 Task: Search one way flight ticket for 4 adults, 2 children, 2 infants in seat and 1 infant on lap in economy from Jamestown: Jamestown Regional Airport to Greensboro: Piedmont Triad International Airport on 5-1-2023. Choice of flights is American. Number of bags: 1 carry on bag. Price is upto 45000. Outbound departure time preference is 13:30.
Action: Mouse moved to (255, 293)
Screenshot: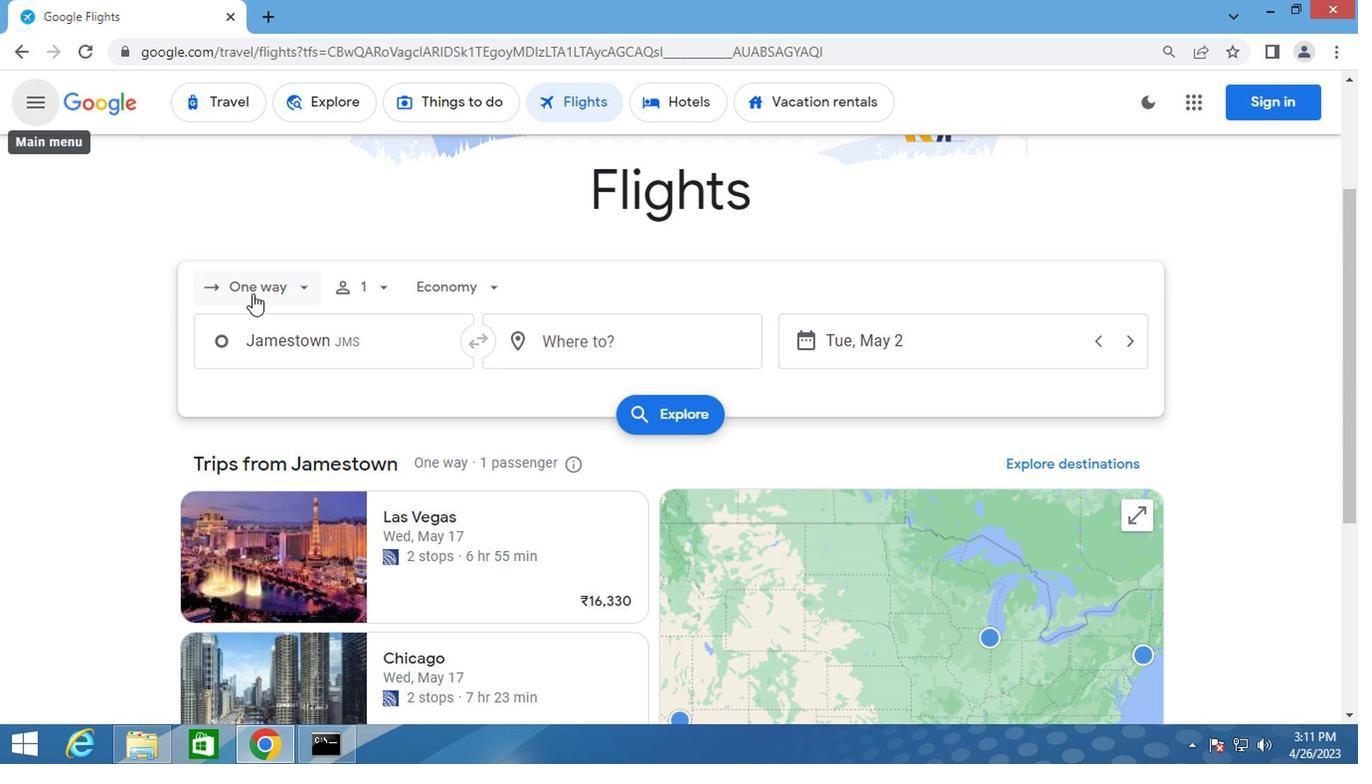 
Action: Mouse pressed left at (255, 293)
Screenshot: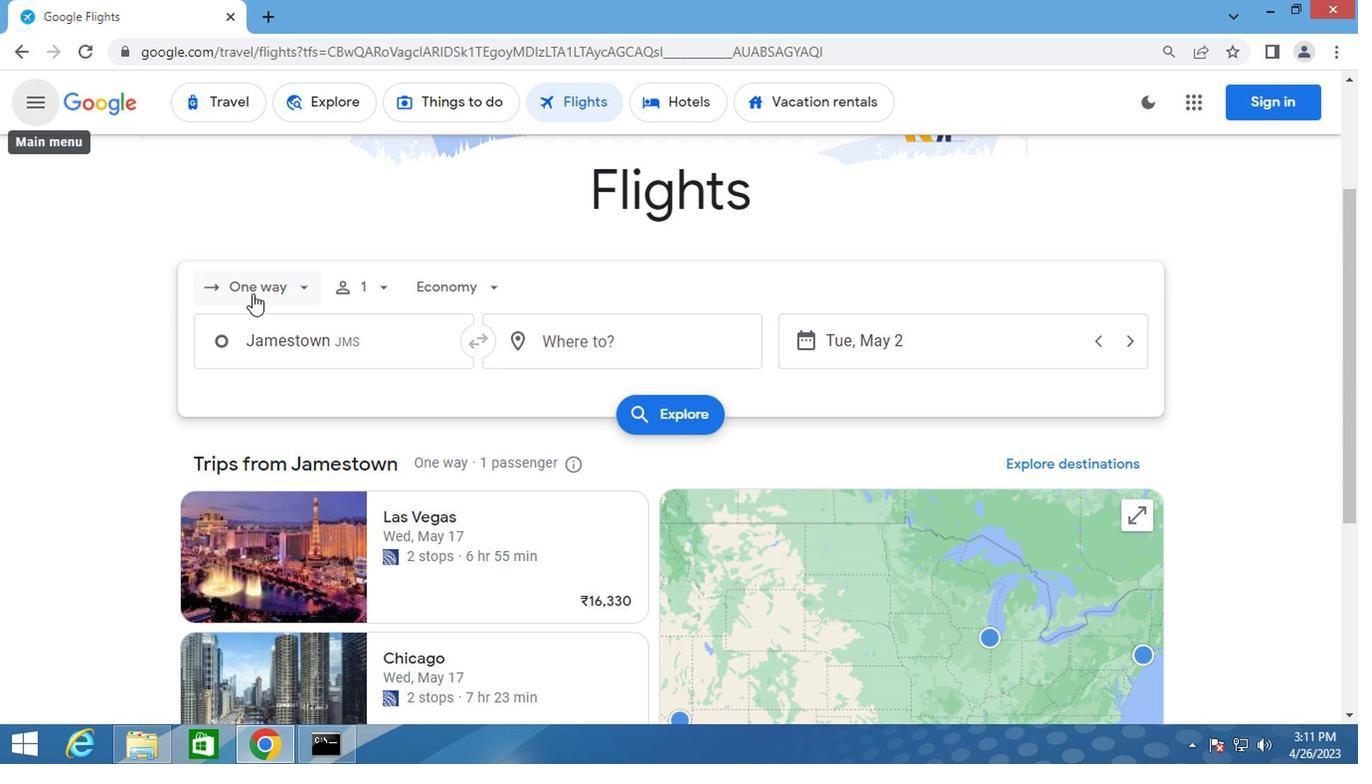 
Action: Mouse moved to (272, 388)
Screenshot: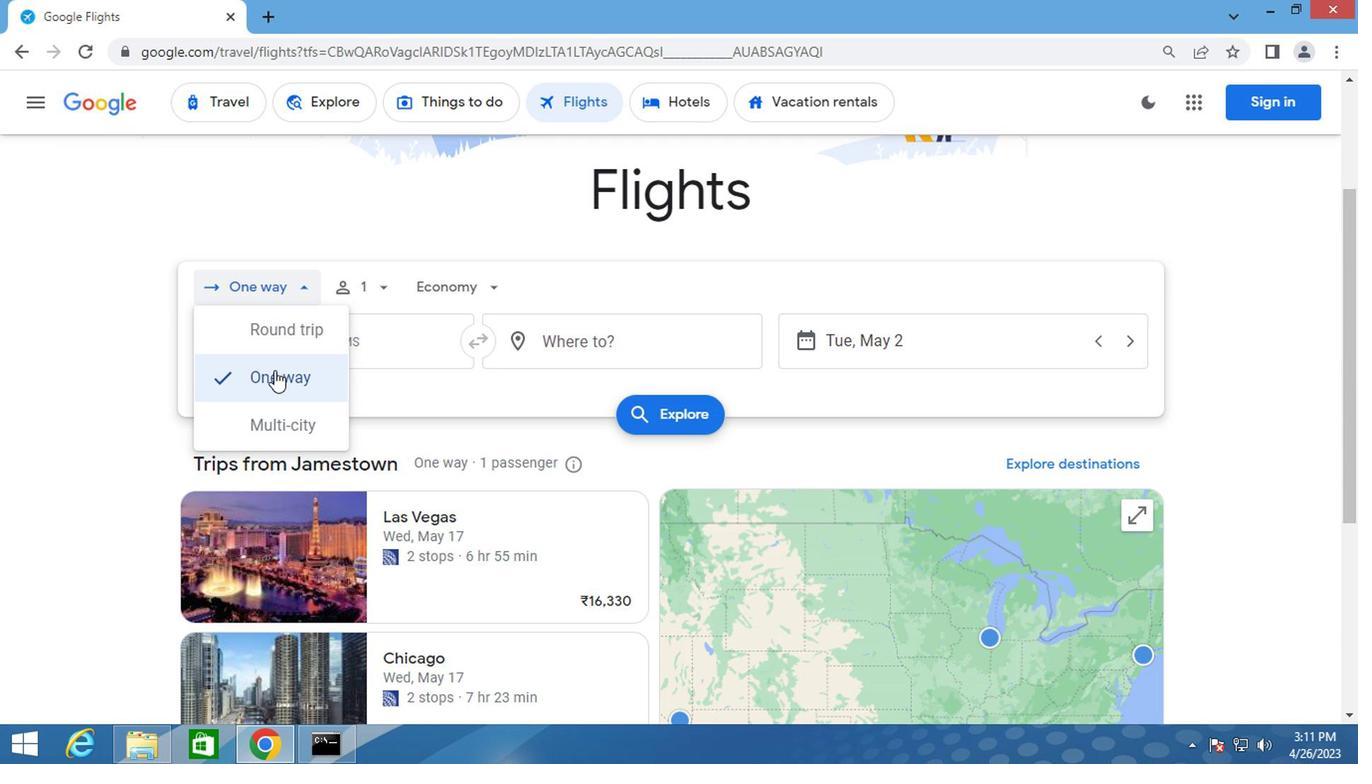 
Action: Mouse pressed left at (272, 388)
Screenshot: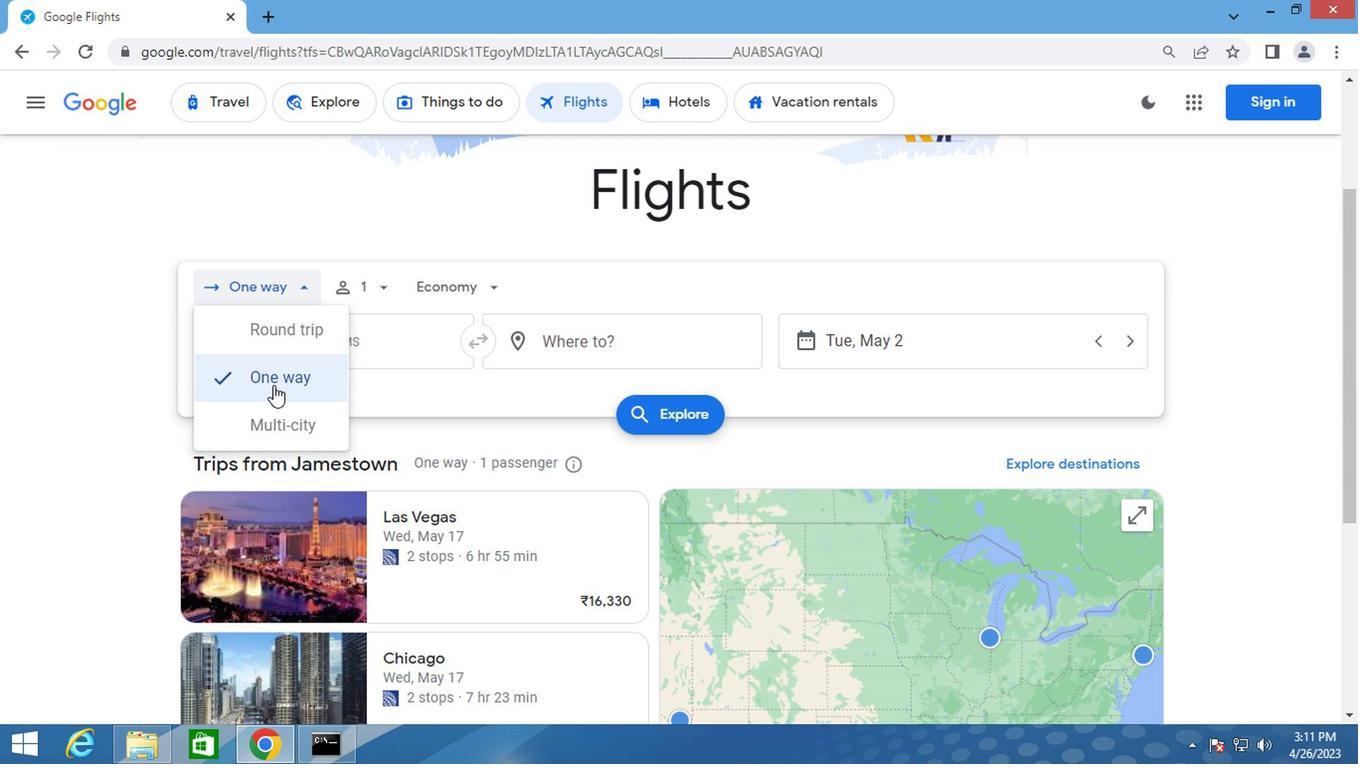 
Action: Mouse moved to (399, 297)
Screenshot: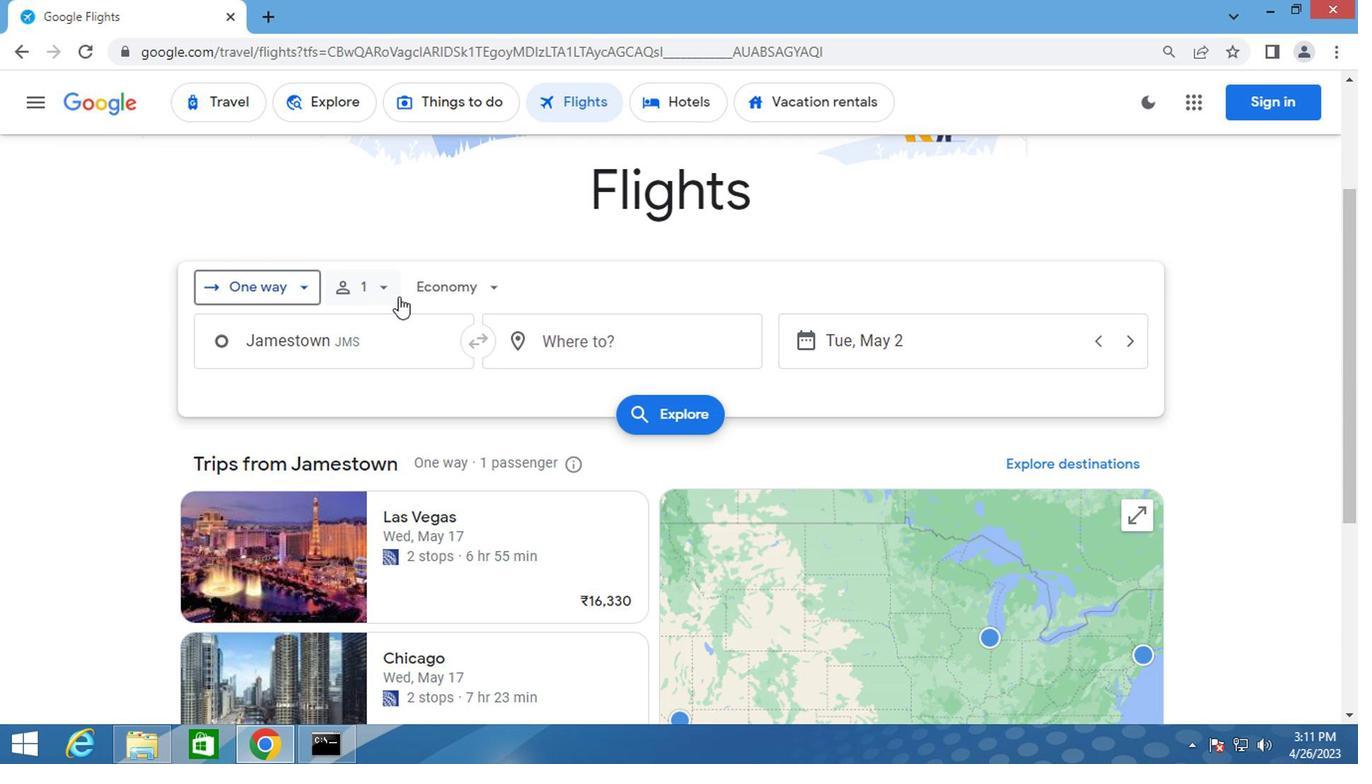 
Action: Mouse pressed left at (399, 297)
Screenshot: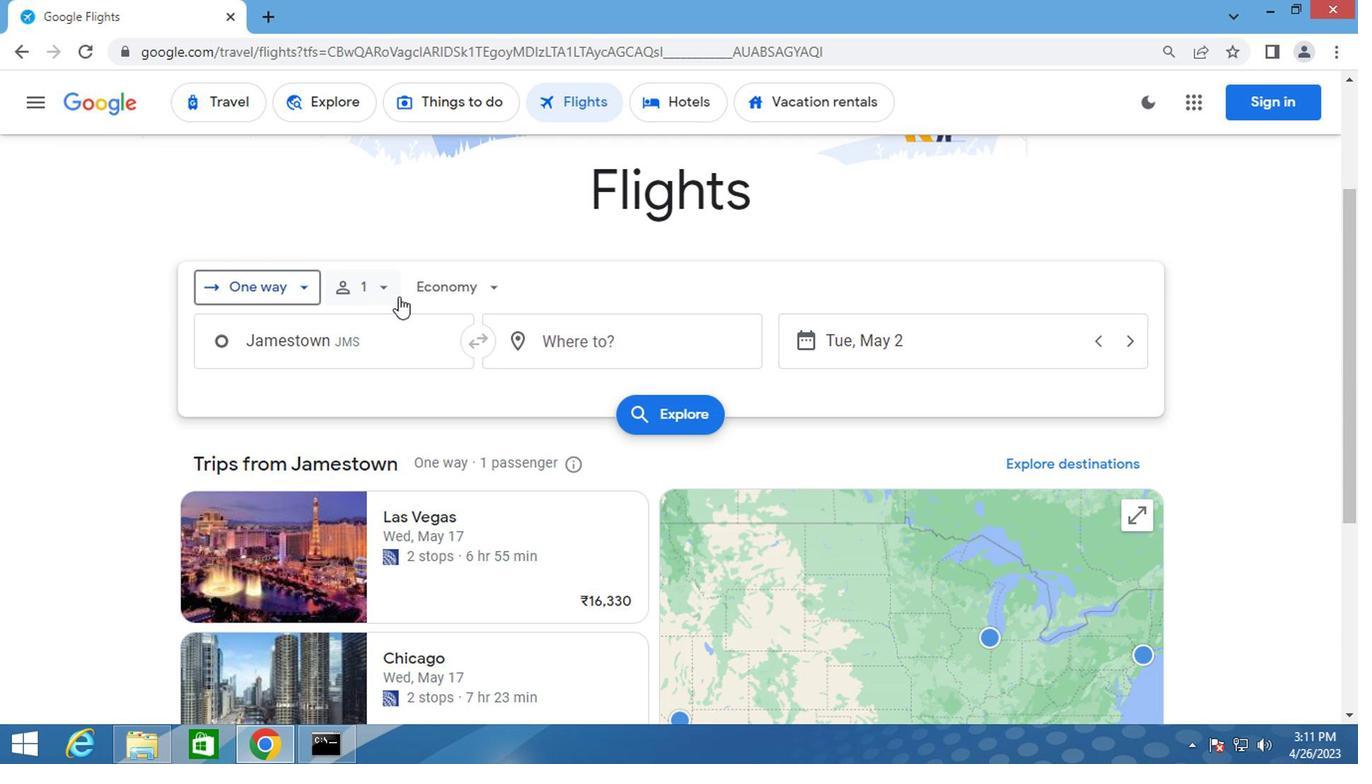 
Action: Mouse moved to (370, 292)
Screenshot: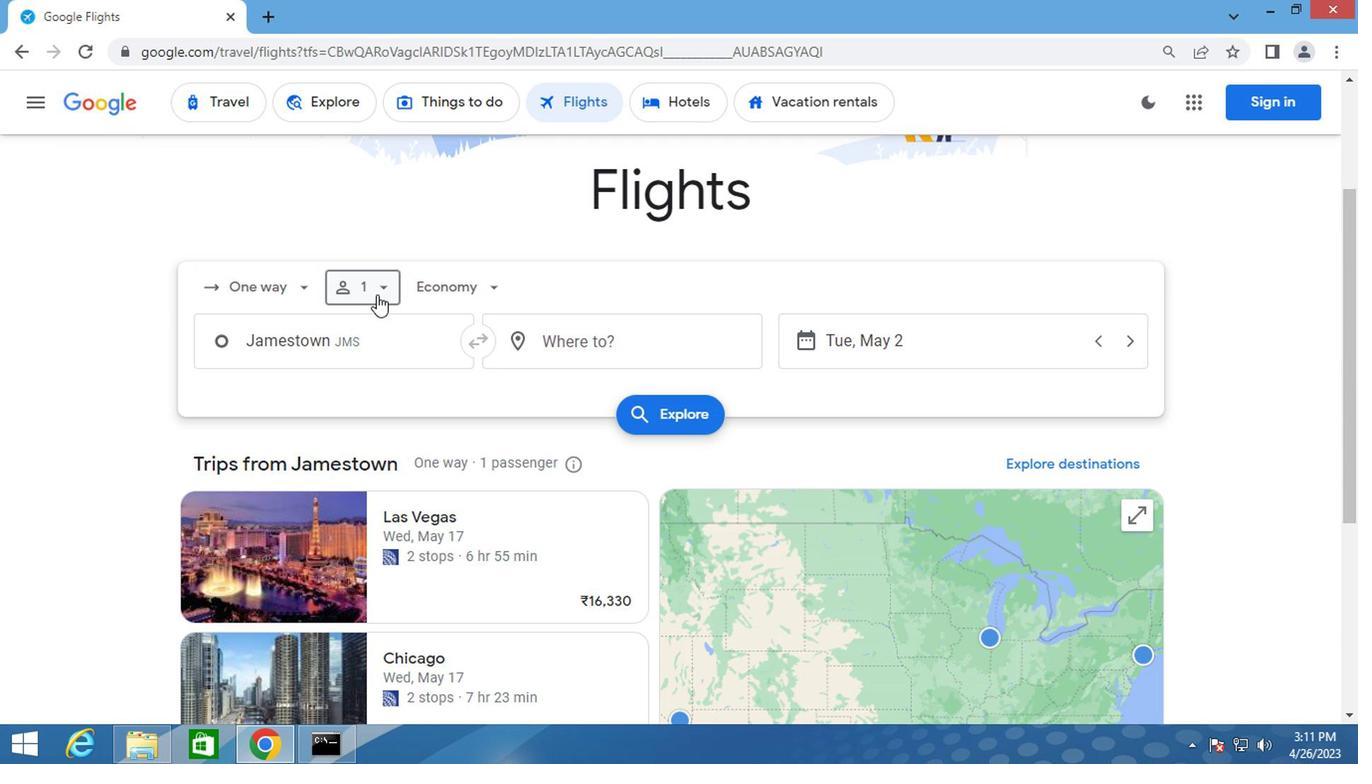 
Action: Mouse pressed left at (370, 292)
Screenshot: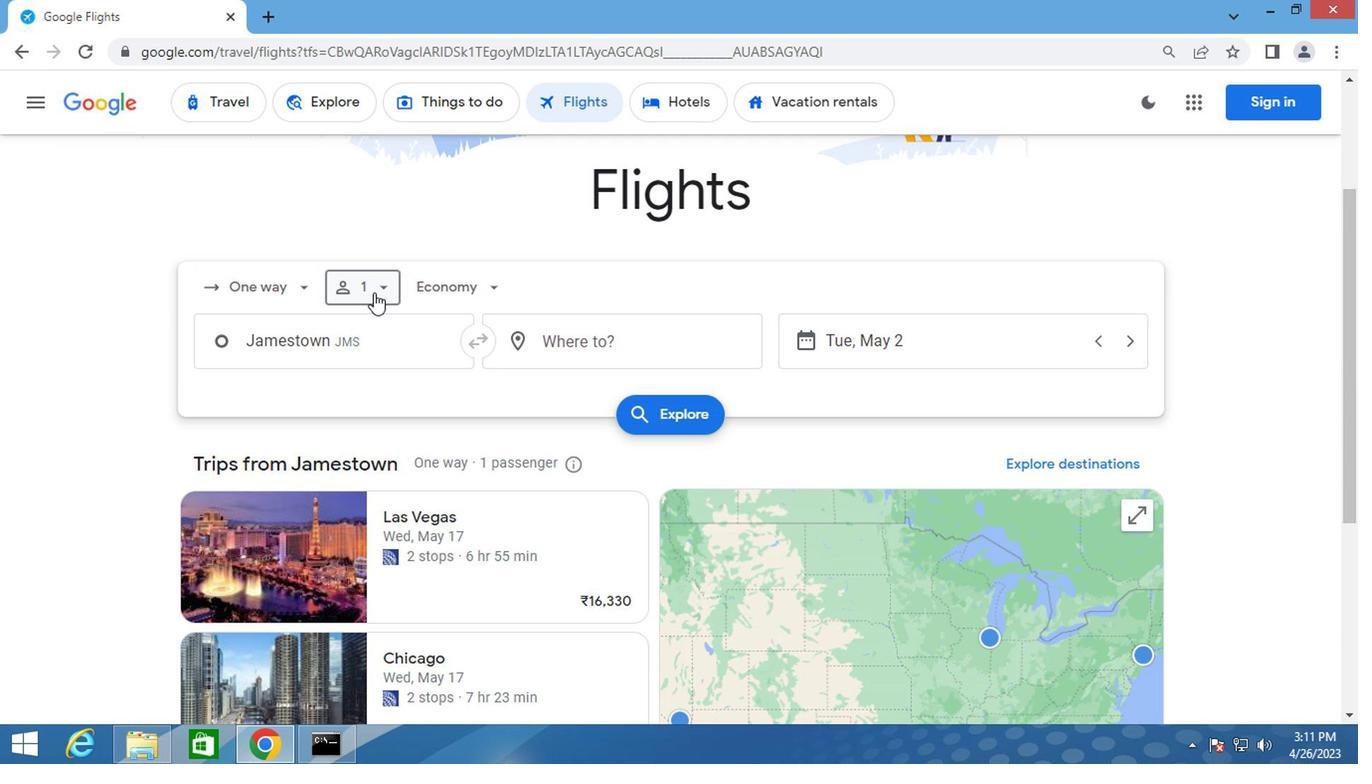 
Action: Mouse moved to (537, 339)
Screenshot: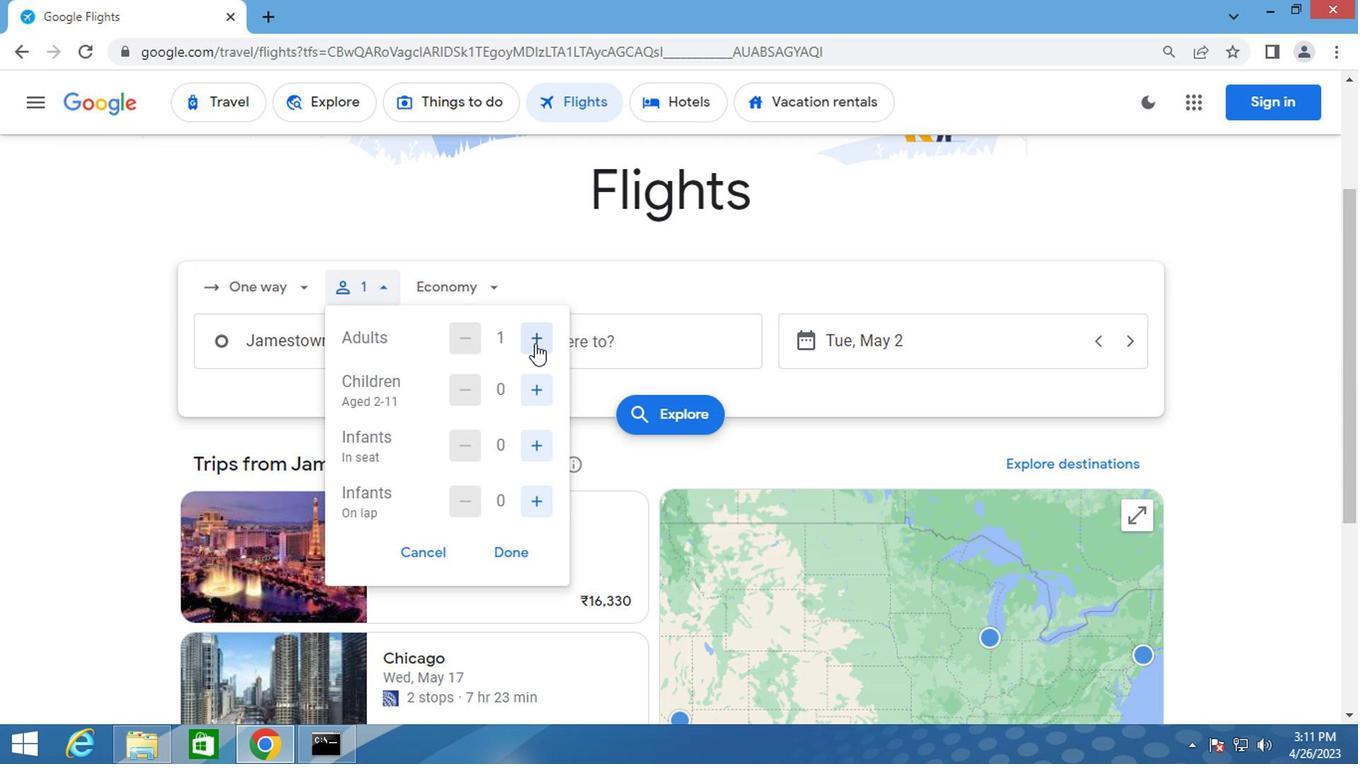 
Action: Mouse pressed left at (537, 339)
Screenshot: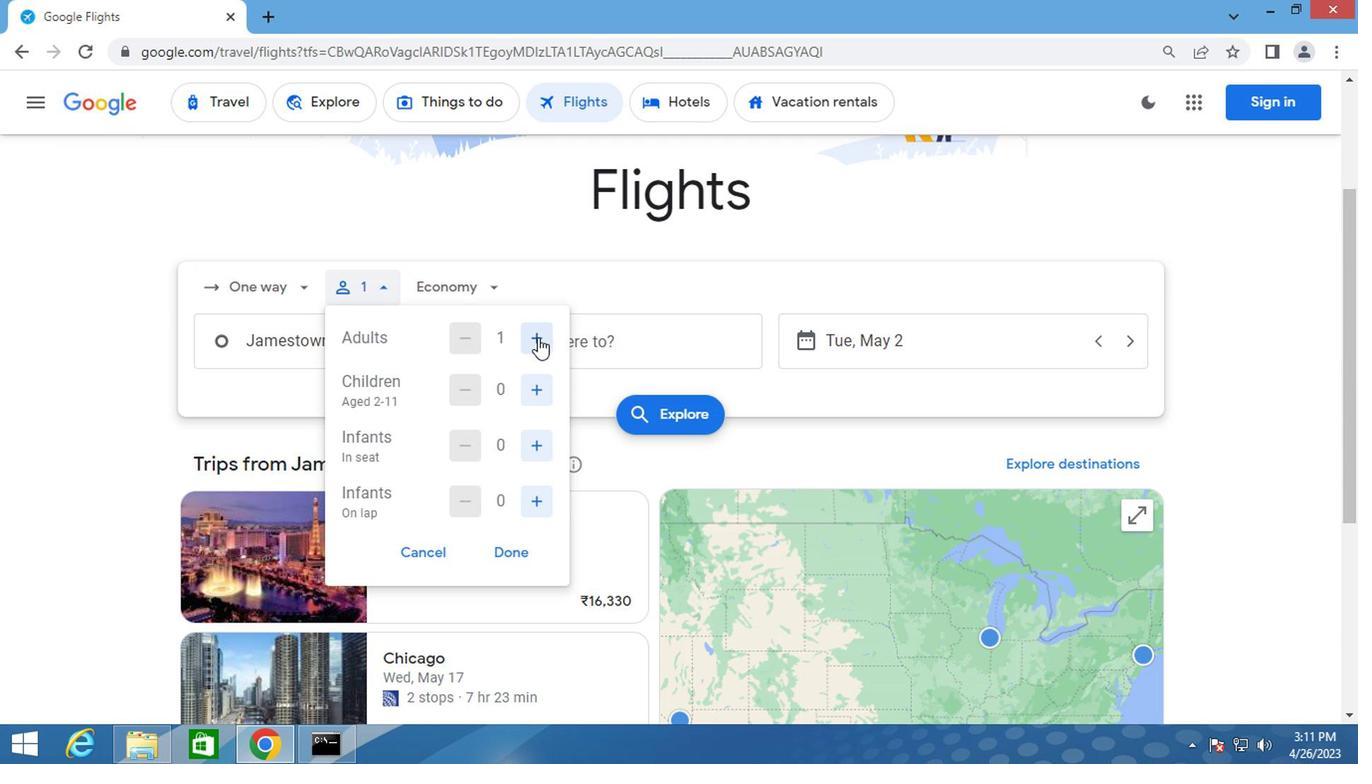 
Action: Mouse moved to (539, 339)
Screenshot: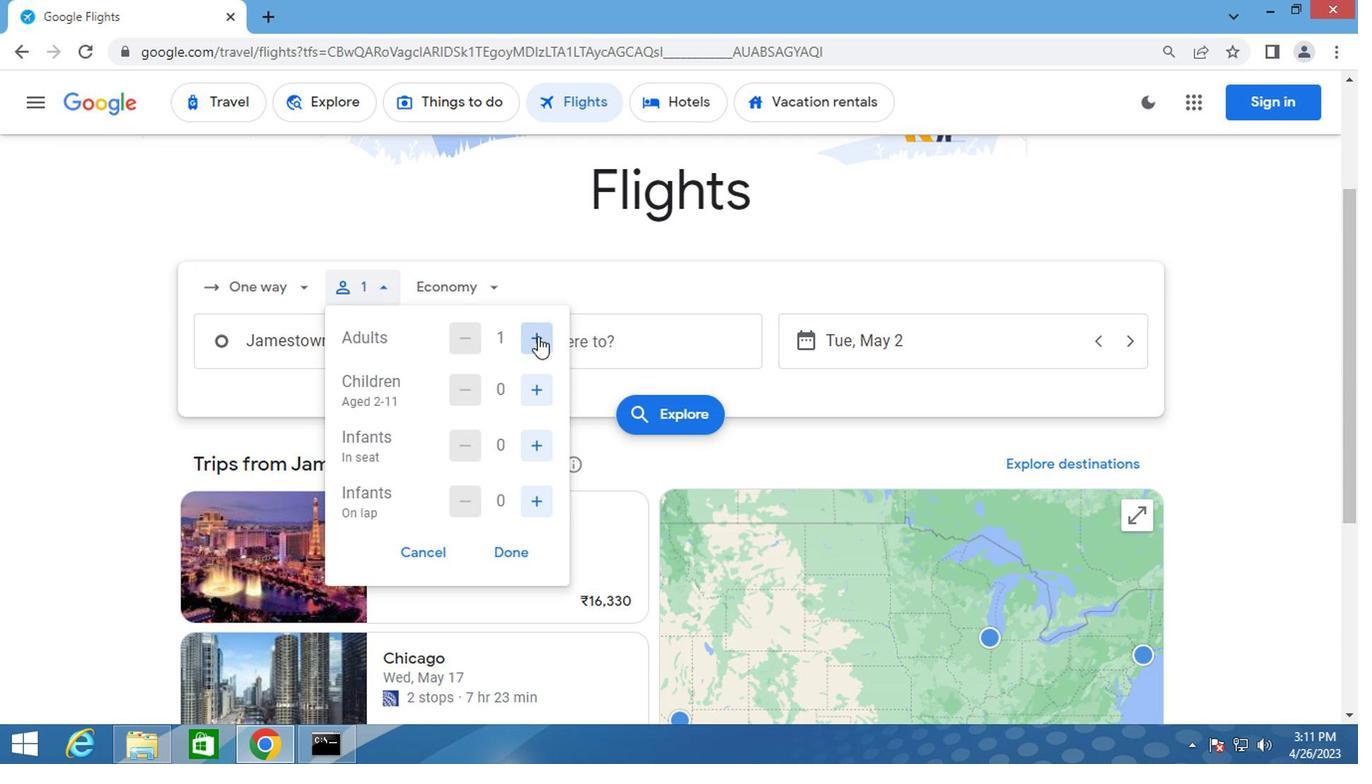 
Action: Mouse pressed left at (539, 339)
Screenshot: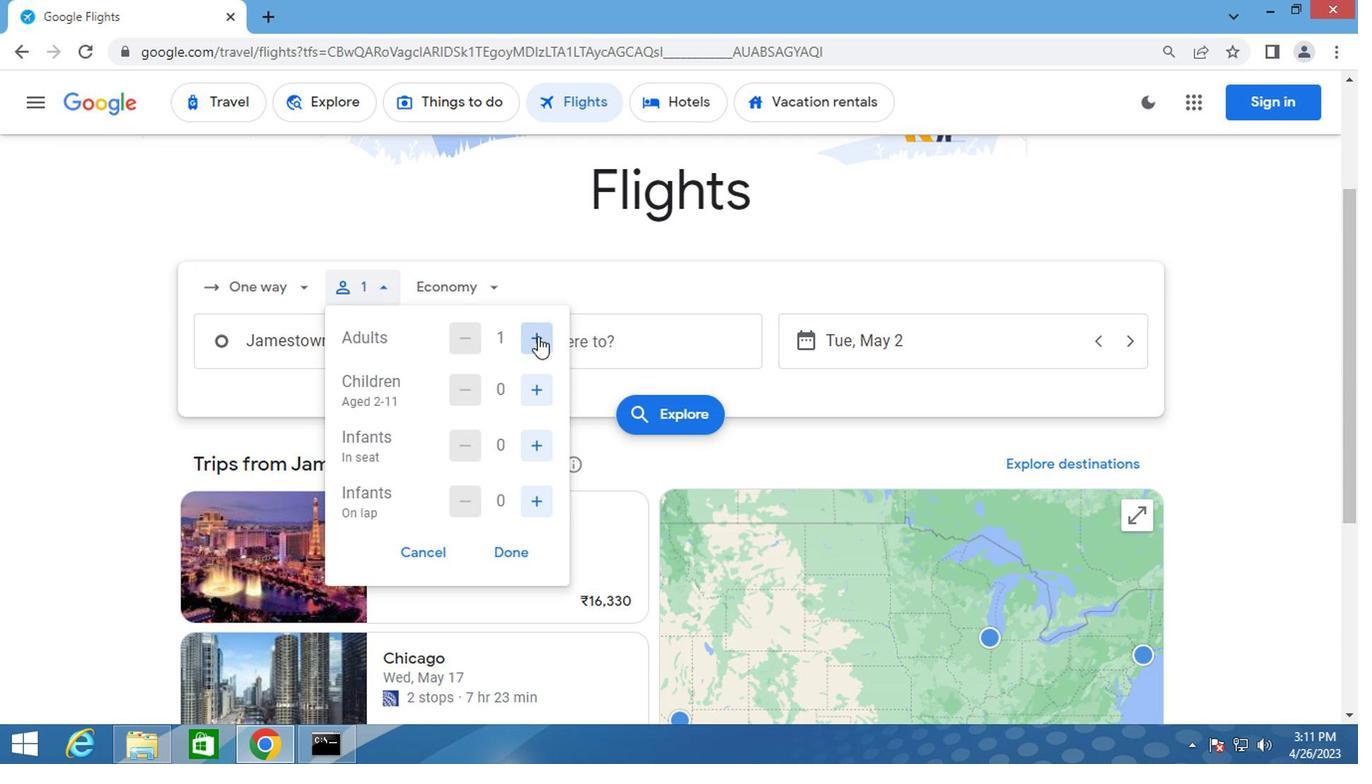 
Action: Mouse moved to (542, 339)
Screenshot: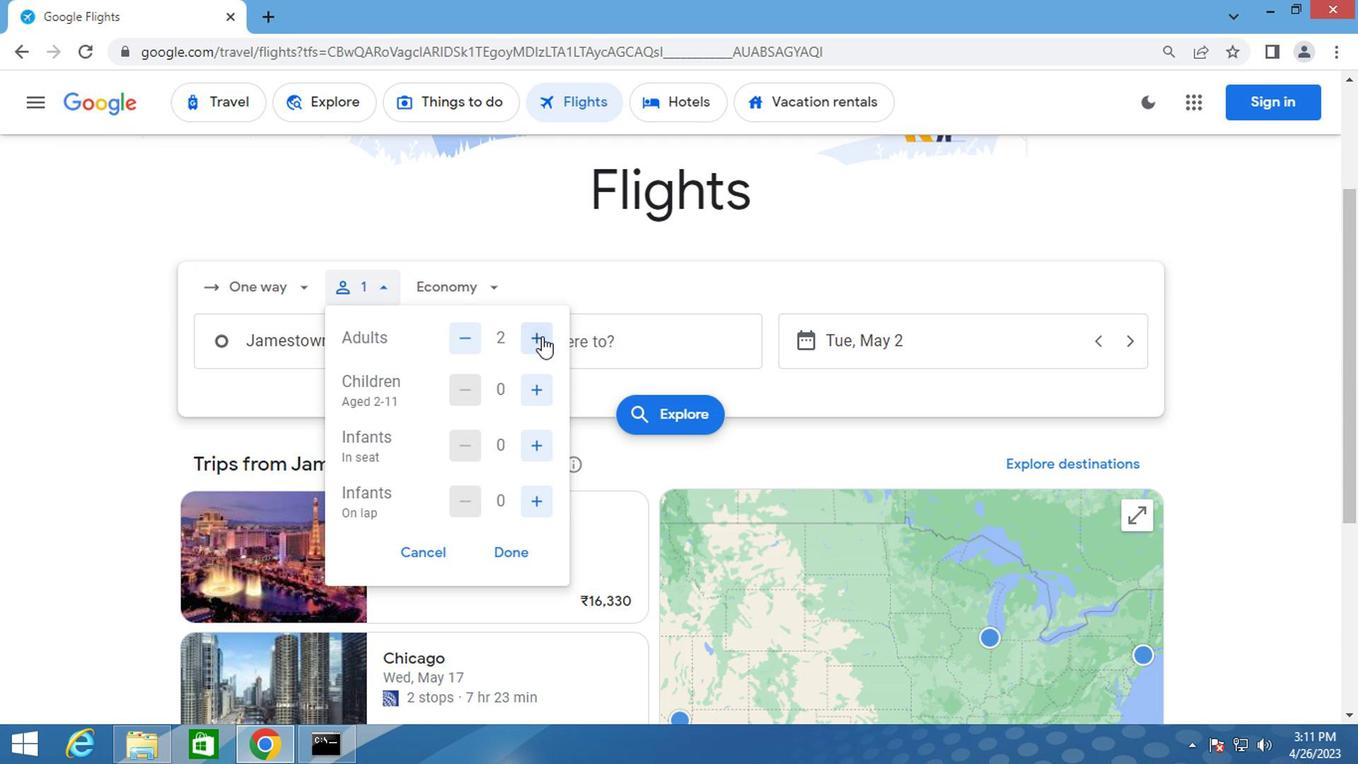 
Action: Mouse pressed left at (542, 339)
Screenshot: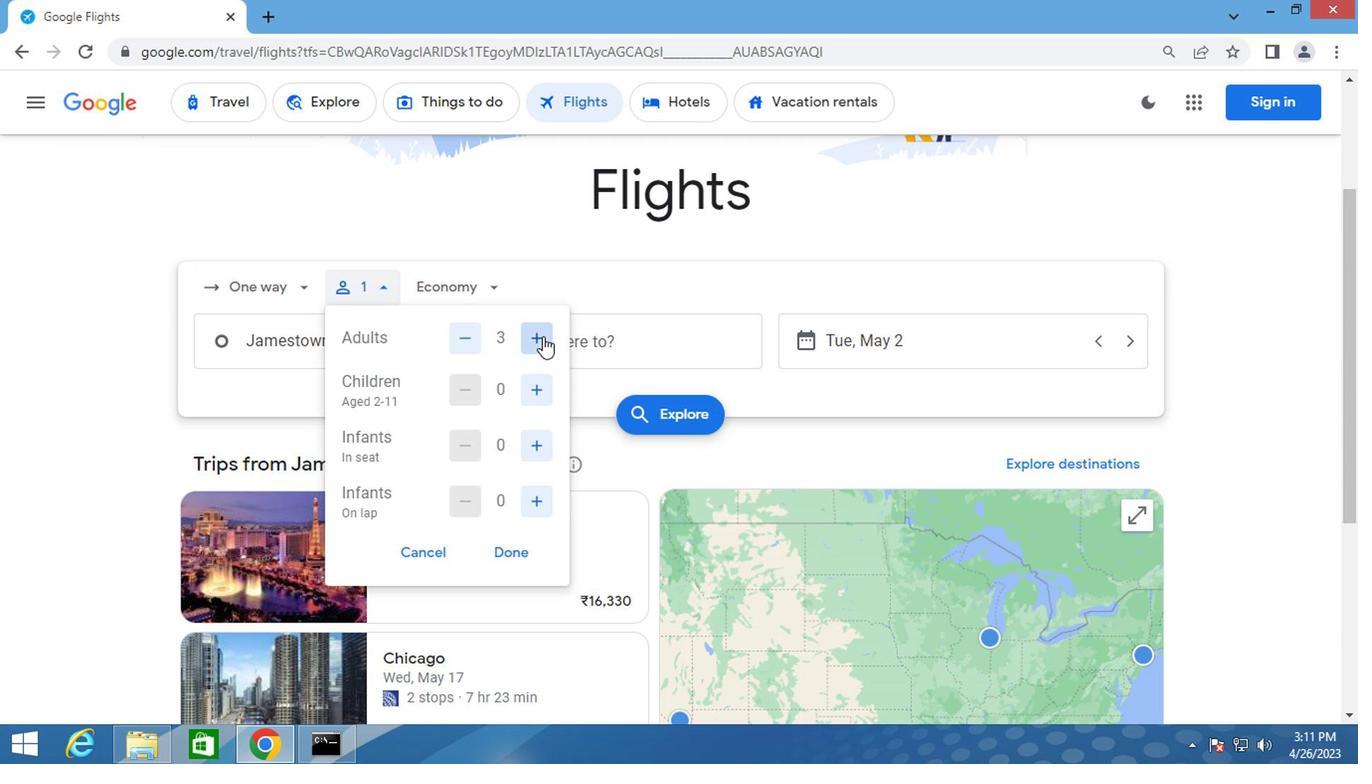 
Action: Mouse moved to (535, 381)
Screenshot: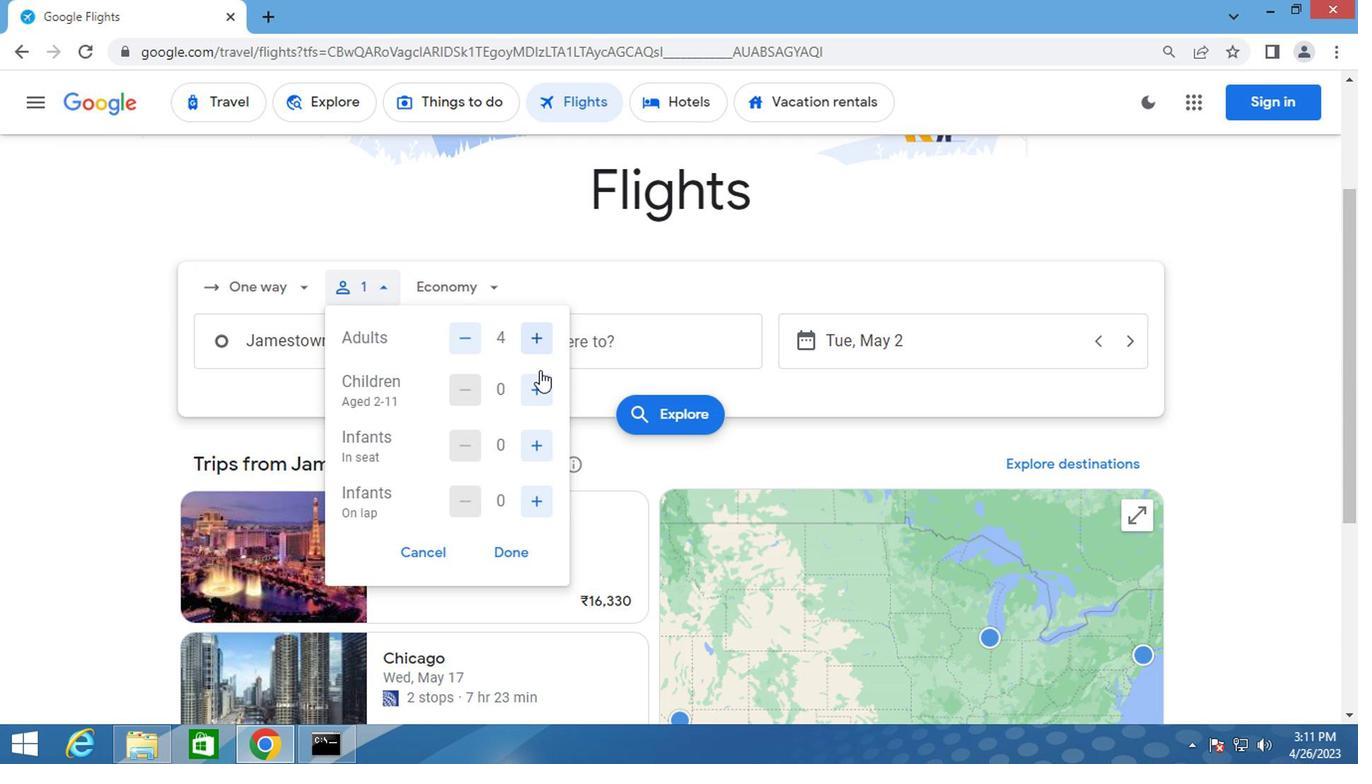
Action: Mouse pressed left at (535, 381)
Screenshot: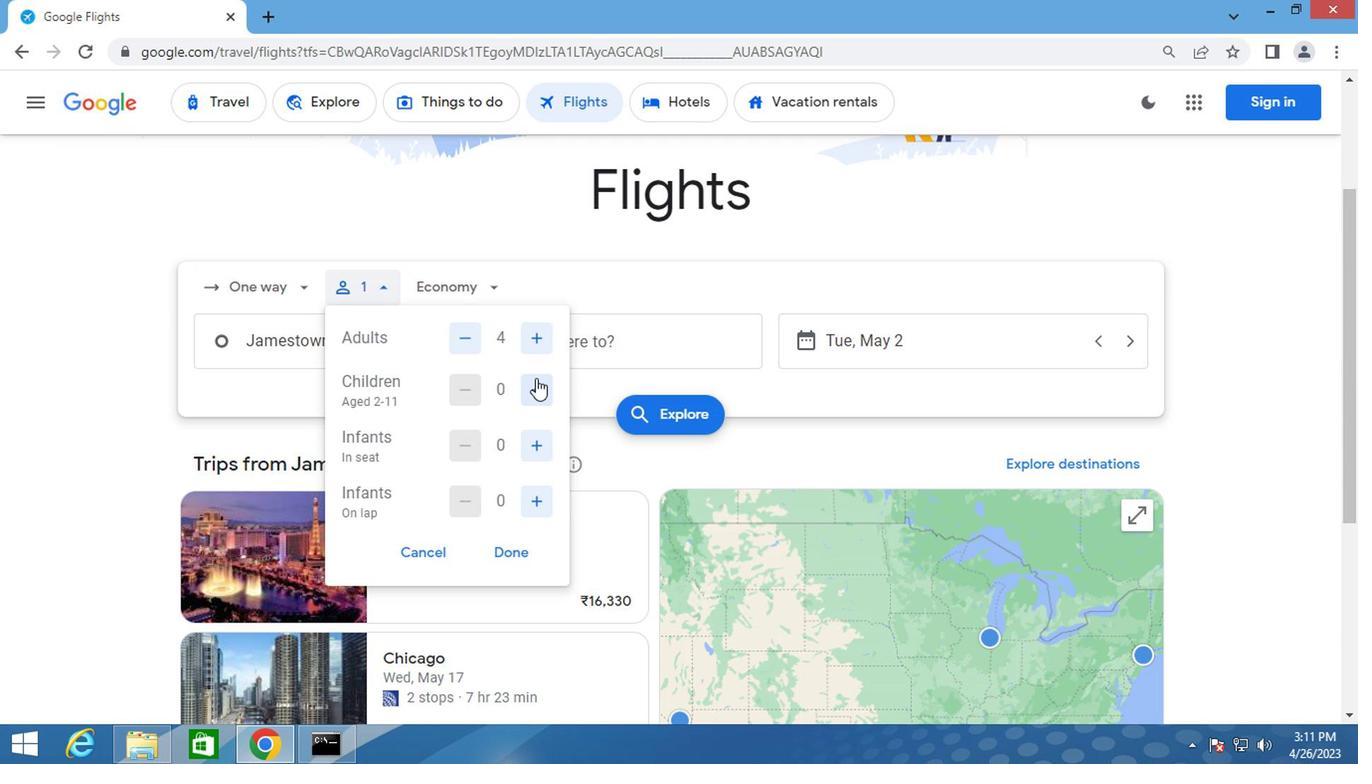 
Action: Mouse pressed left at (535, 381)
Screenshot: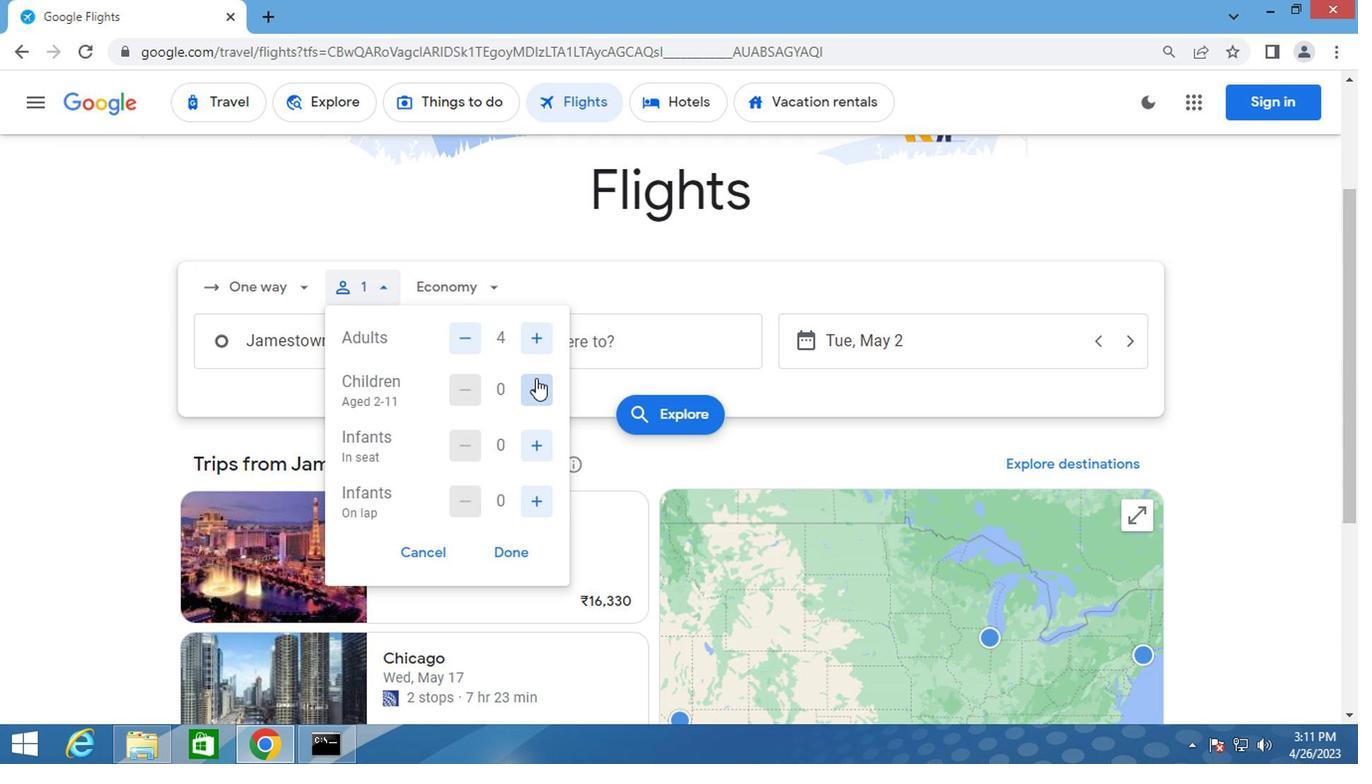 
Action: Mouse moved to (533, 433)
Screenshot: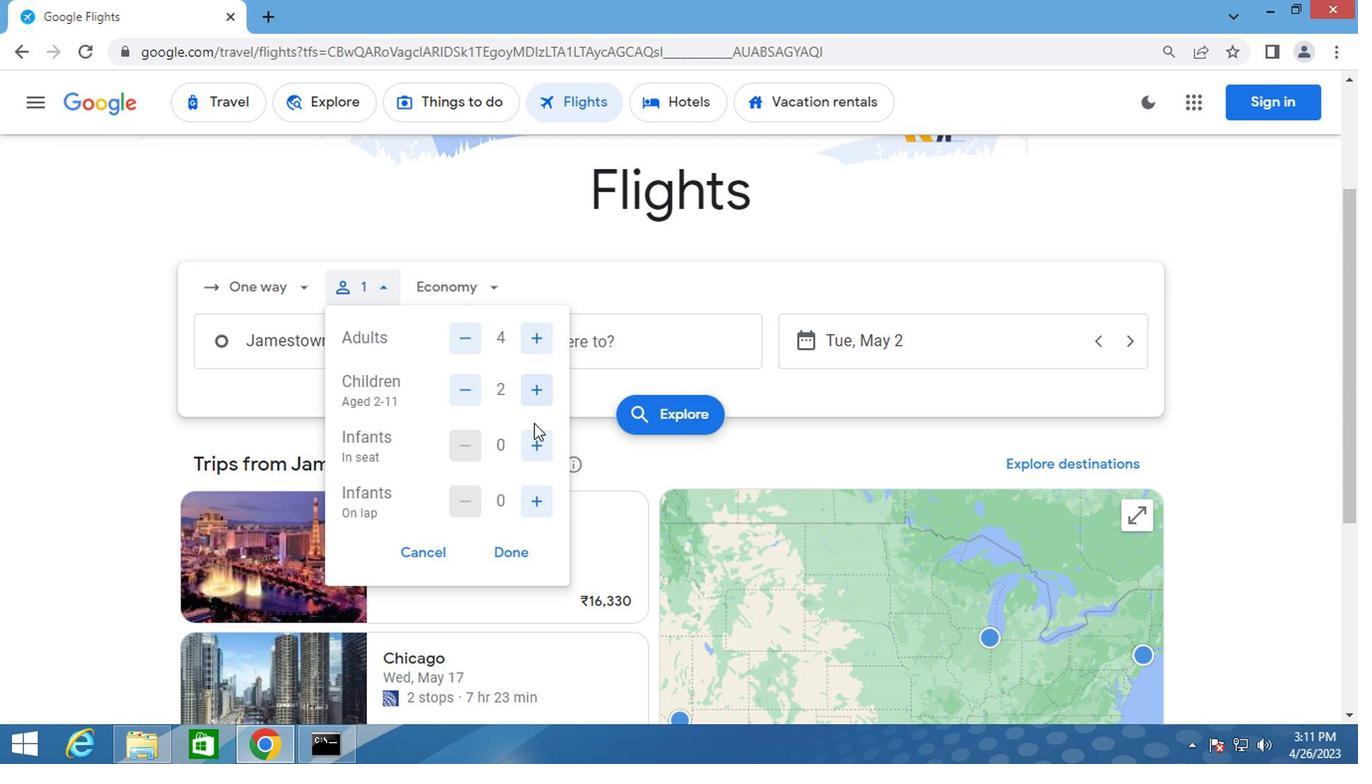 
Action: Mouse pressed left at (533, 433)
Screenshot: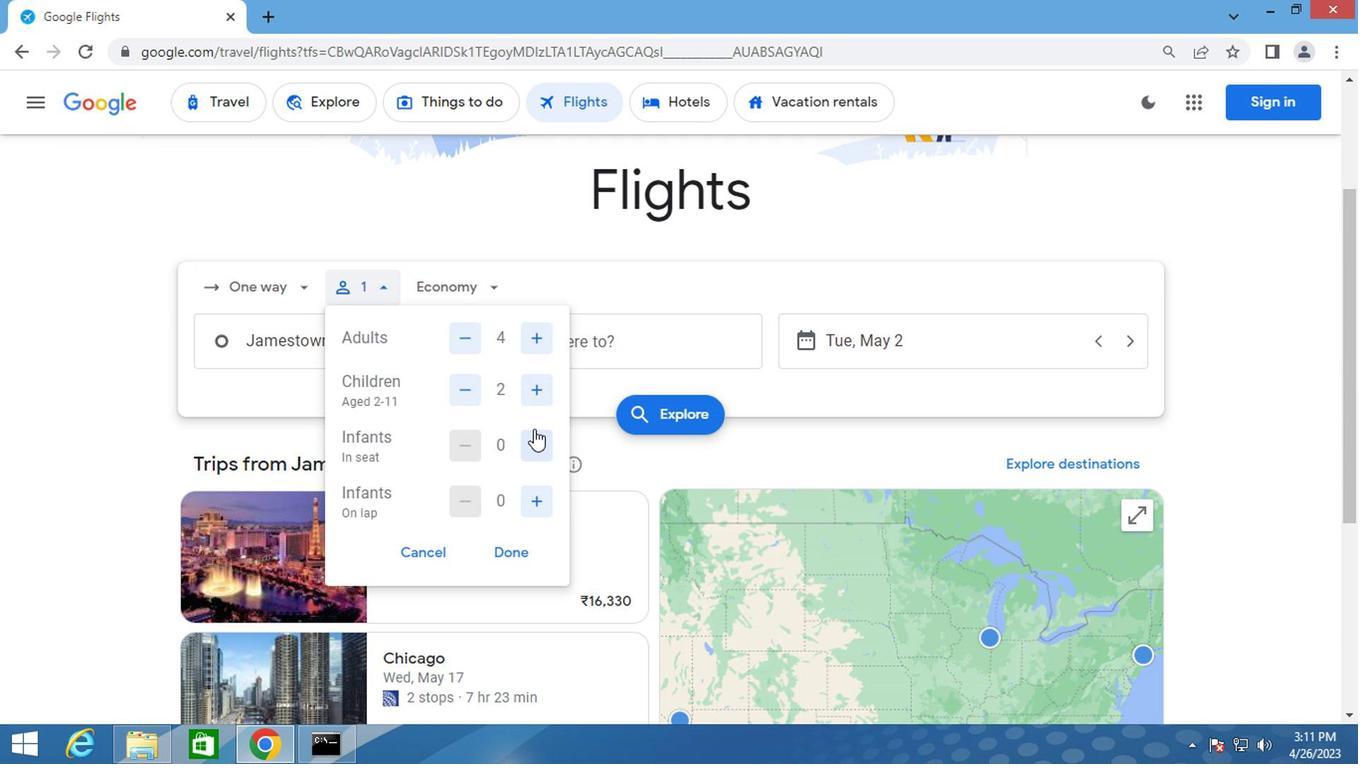 
Action: Mouse pressed left at (533, 433)
Screenshot: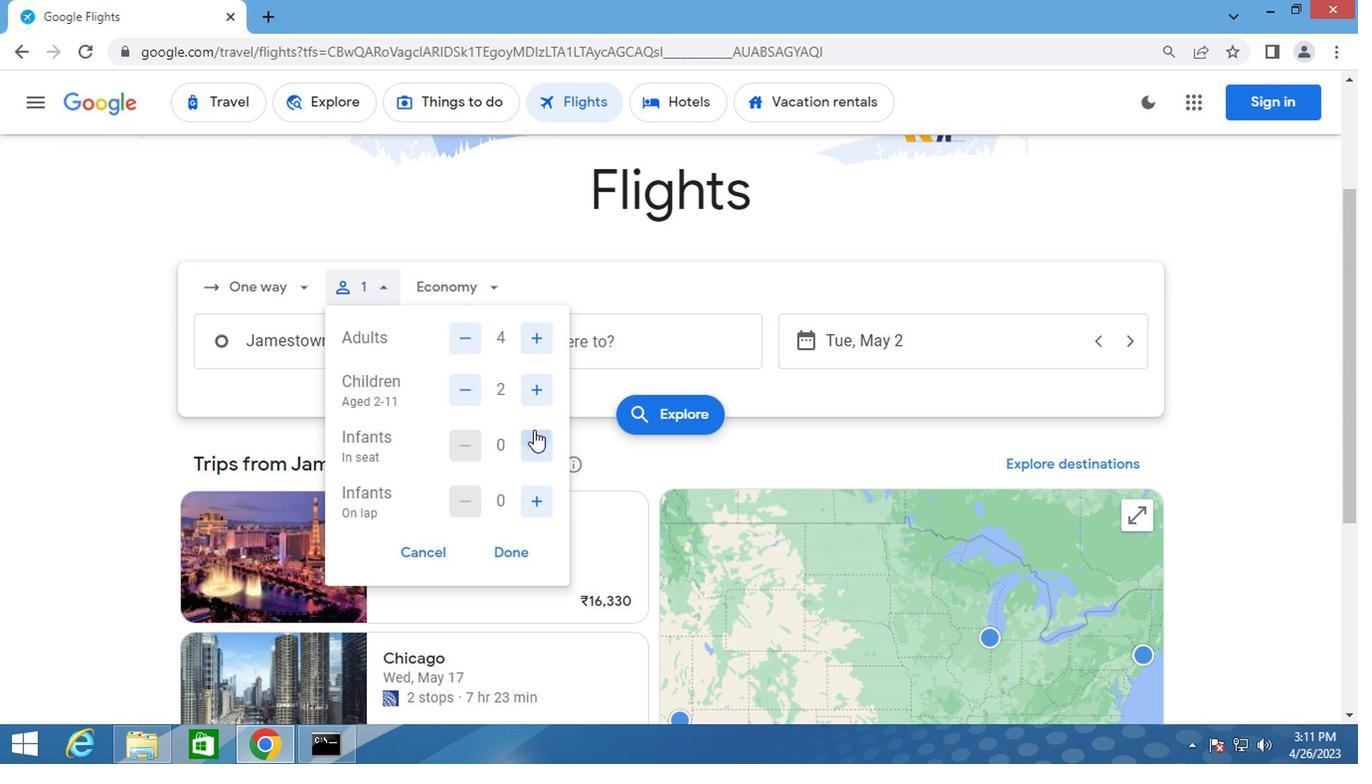 
Action: Mouse moved to (537, 497)
Screenshot: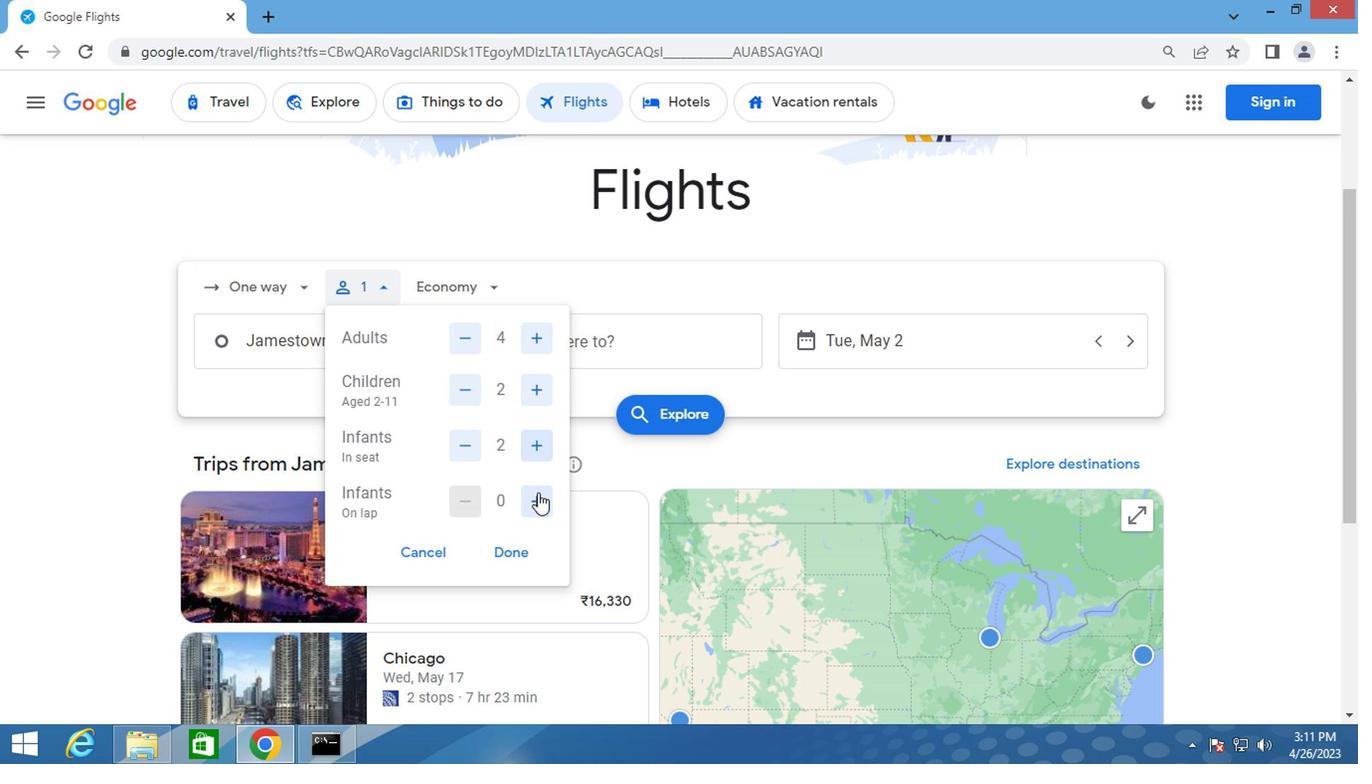 
Action: Mouse pressed left at (537, 497)
Screenshot: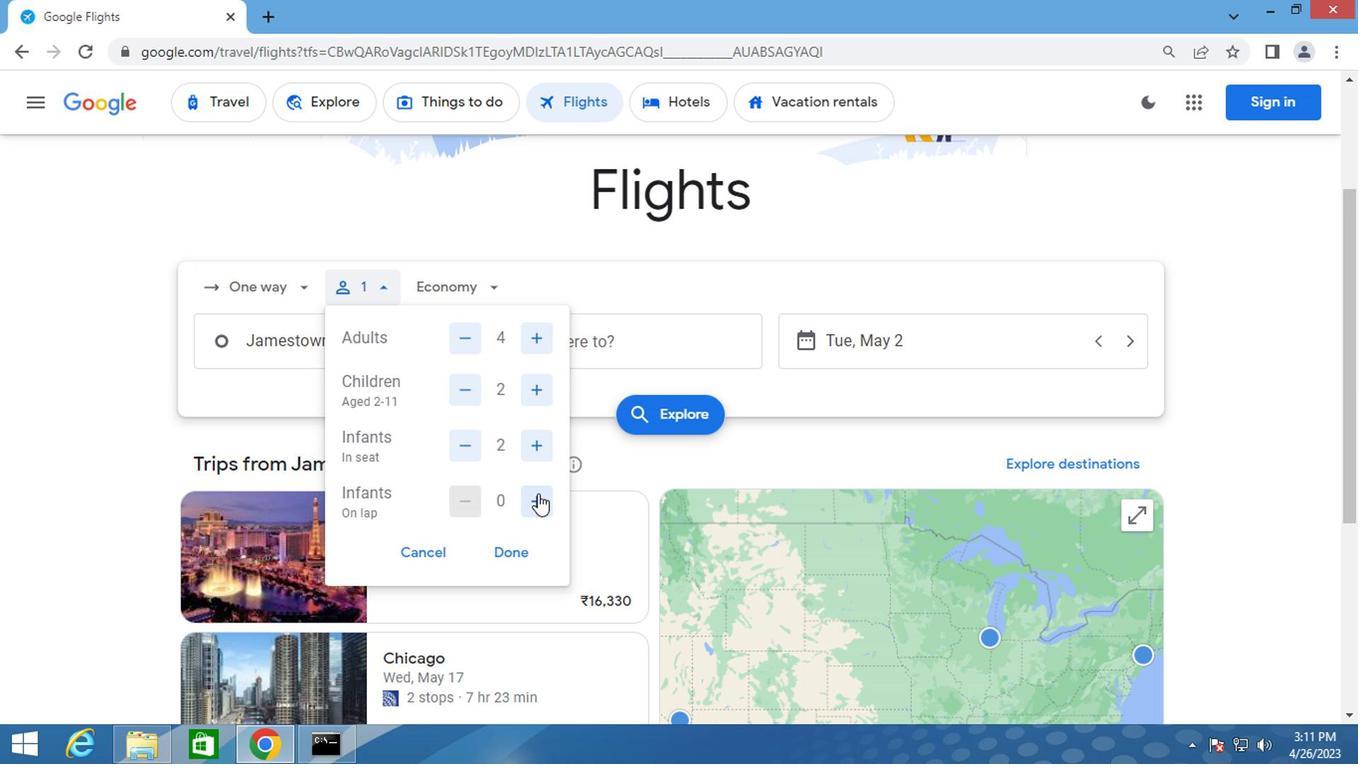 
Action: Mouse moved to (437, 293)
Screenshot: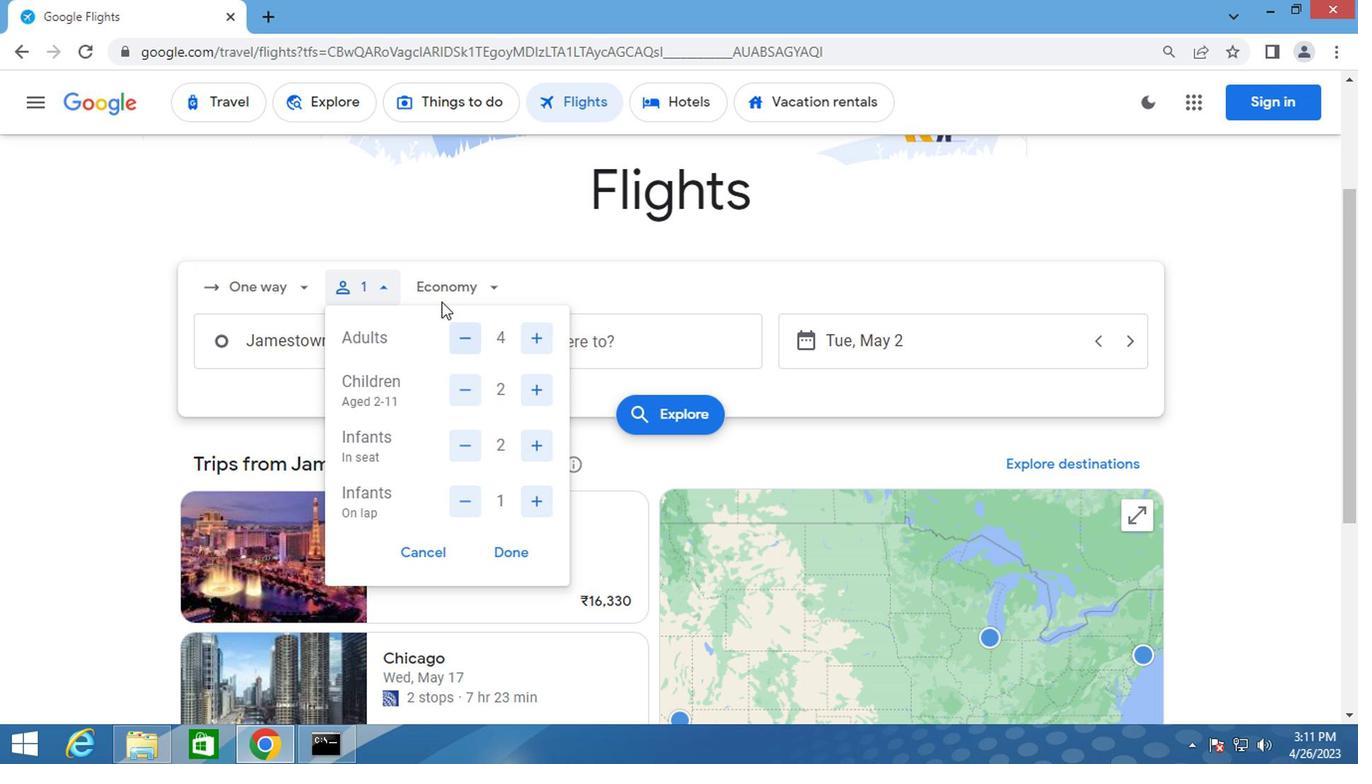 
Action: Mouse pressed left at (437, 293)
Screenshot: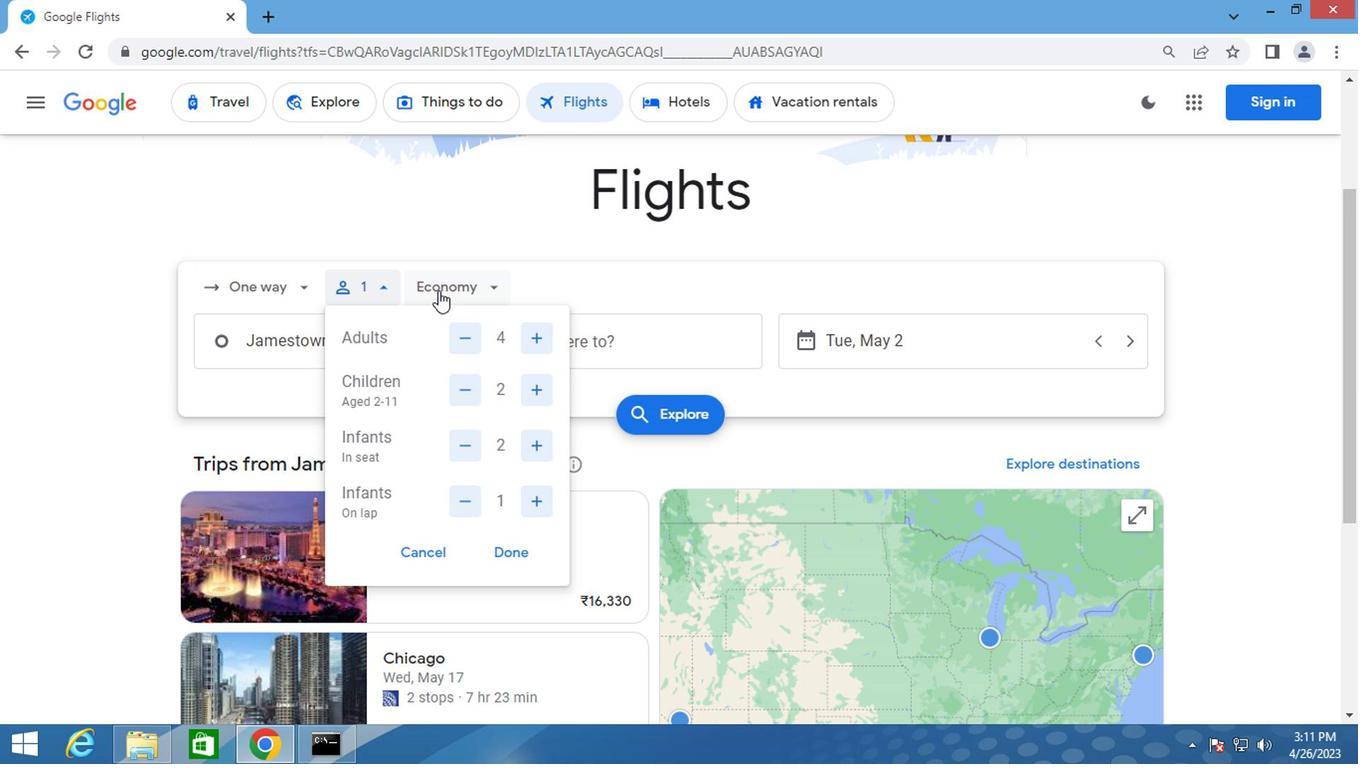 
Action: Mouse moved to (471, 331)
Screenshot: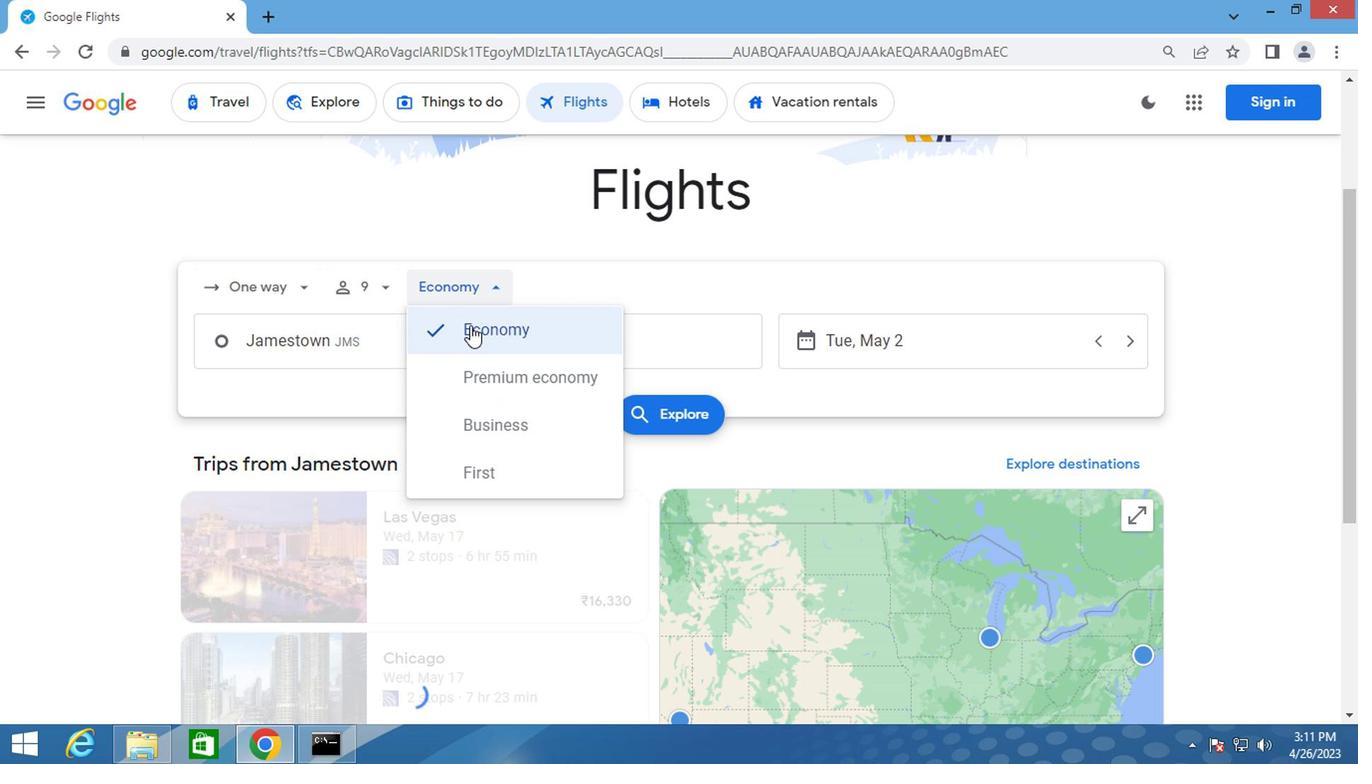 
Action: Mouse pressed left at (471, 331)
Screenshot: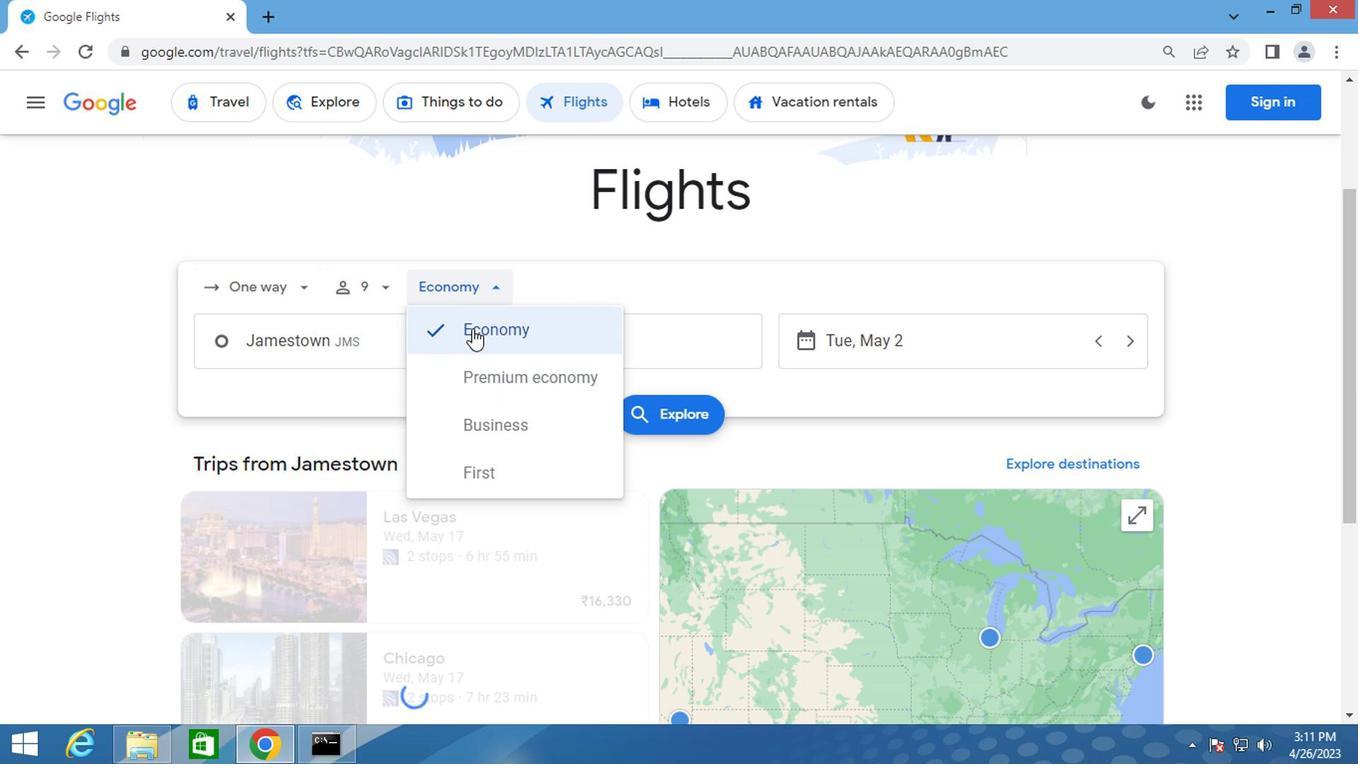 
Action: Mouse moved to (344, 345)
Screenshot: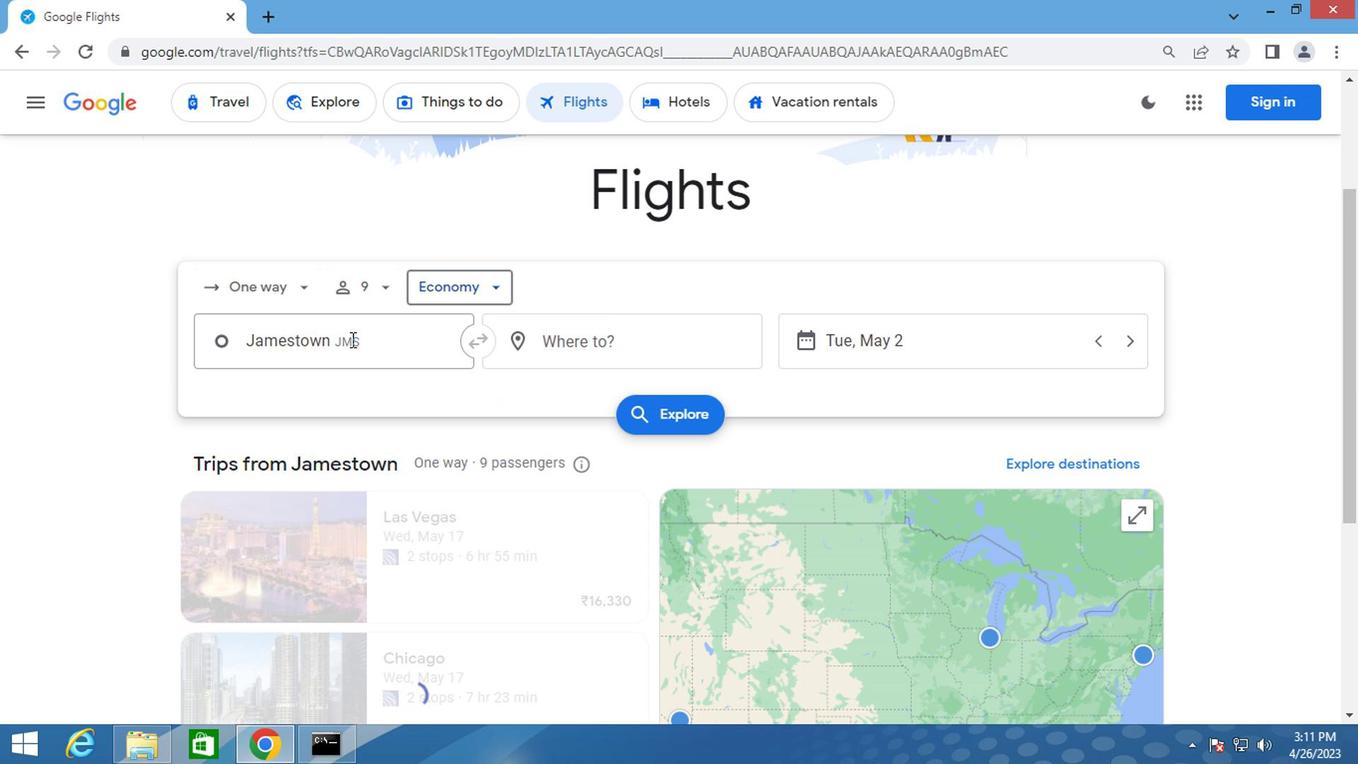 
Action: Mouse pressed left at (344, 345)
Screenshot: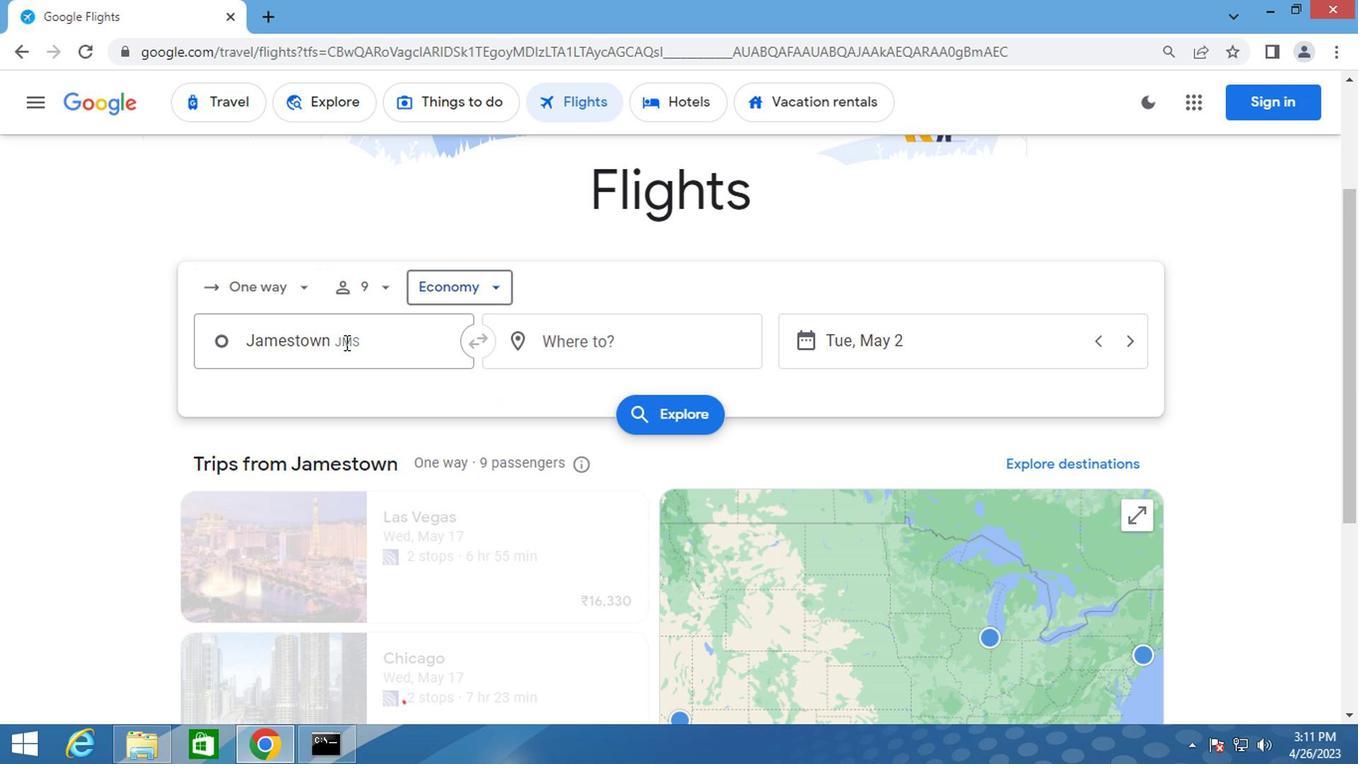 
Action: Key pressed jamestown
Screenshot: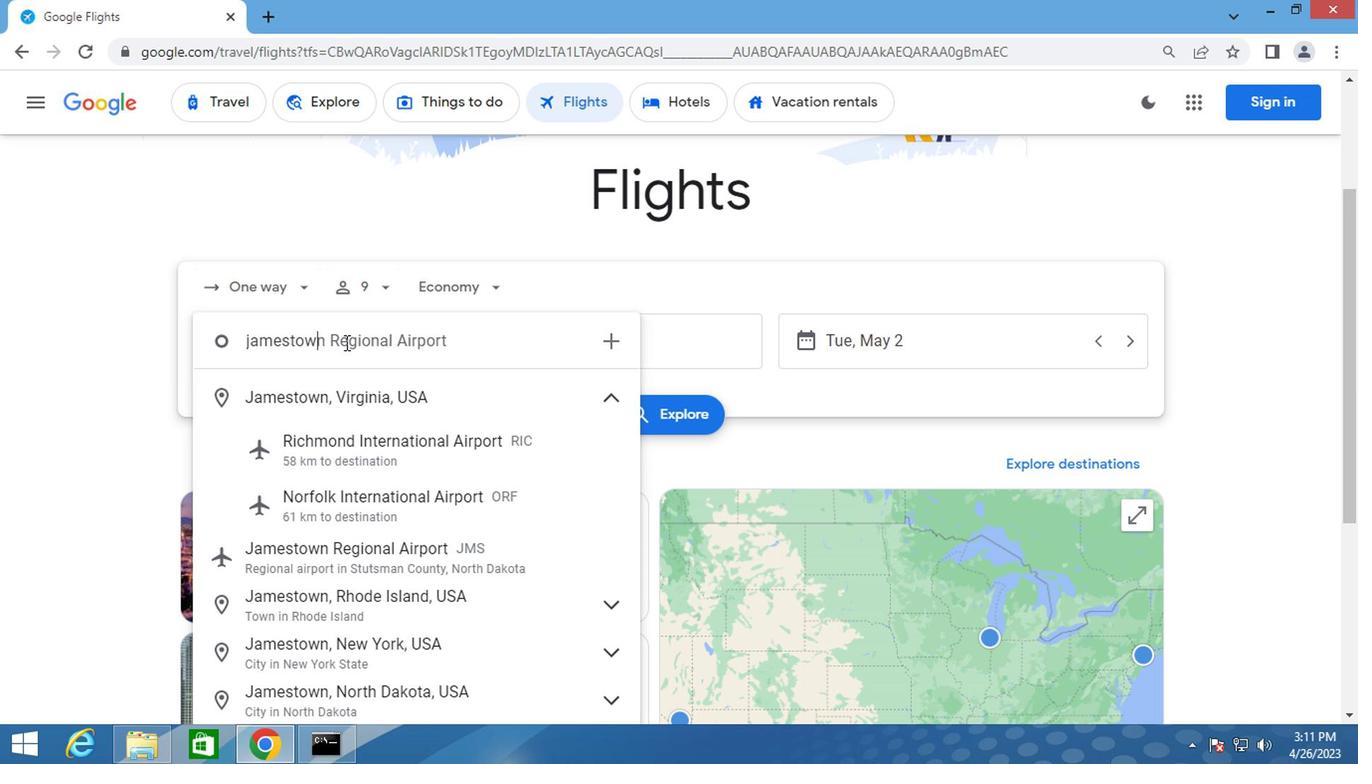 
Action: Mouse moved to (311, 550)
Screenshot: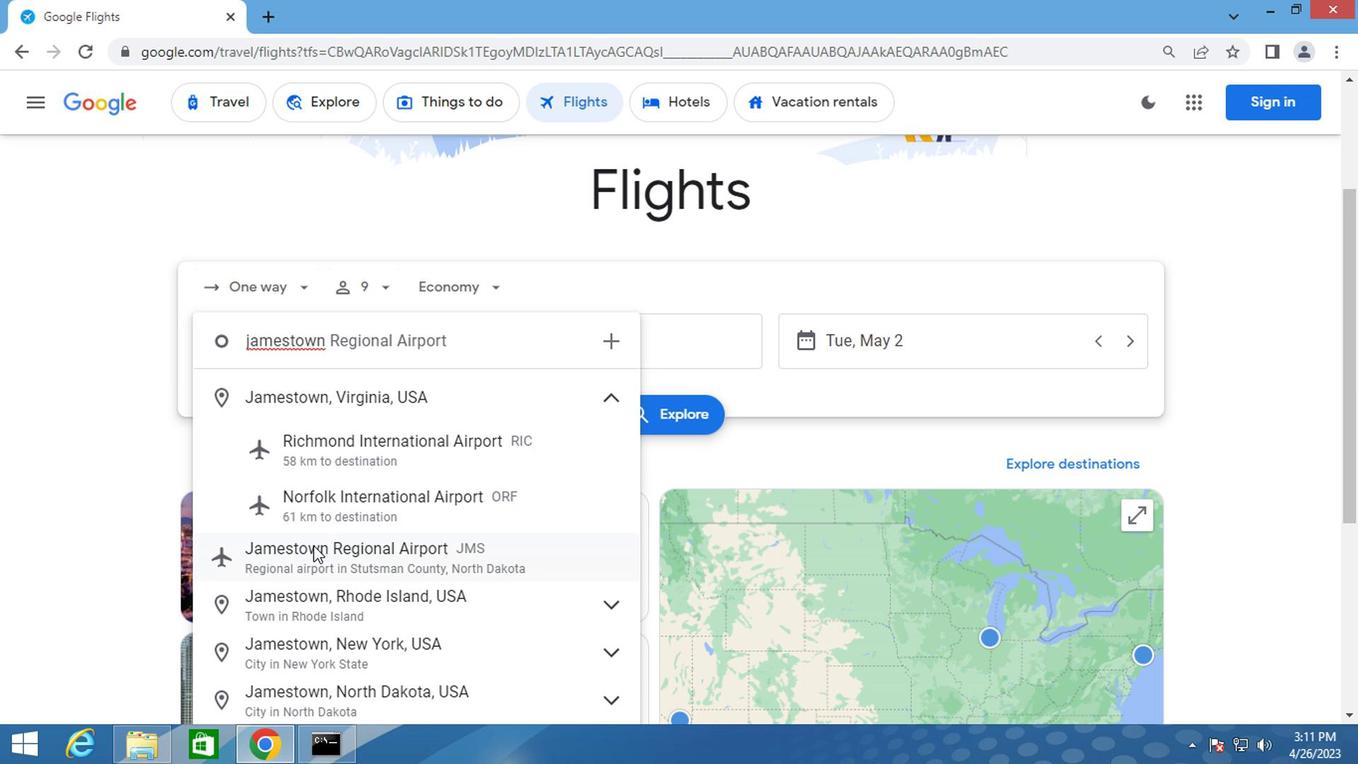 
Action: Mouse pressed left at (311, 550)
Screenshot: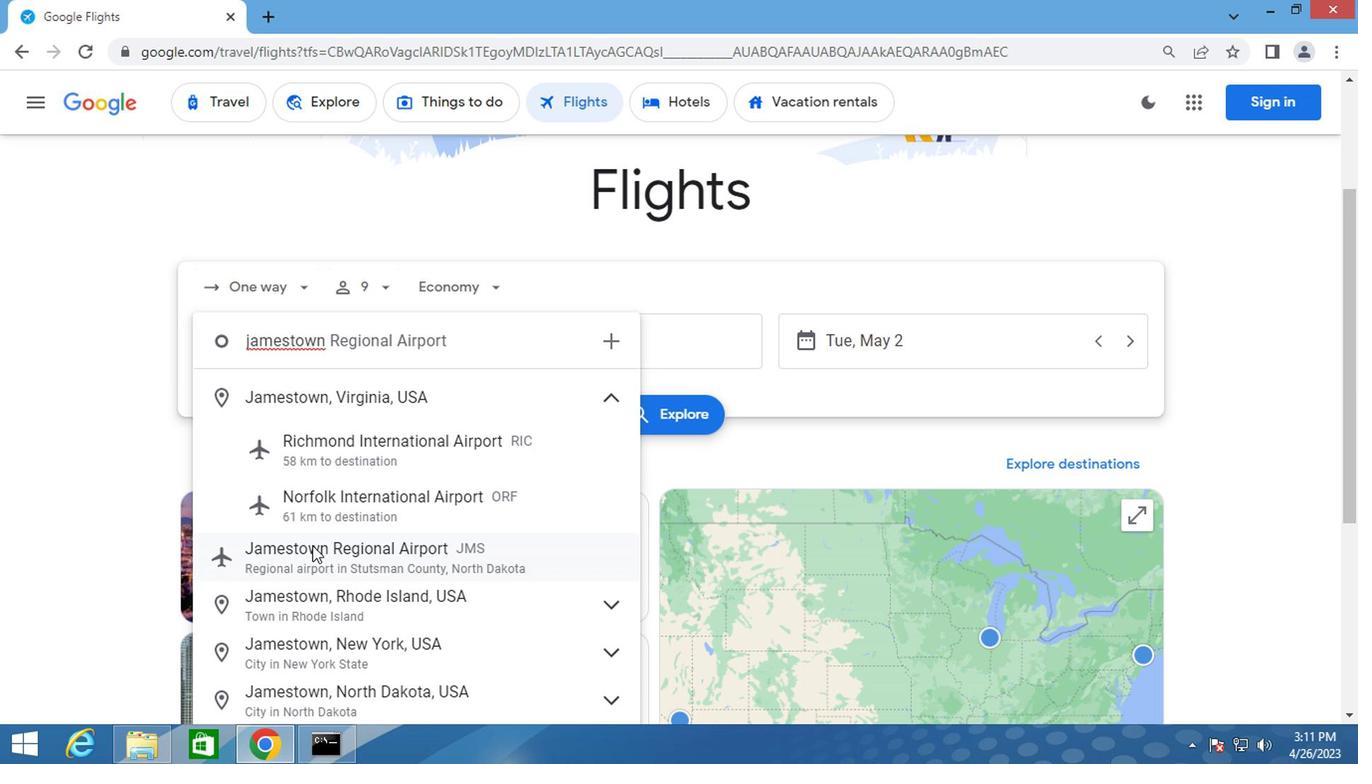 
Action: Mouse moved to (568, 337)
Screenshot: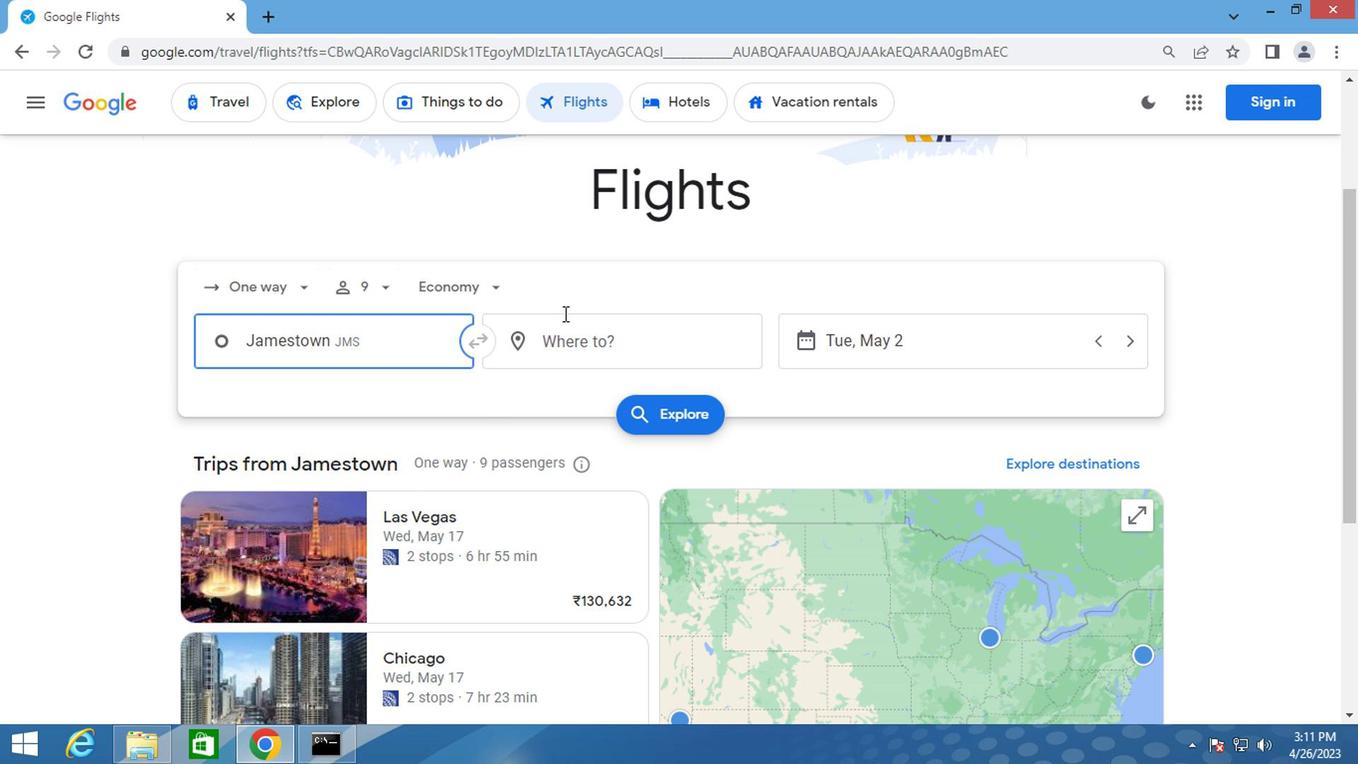 
Action: Mouse pressed left at (568, 337)
Screenshot: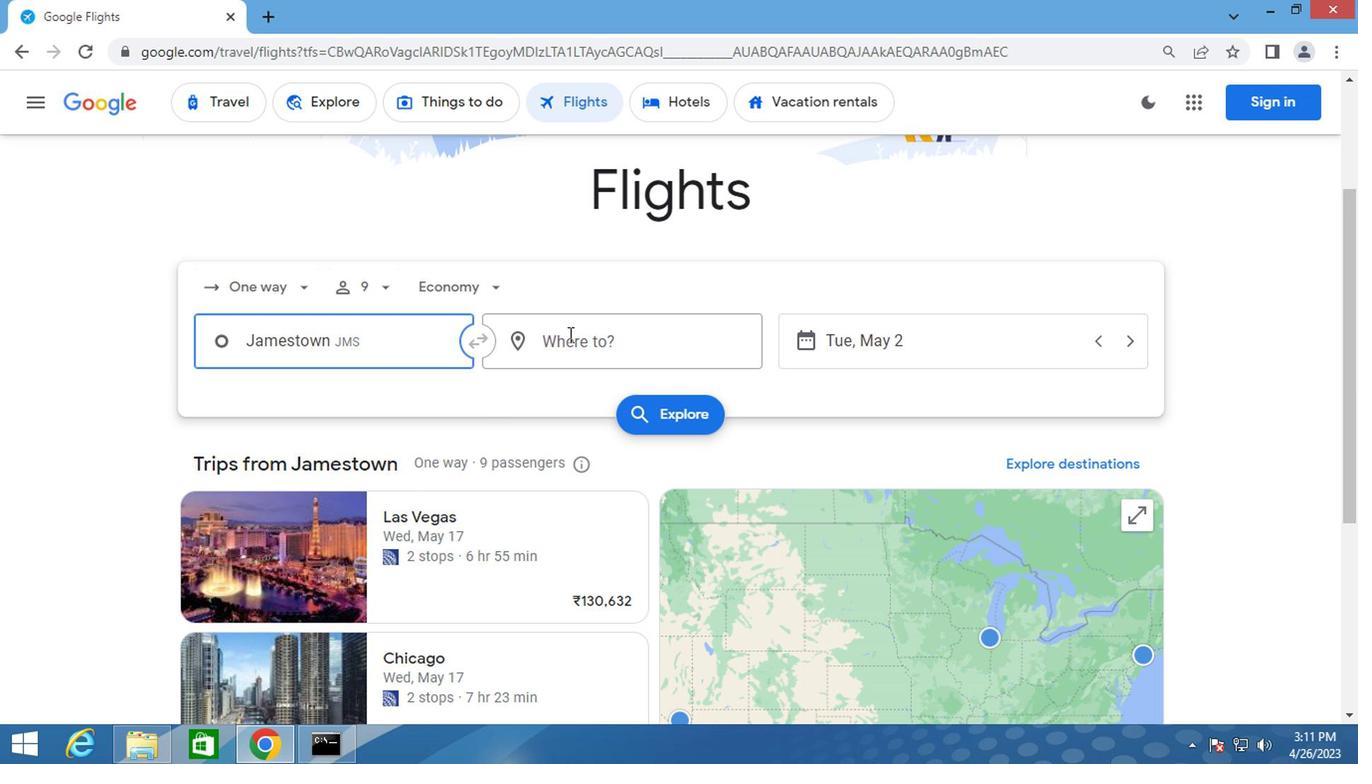 
Action: Mouse moved to (569, 338)
Screenshot: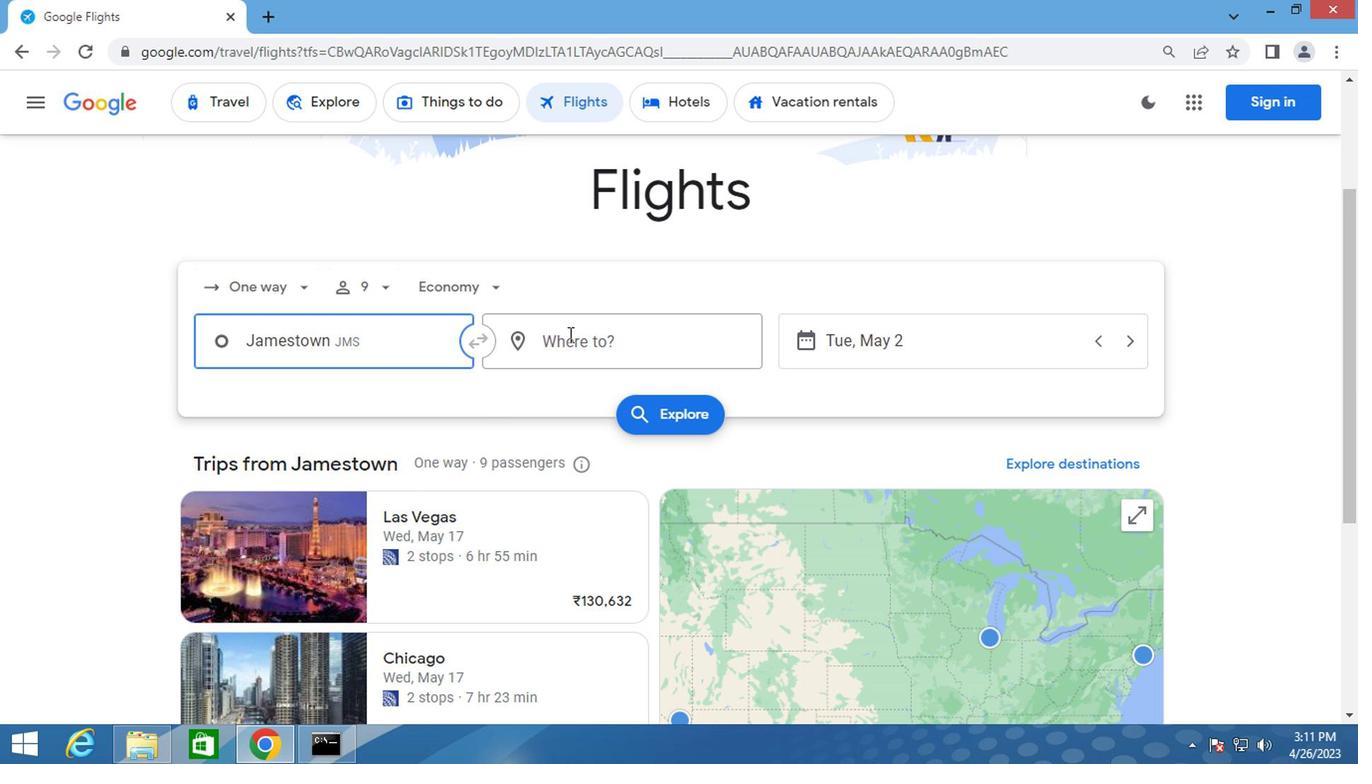
Action: Key pressed greensbo
Screenshot: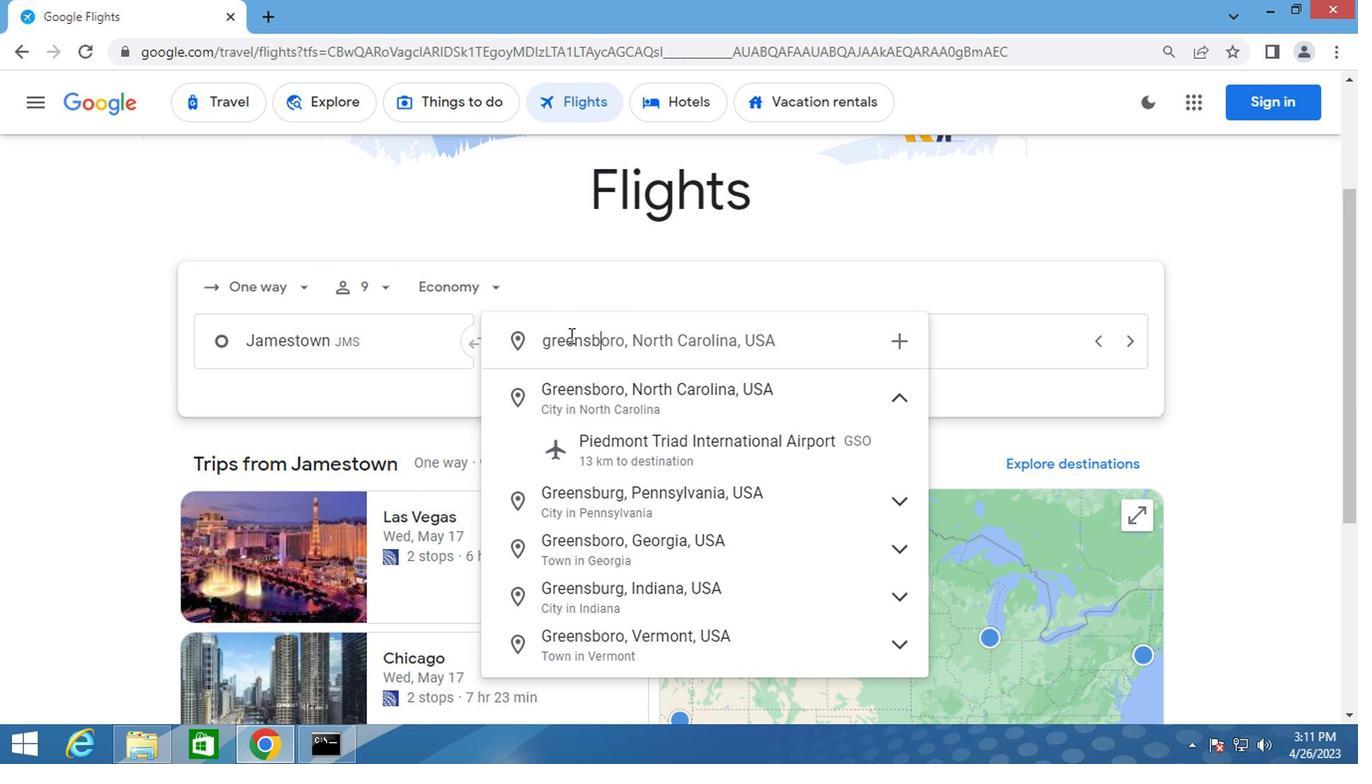 
Action: Mouse moved to (628, 446)
Screenshot: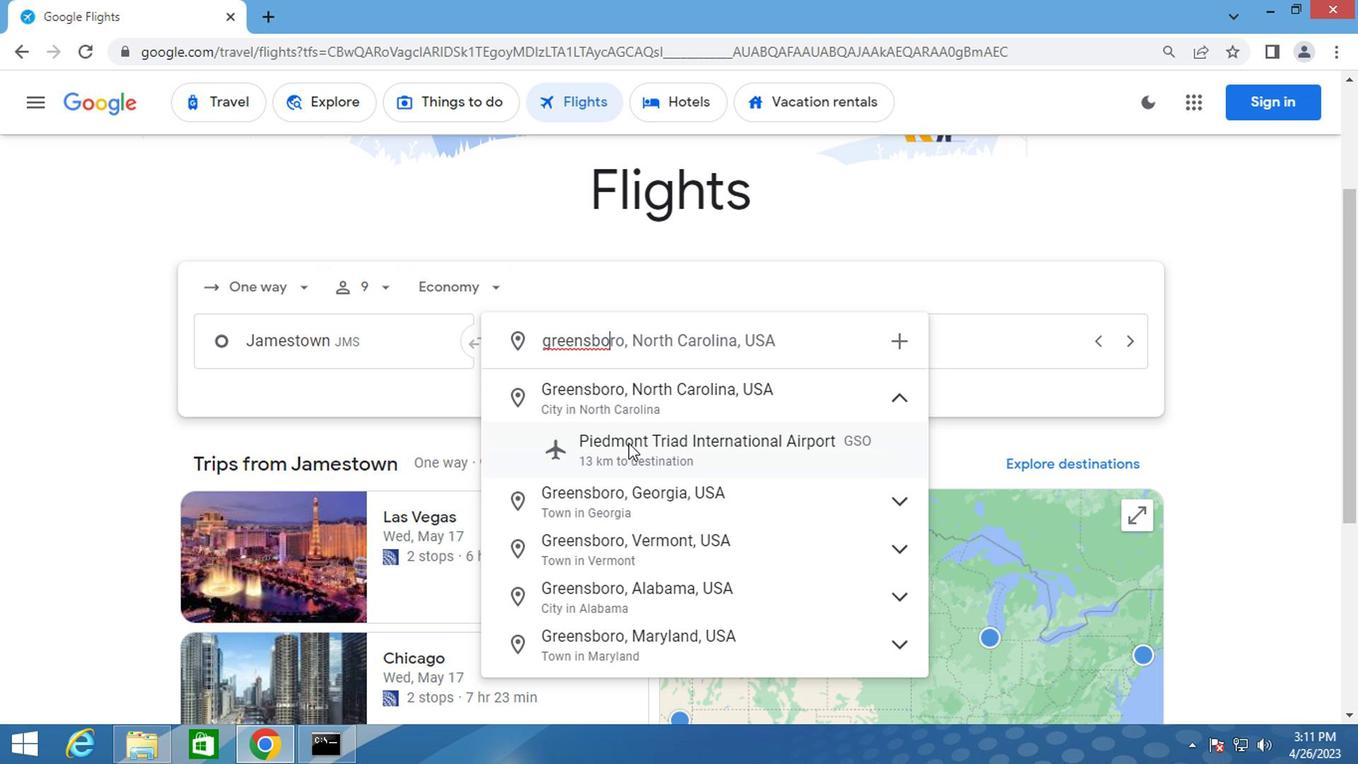 
Action: Mouse pressed left at (628, 446)
Screenshot: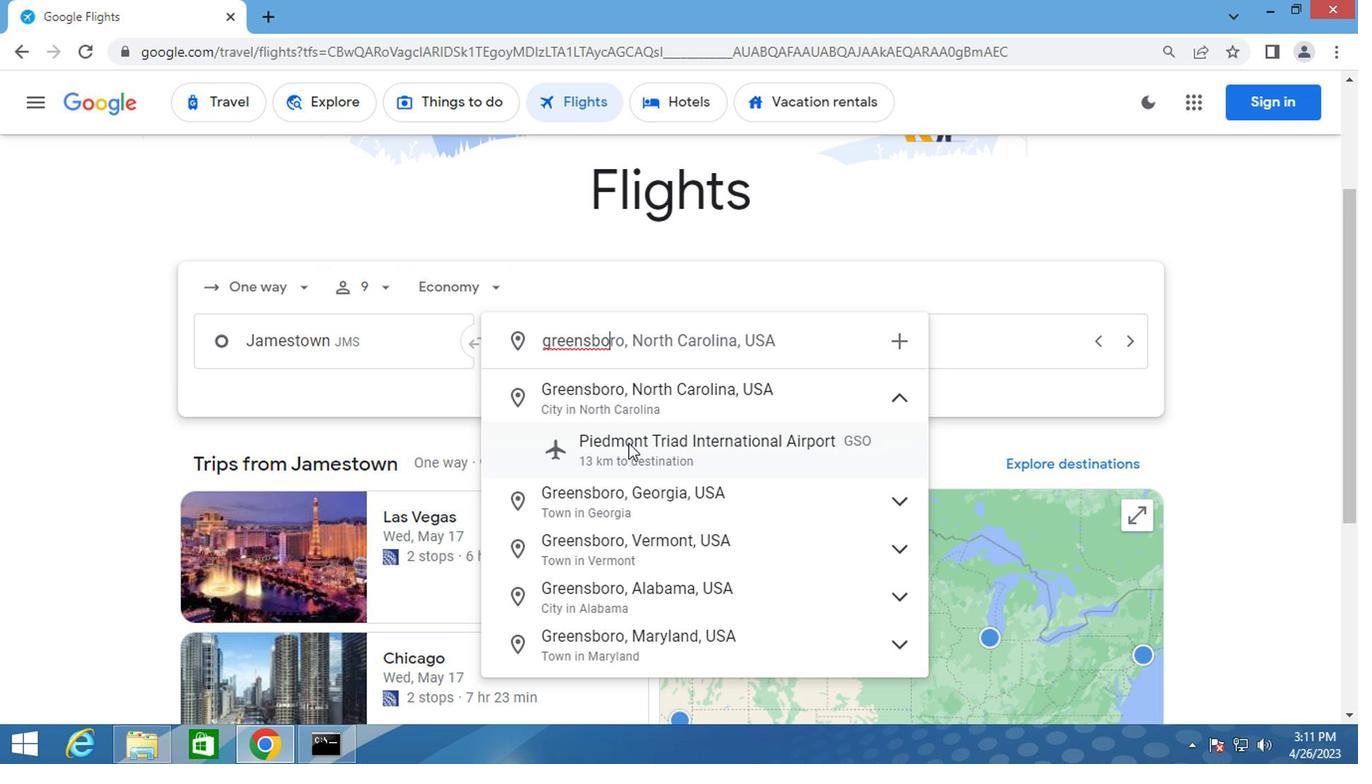 
Action: Mouse moved to (831, 340)
Screenshot: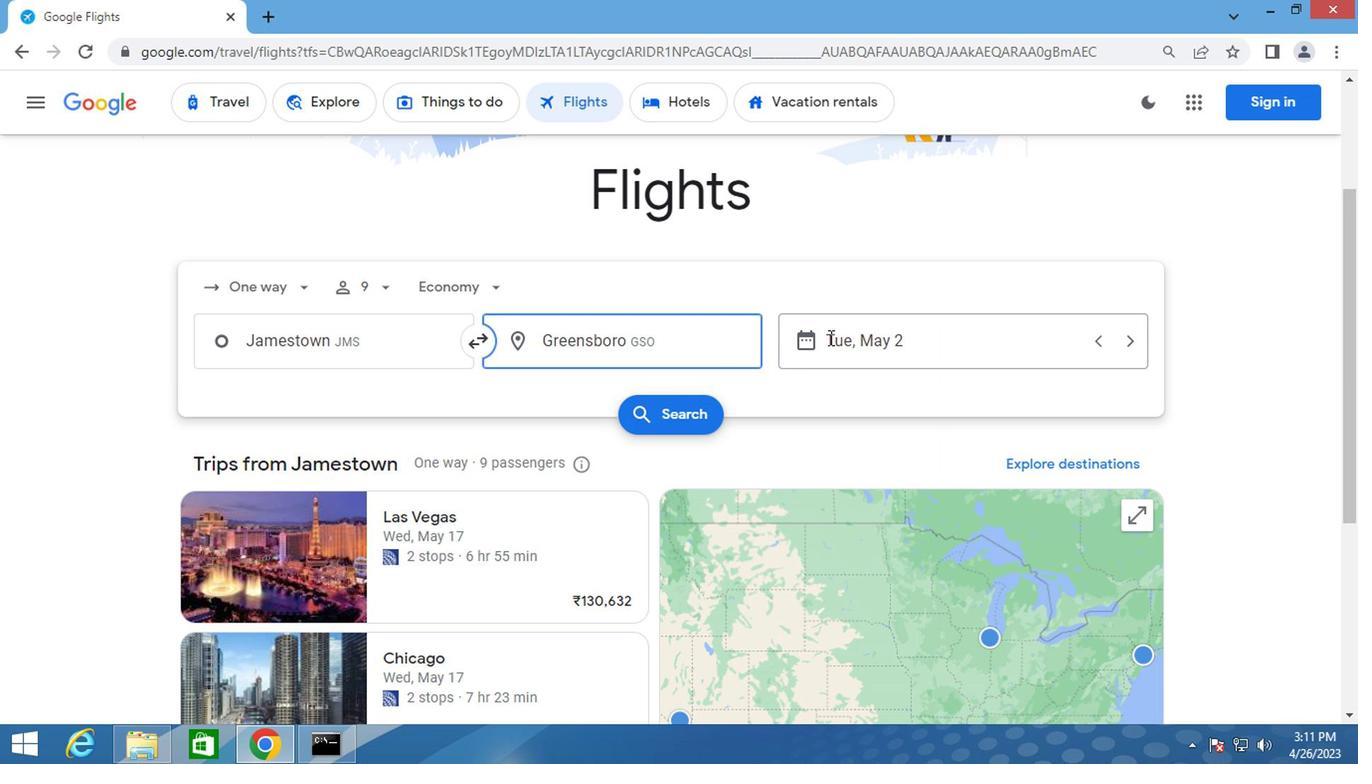 
Action: Mouse pressed left at (831, 340)
Screenshot: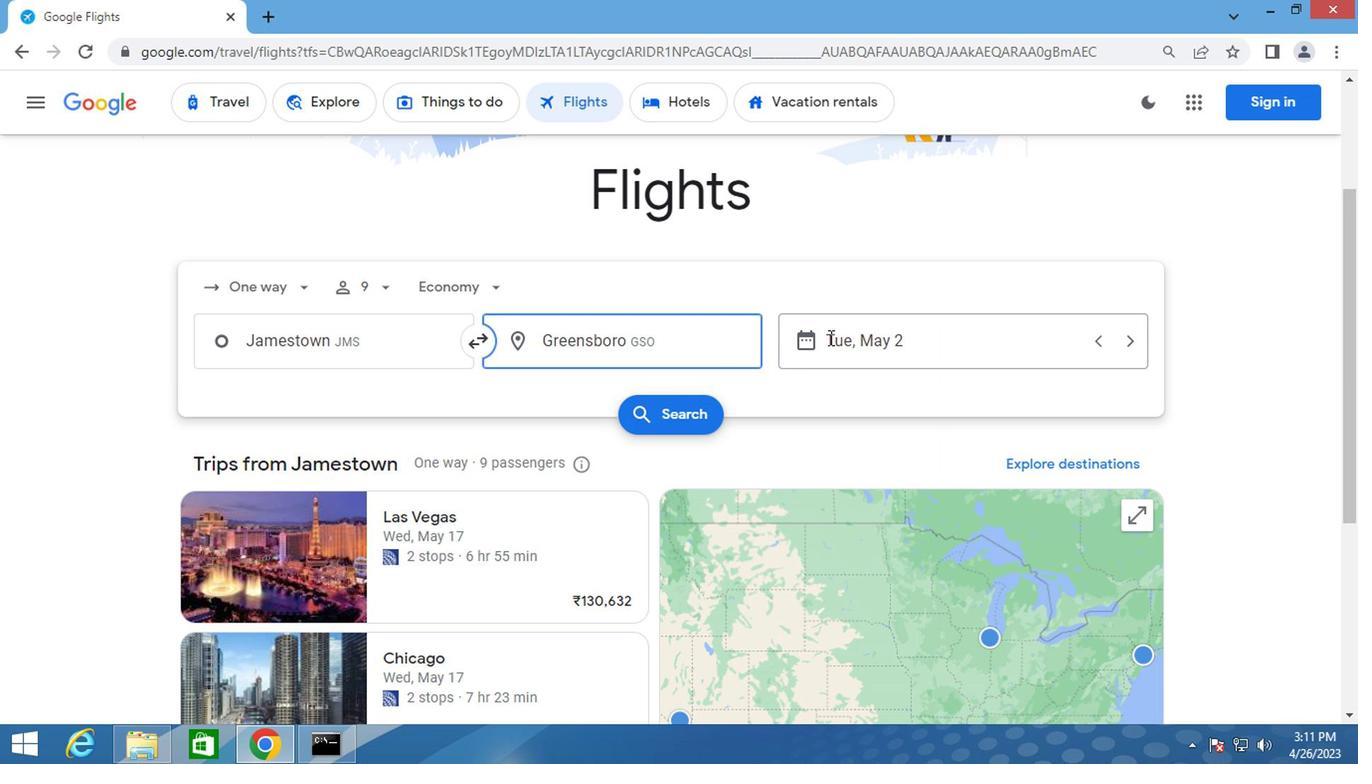 
Action: Mouse moved to (863, 374)
Screenshot: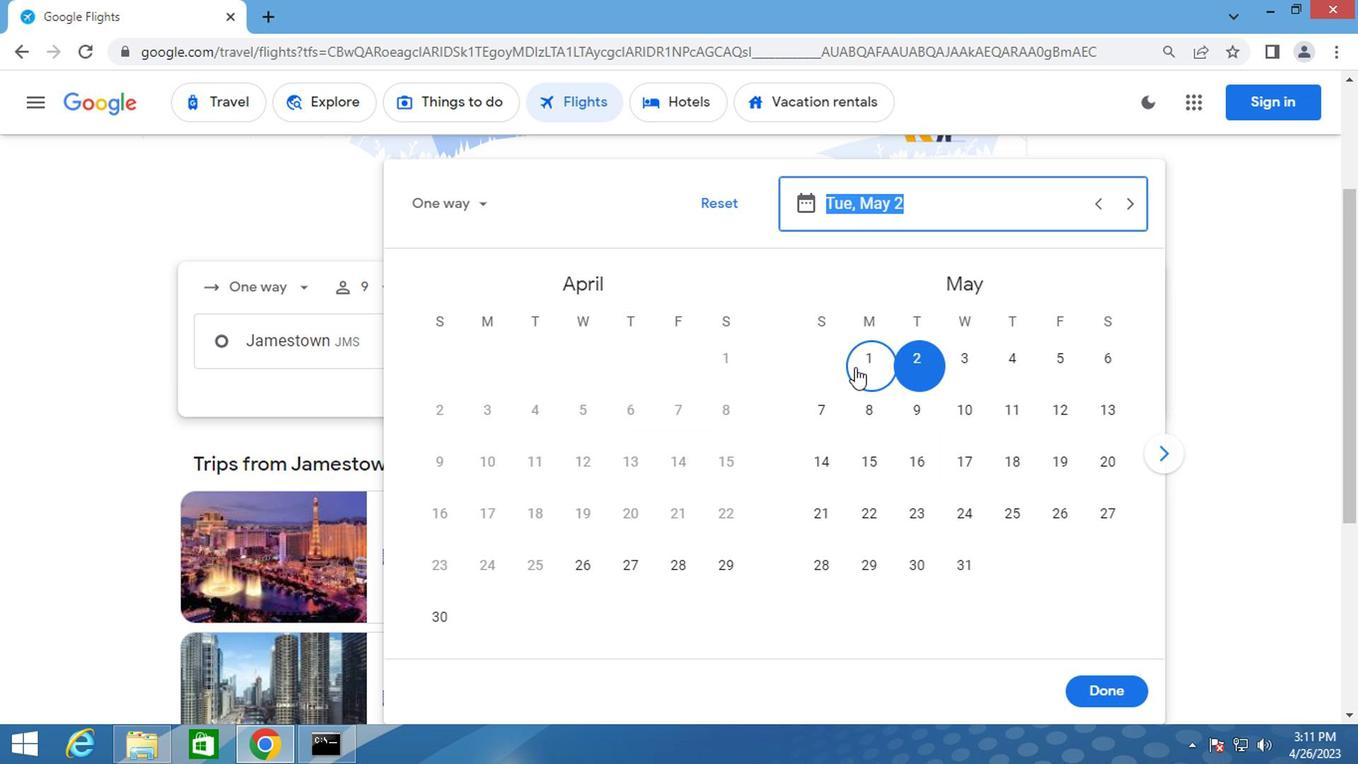 
Action: Mouse pressed left at (863, 374)
Screenshot: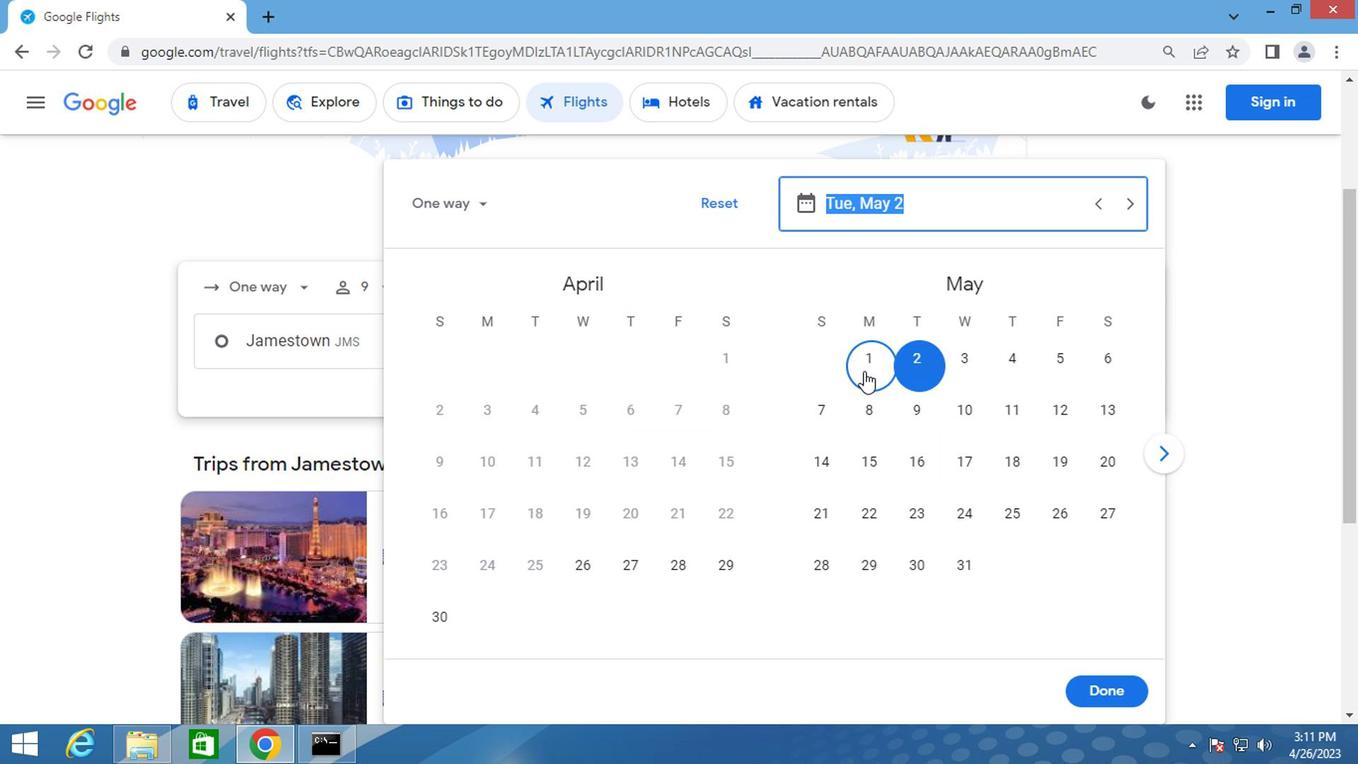 
Action: Mouse moved to (1093, 696)
Screenshot: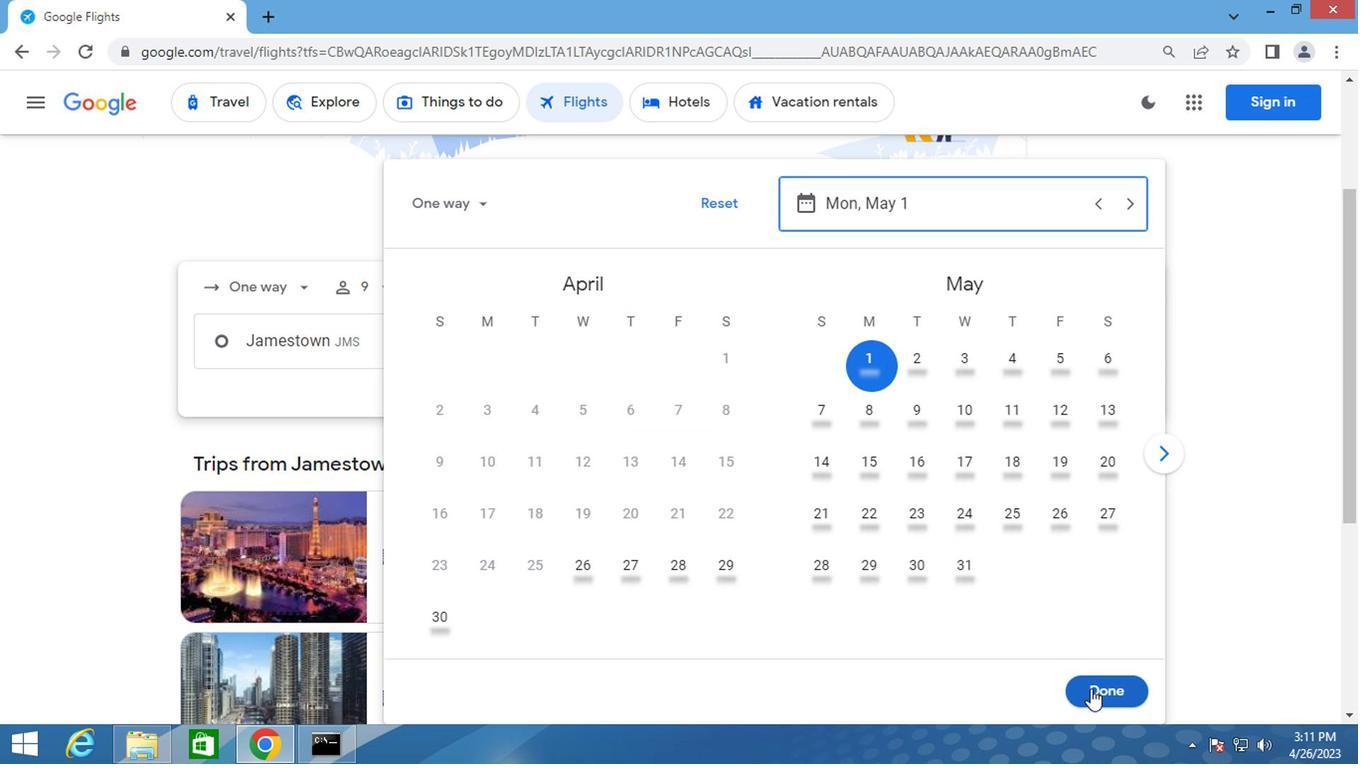 
Action: Mouse pressed left at (1093, 696)
Screenshot: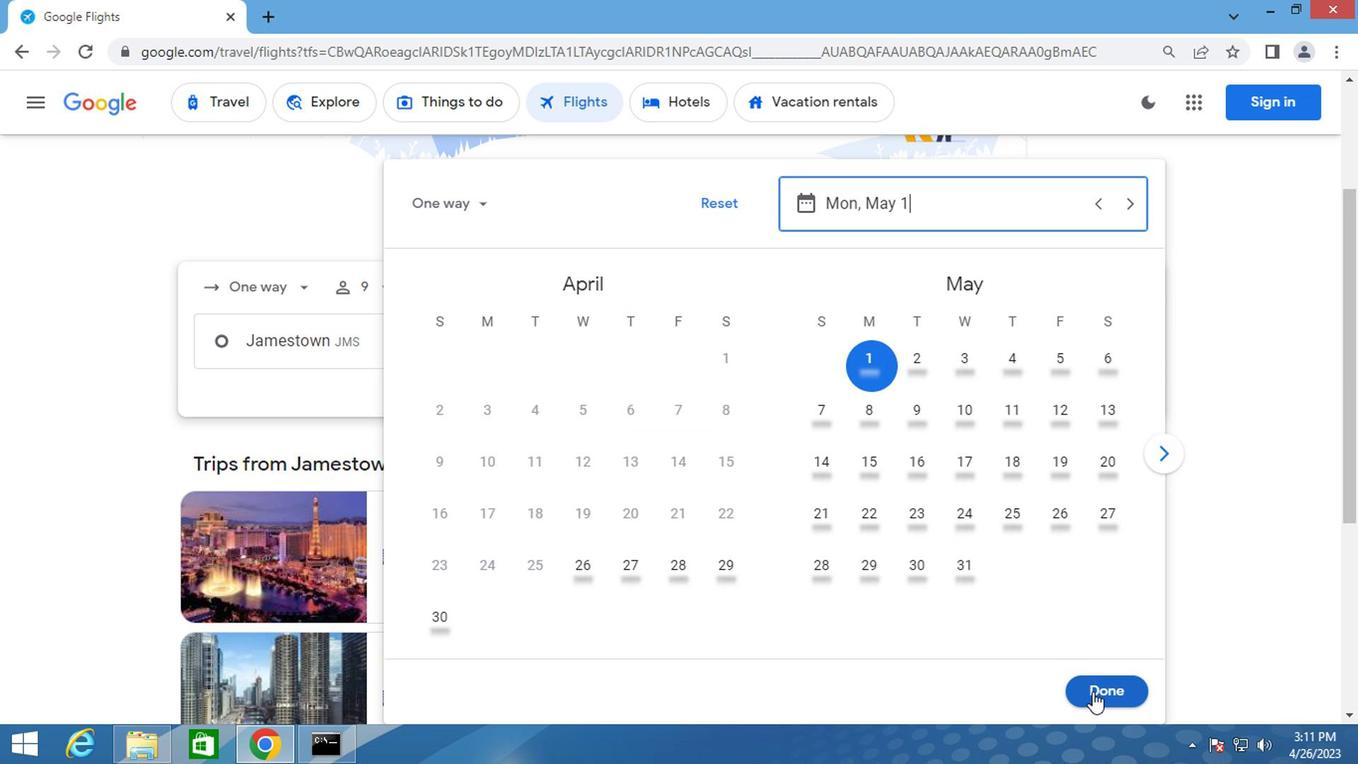 
Action: Mouse moved to (675, 418)
Screenshot: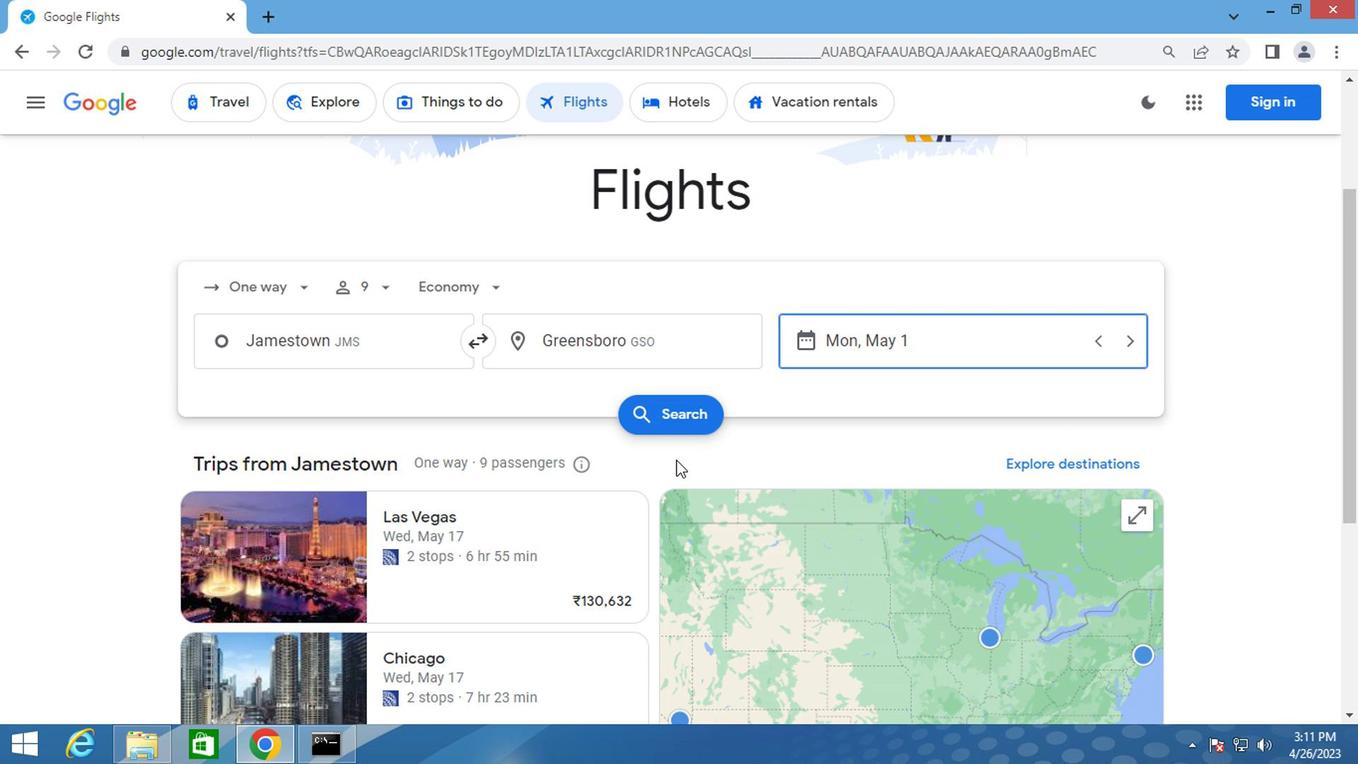 
Action: Mouse pressed left at (675, 418)
Screenshot: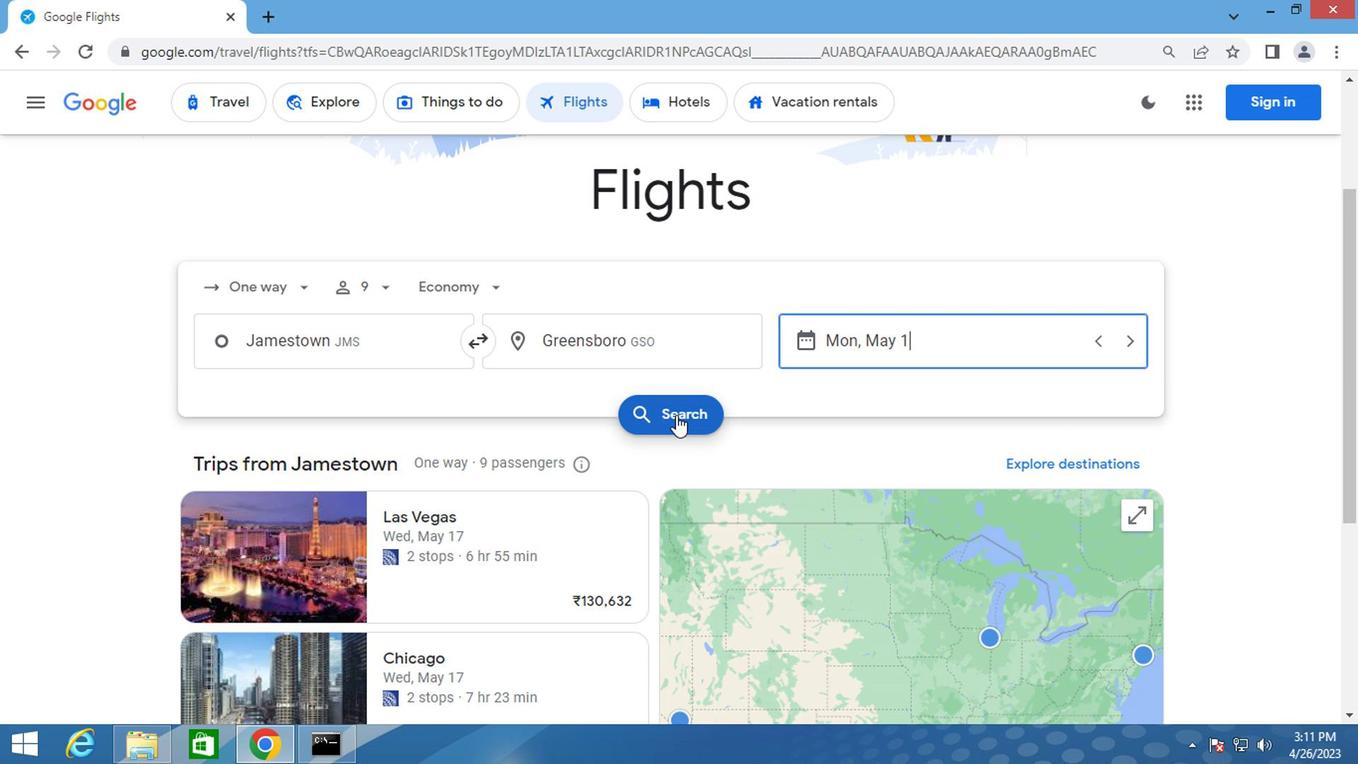 
Action: Mouse moved to (233, 293)
Screenshot: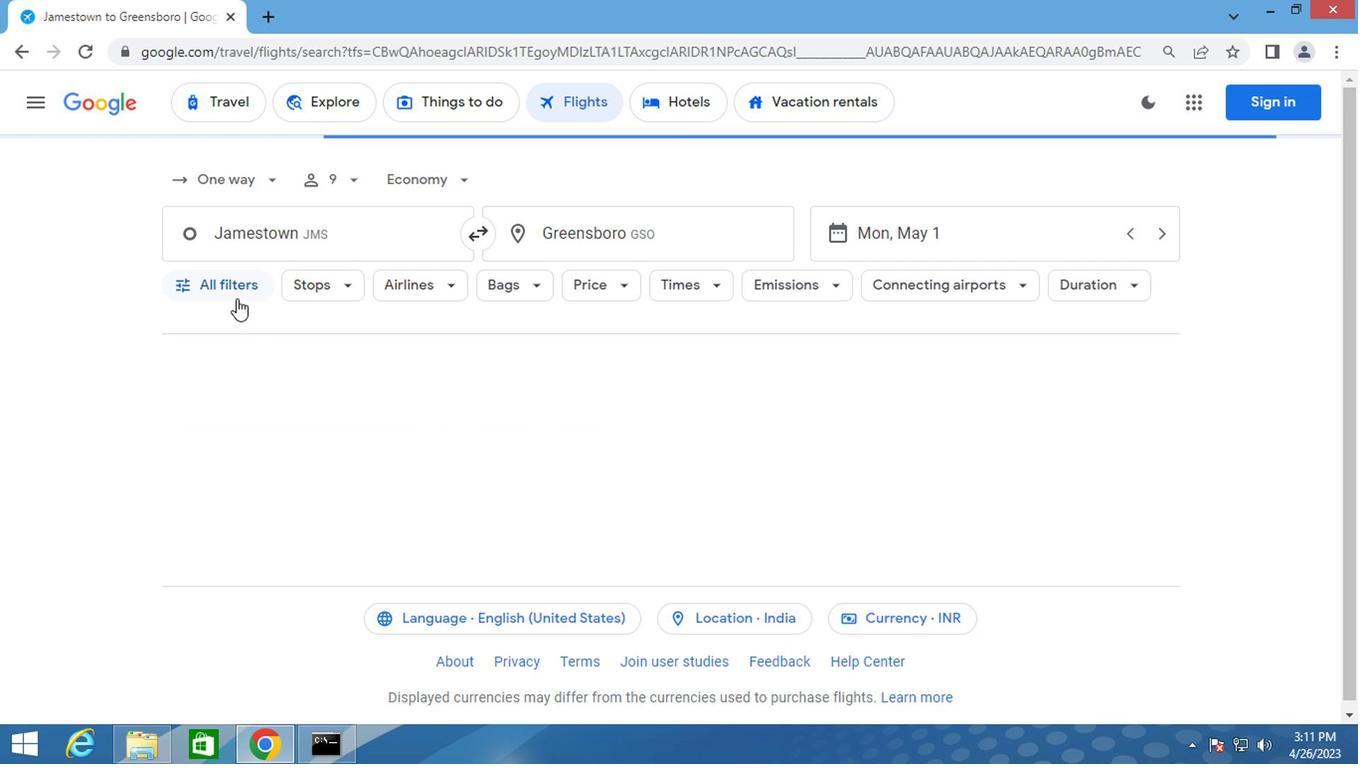 
Action: Mouse pressed left at (233, 293)
Screenshot: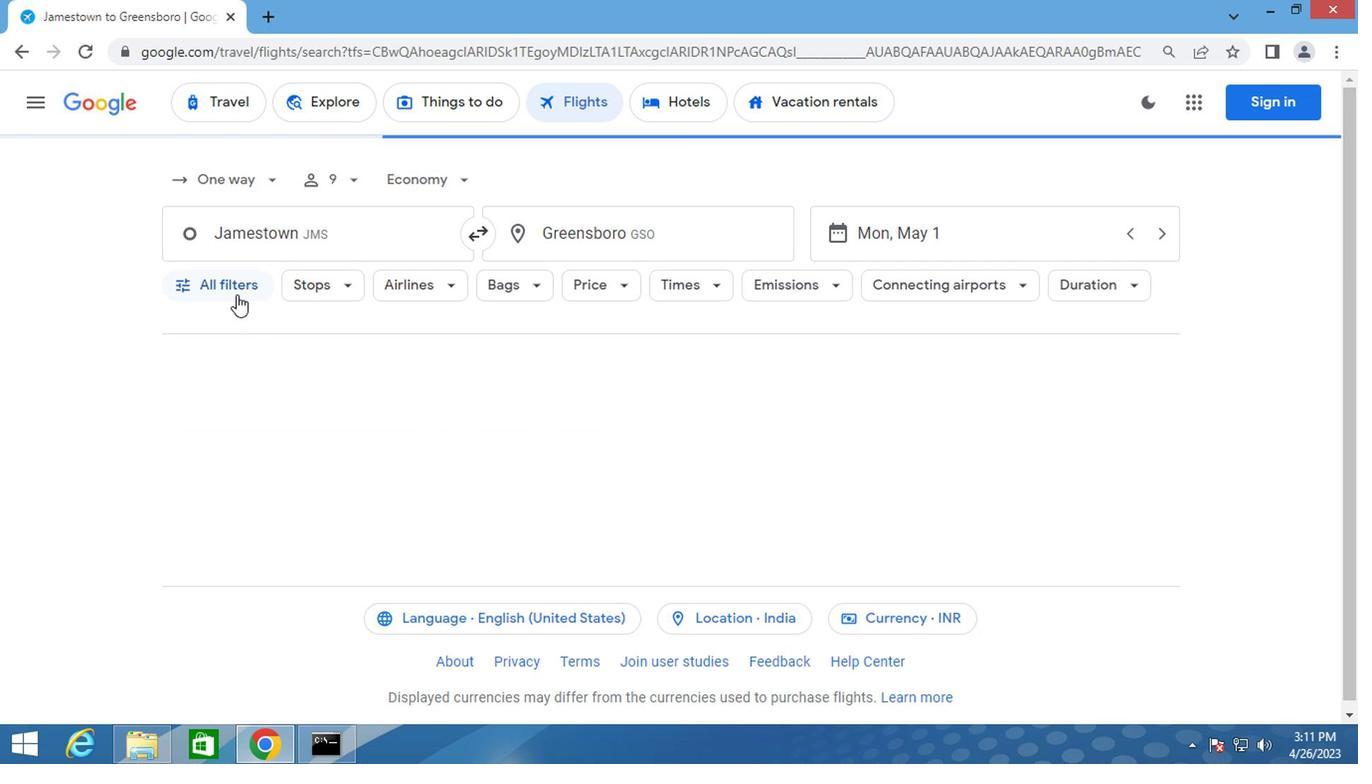 
Action: Mouse moved to (317, 462)
Screenshot: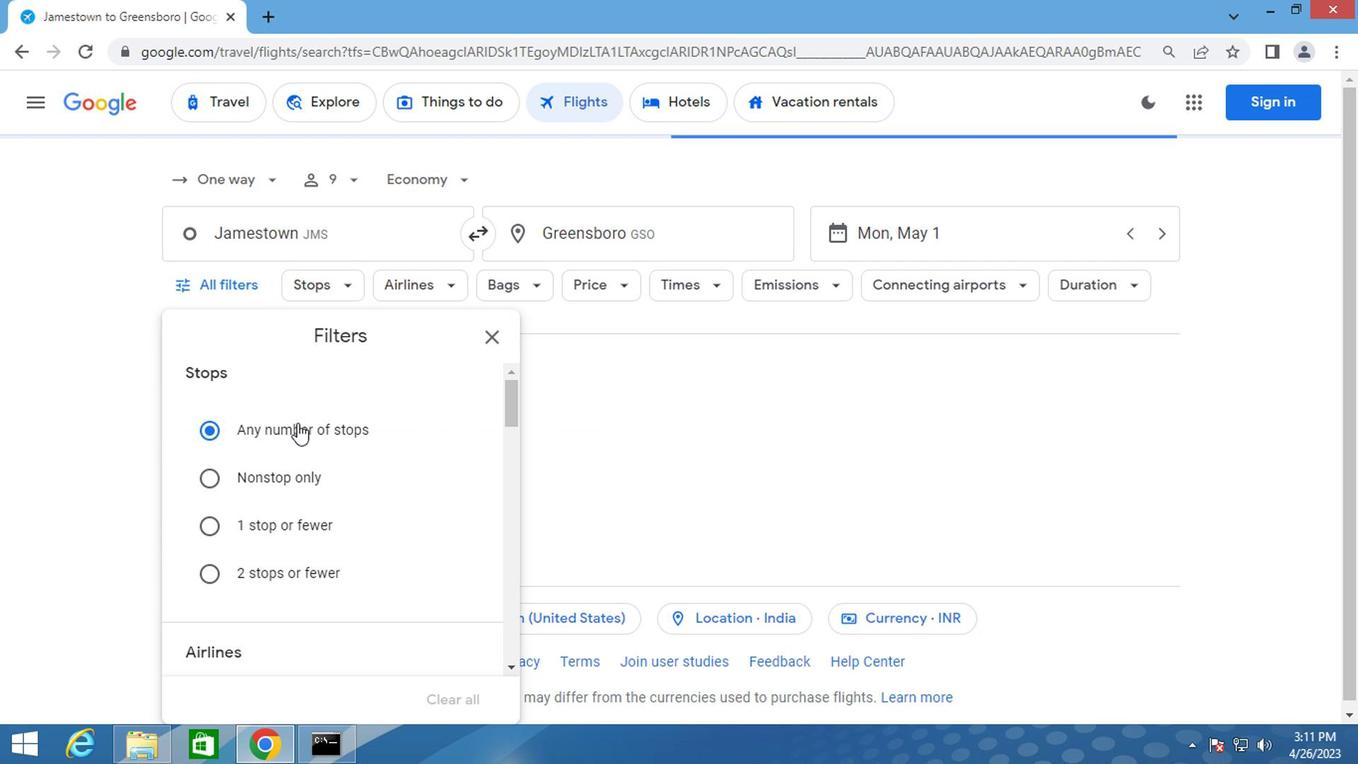 
Action: Mouse scrolled (317, 461) with delta (0, -1)
Screenshot: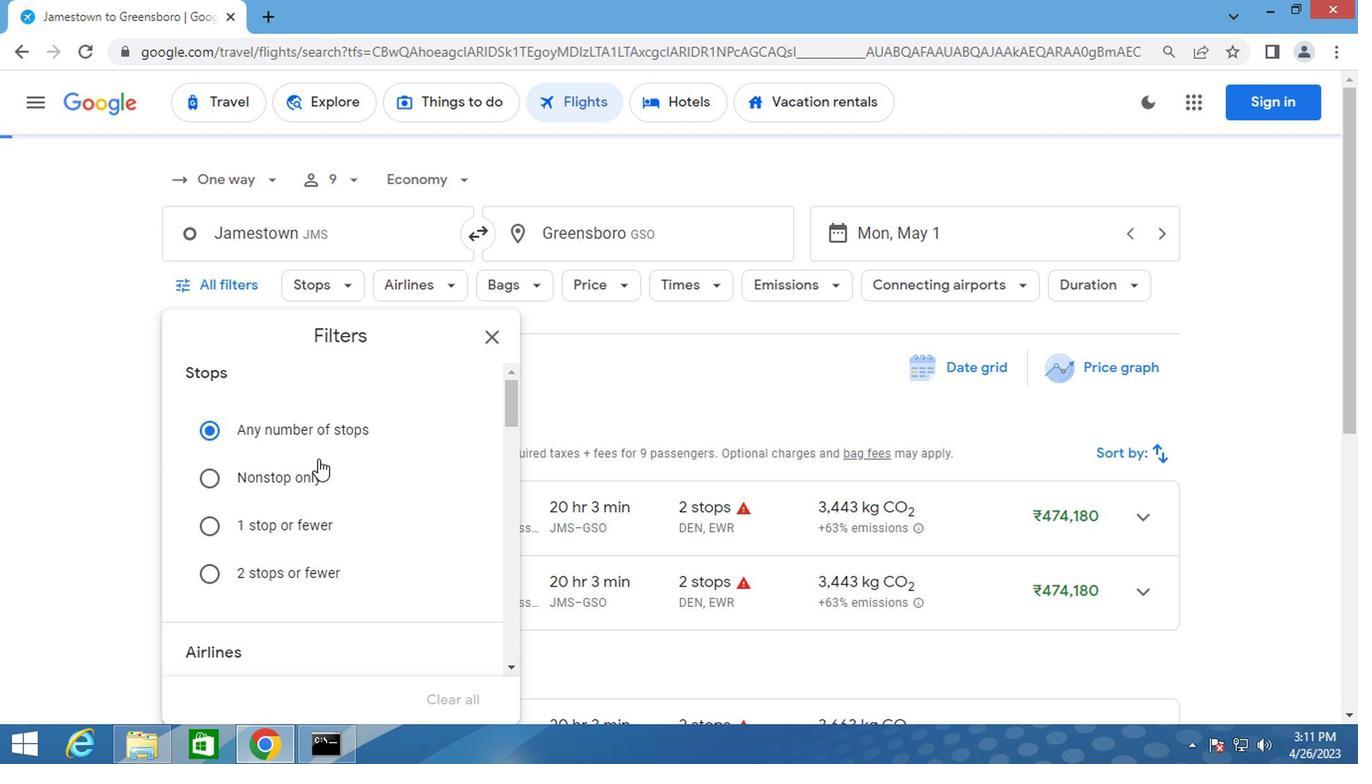 
Action: Mouse scrolled (317, 461) with delta (0, -1)
Screenshot: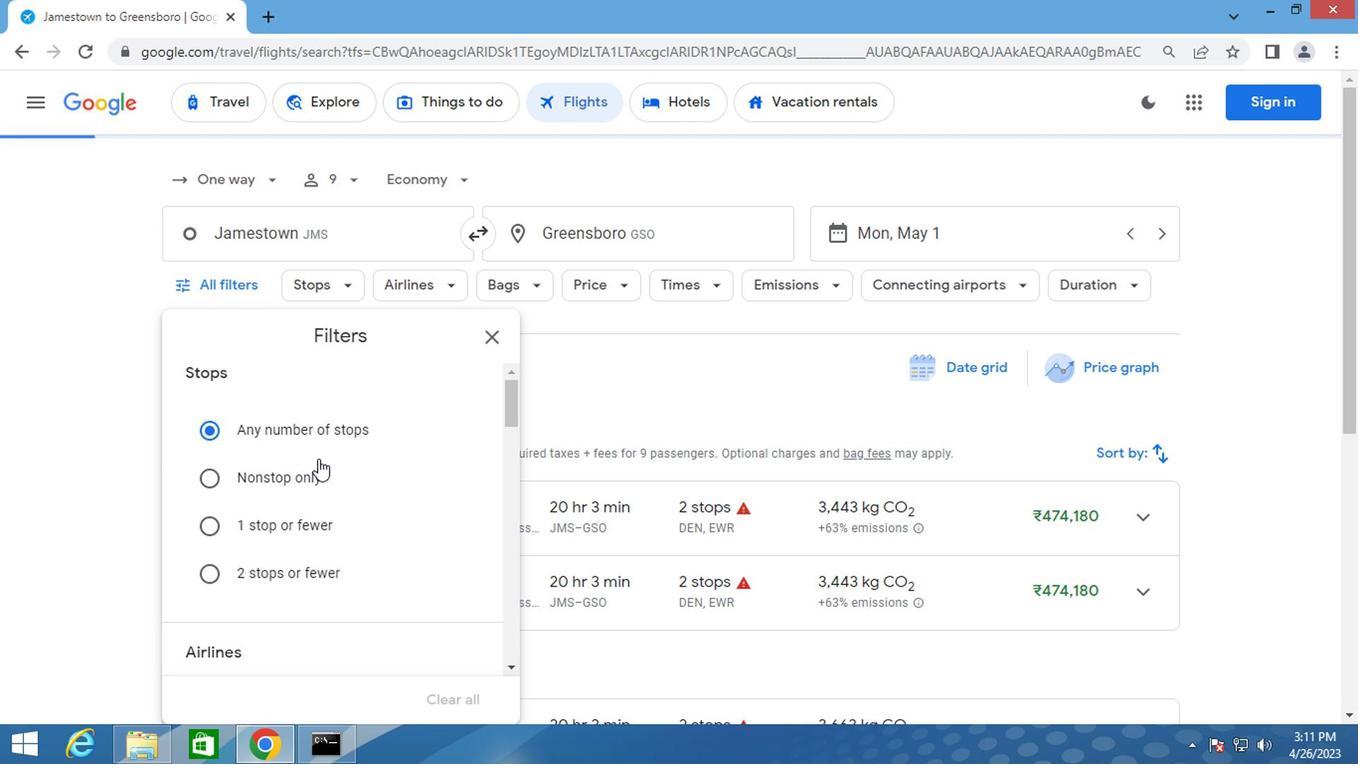 
Action: Mouse scrolled (317, 461) with delta (0, -1)
Screenshot: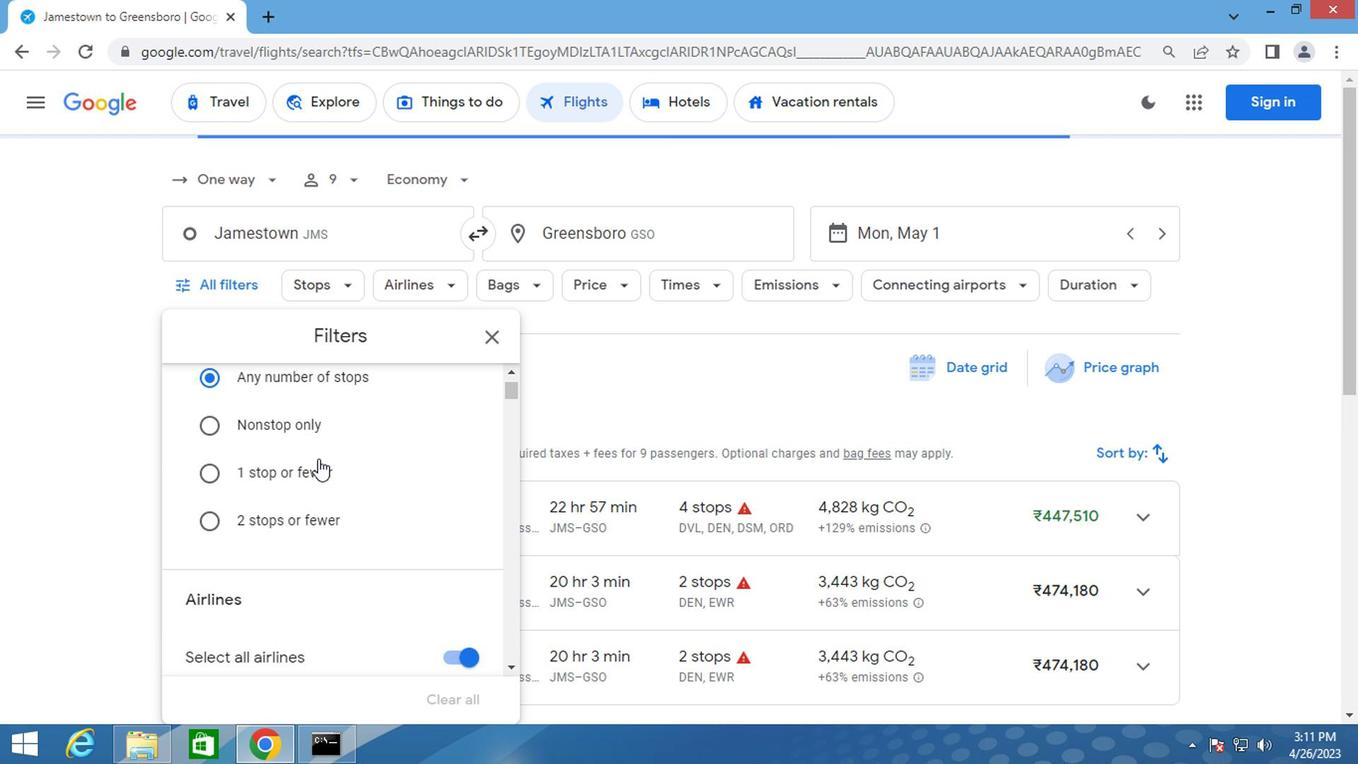 
Action: Mouse scrolled (317, 461) with delta (0, -1)
Screenshot: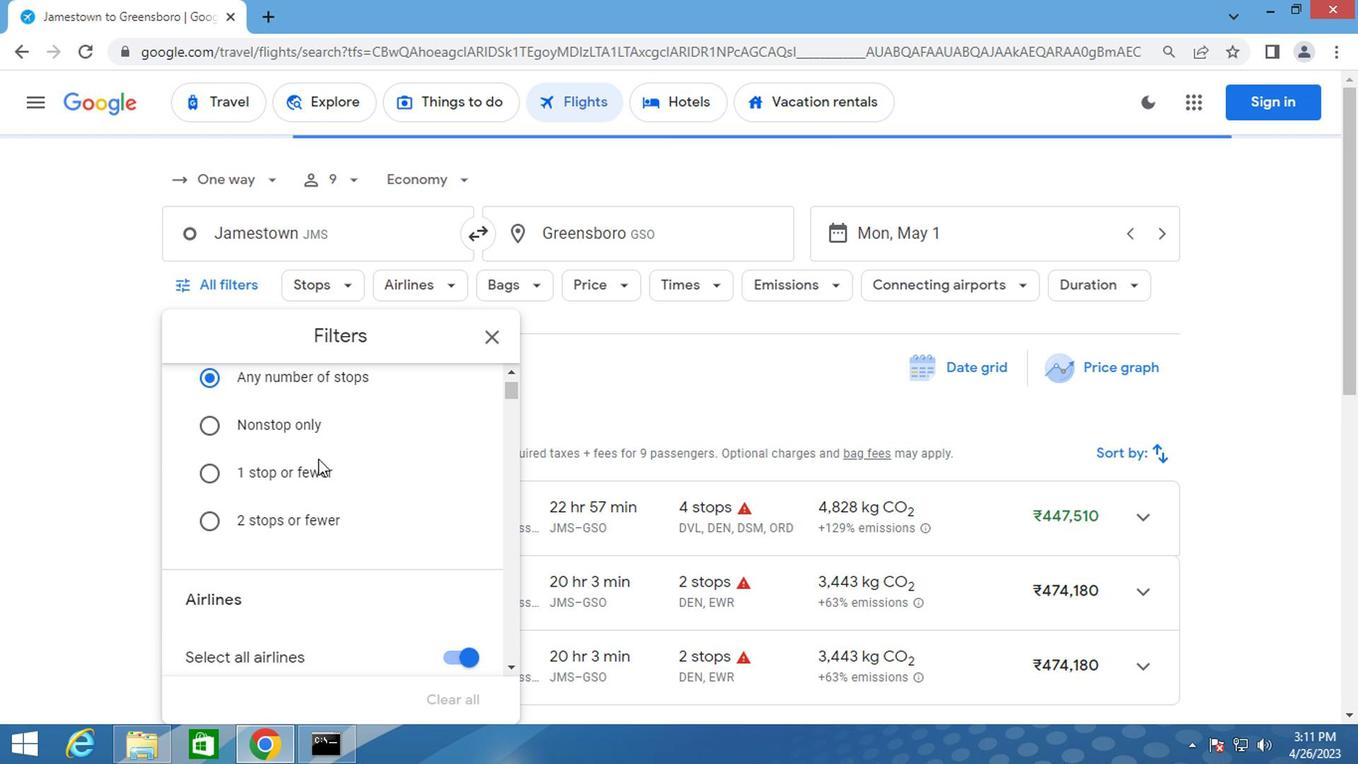 
Action: Mouse scrolled (317, 461) with delta (0, -1)
Screenshot: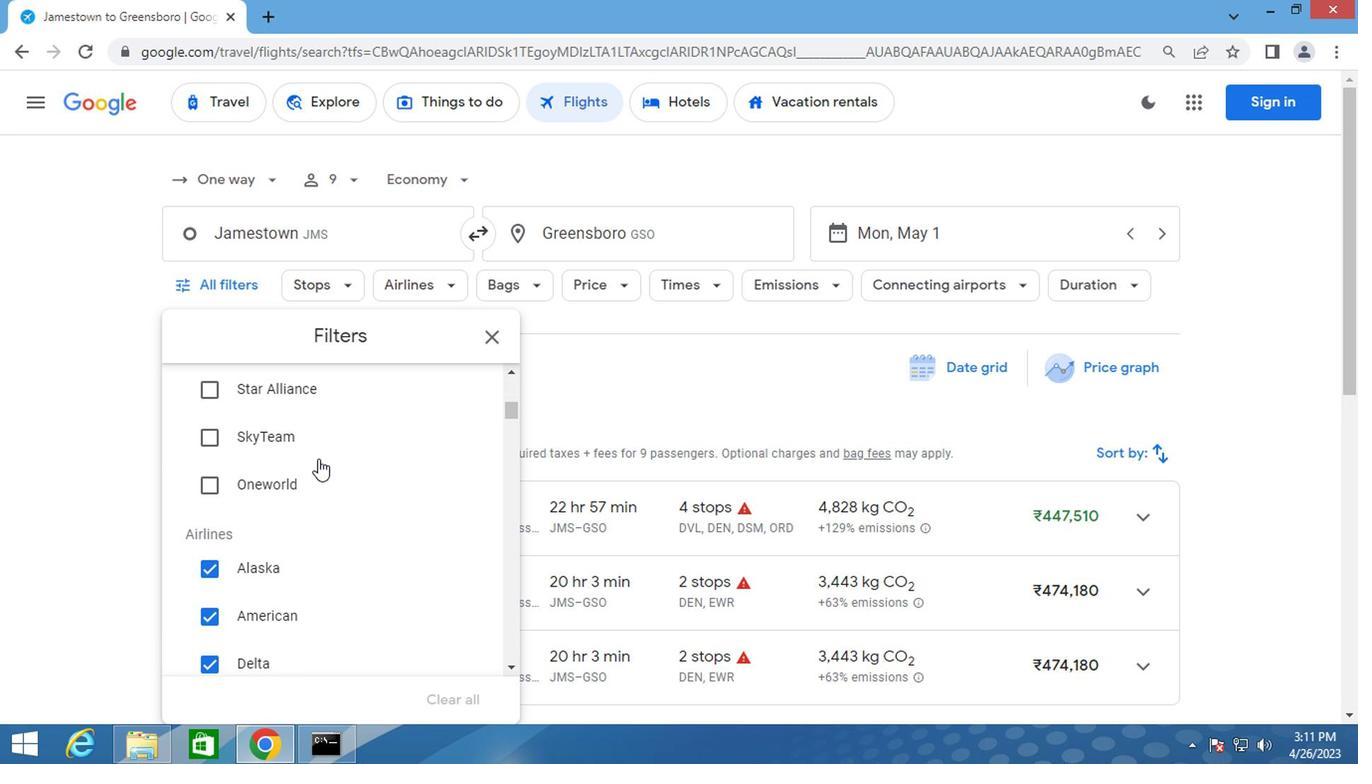 
Action: Mouse moved to (212, 517)
Screenshot: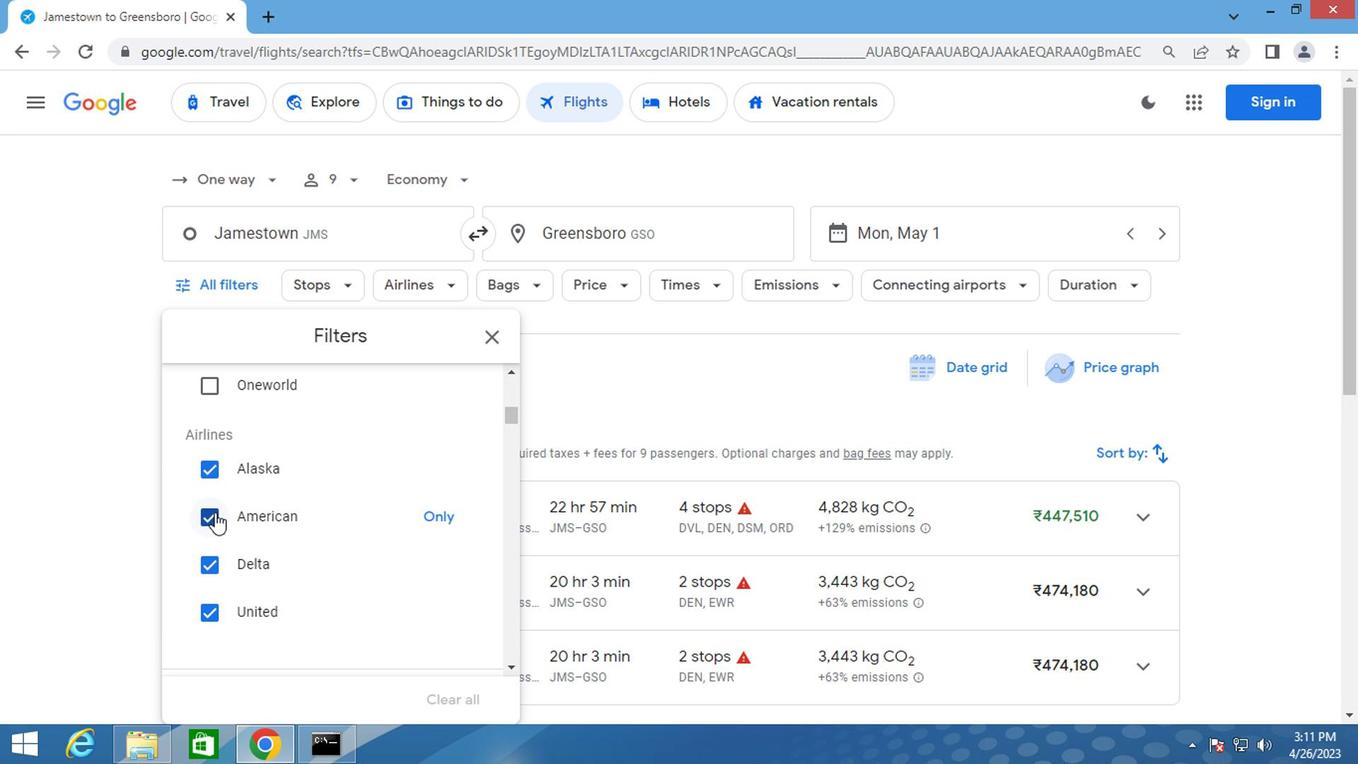 
Action: Mouse pressed left at (212, 517)
Screenshot: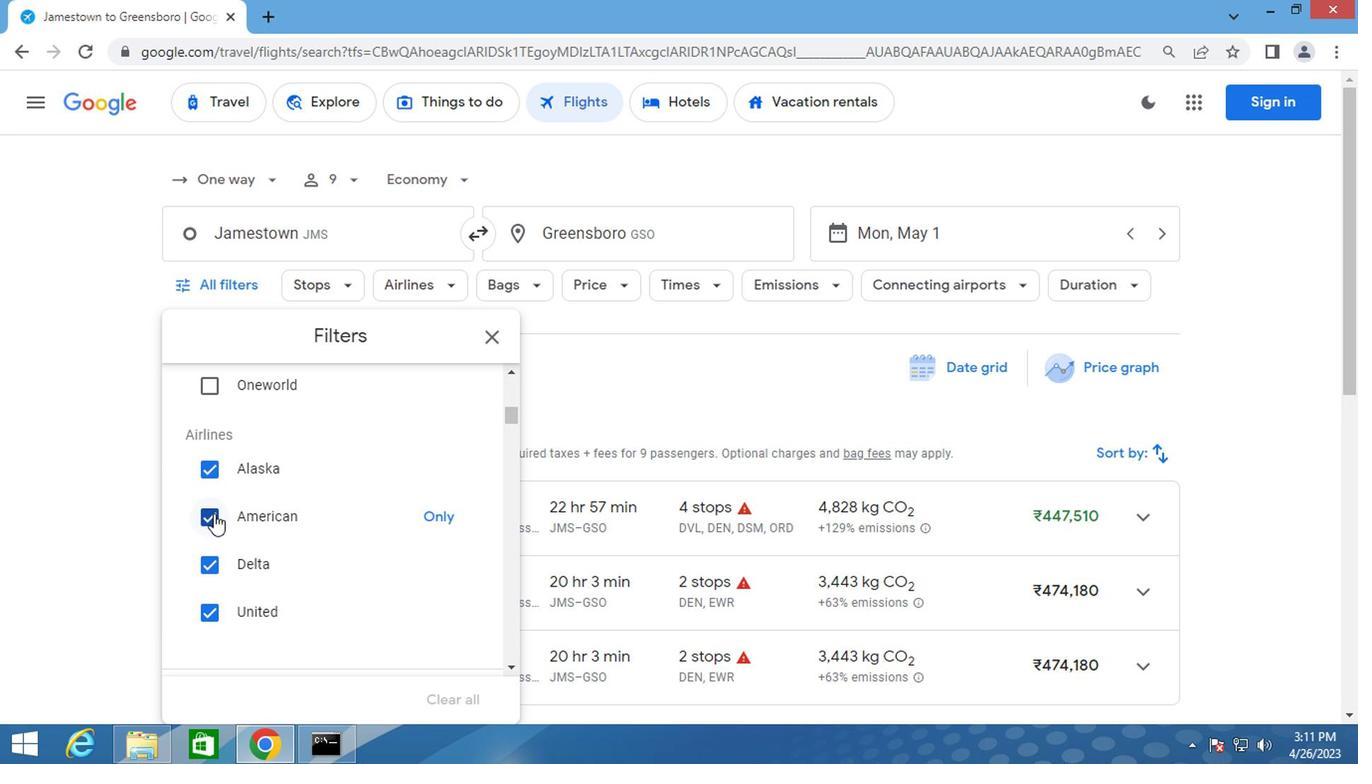 
Action: Mouse moved to (215, 516)
Screenshot: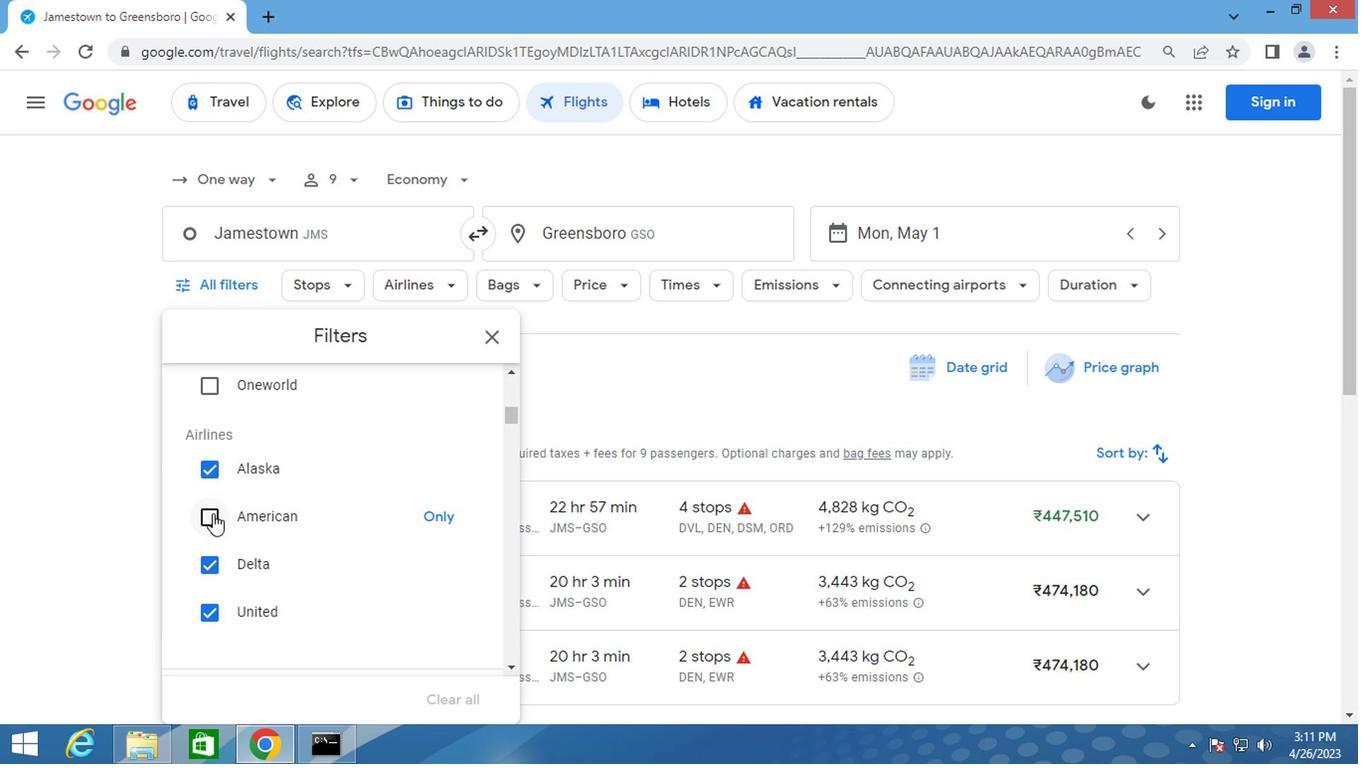 
Action: Mouse scrolled (215, 515) with delta (0, 0)
Screenshot: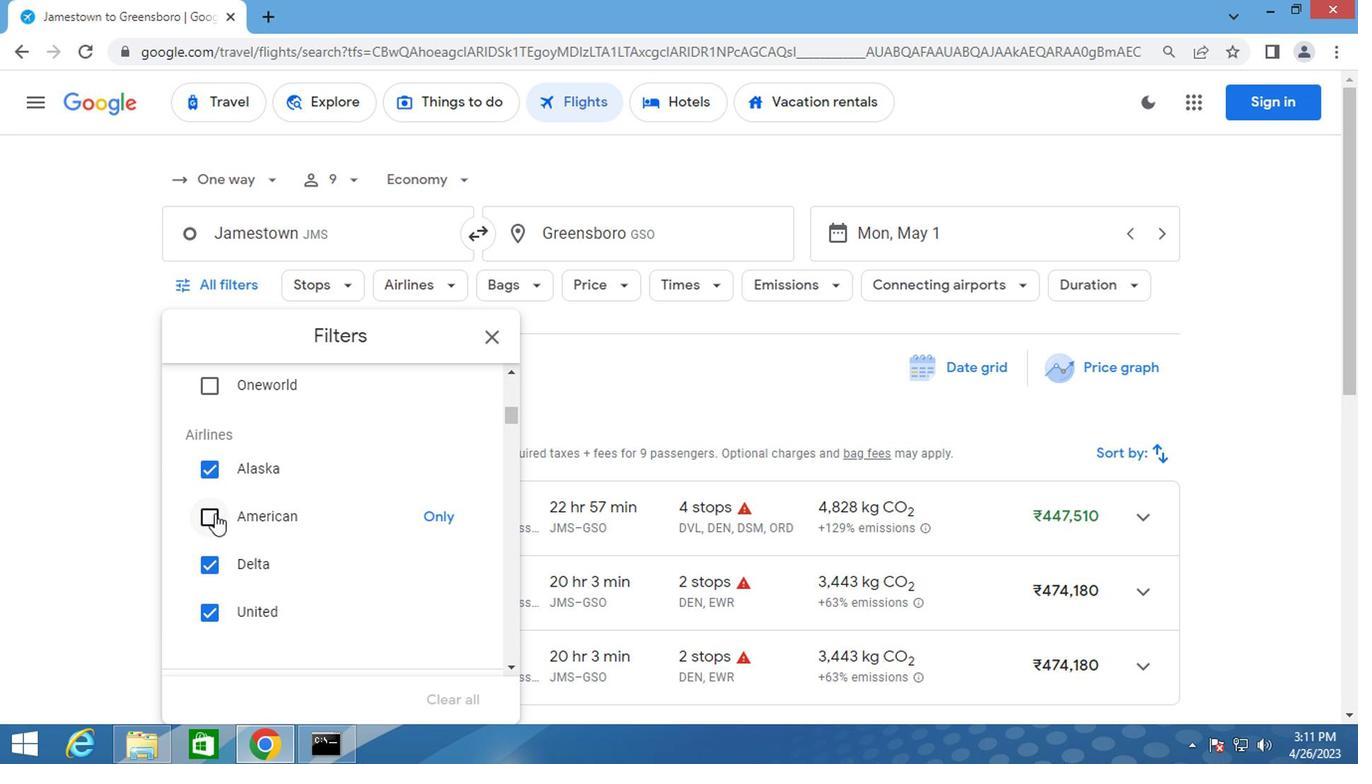 
Action: Mouse scrolled (215, 515) with delta (0, 0)
Screenshot: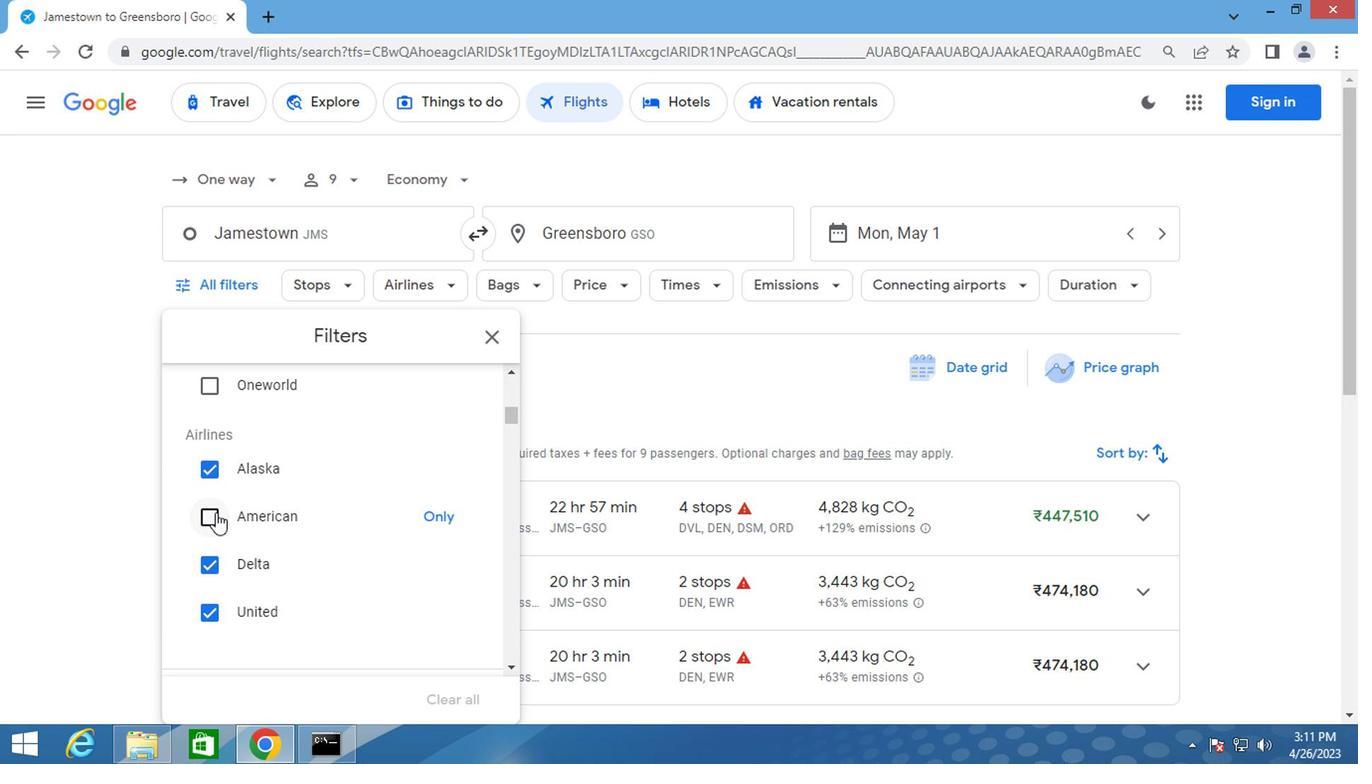 
Action: Mouse moved to (457, 548)
Screenshot: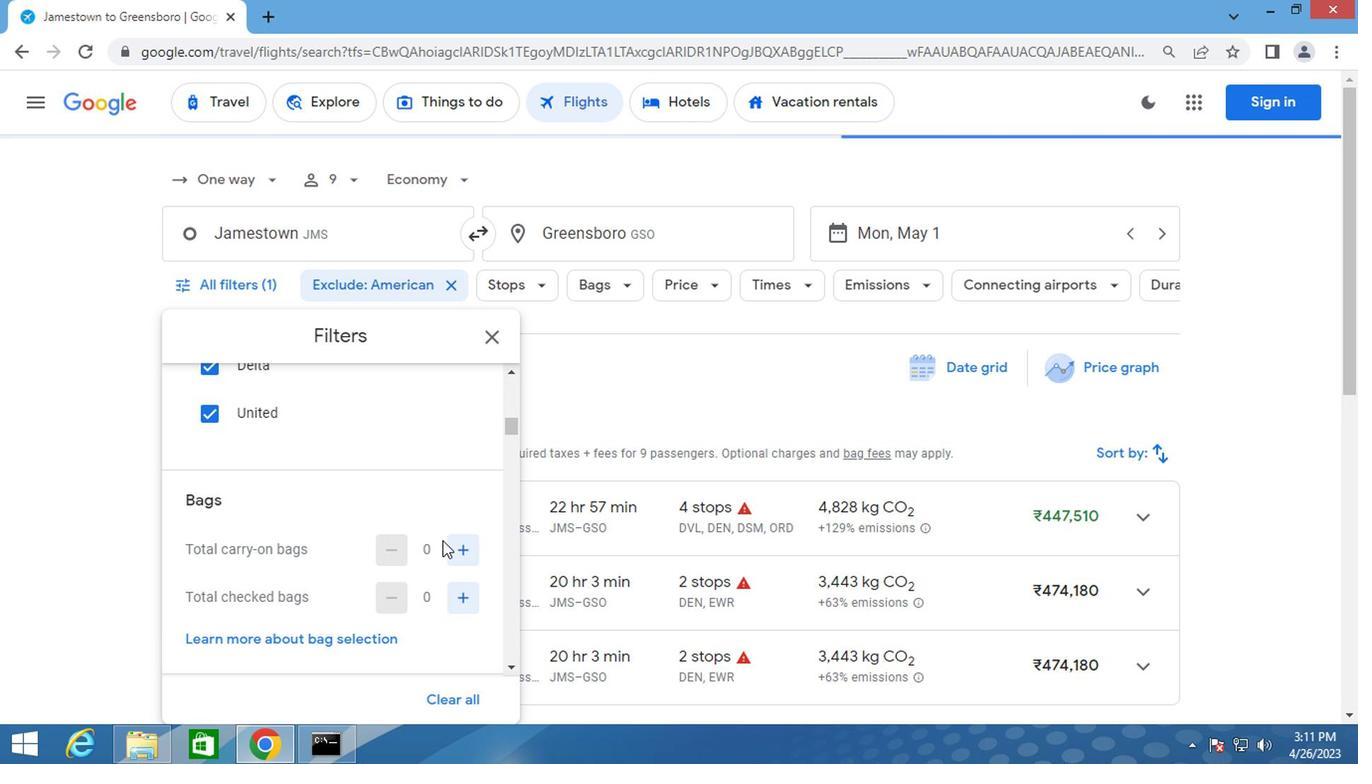 
Action: Mouse pressed left at (457, 548)
Screenshot: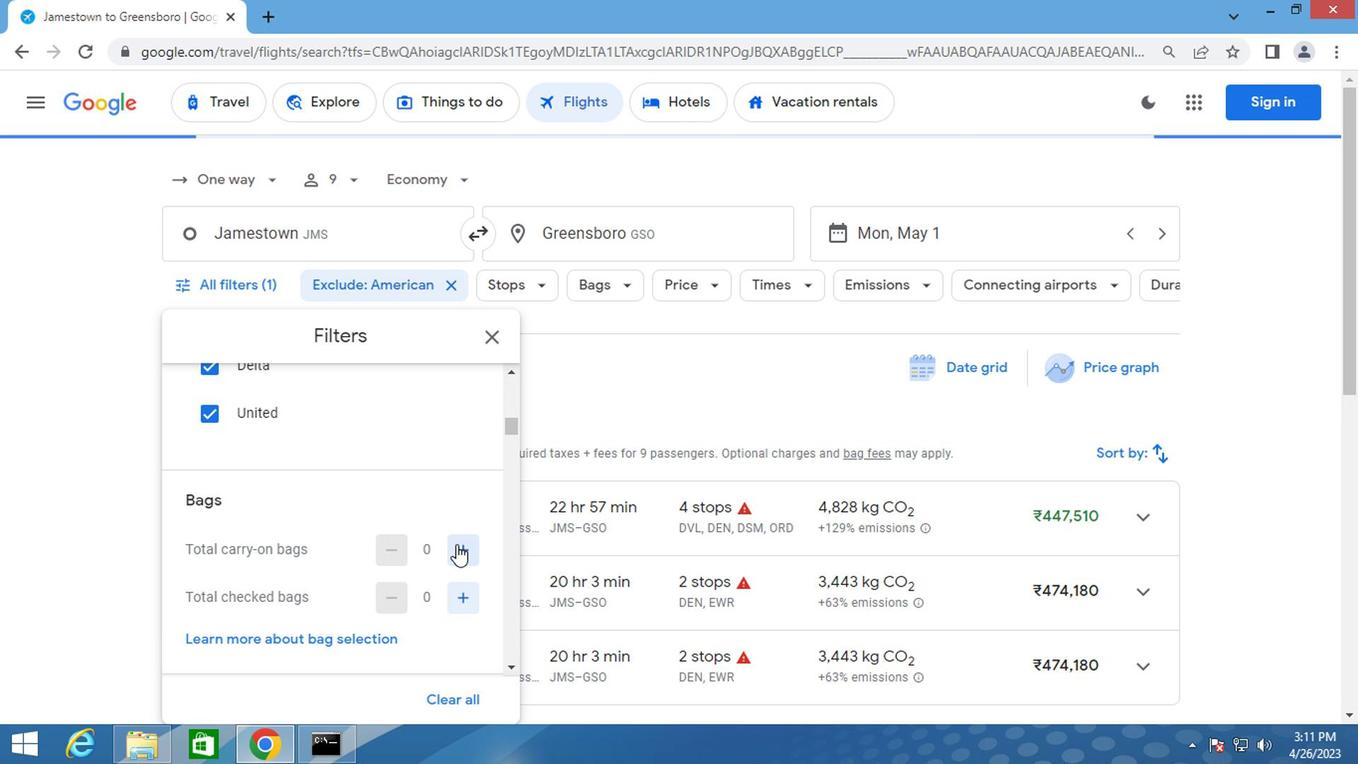 
Action: Mouse moved to (389, 530)
Screenshot: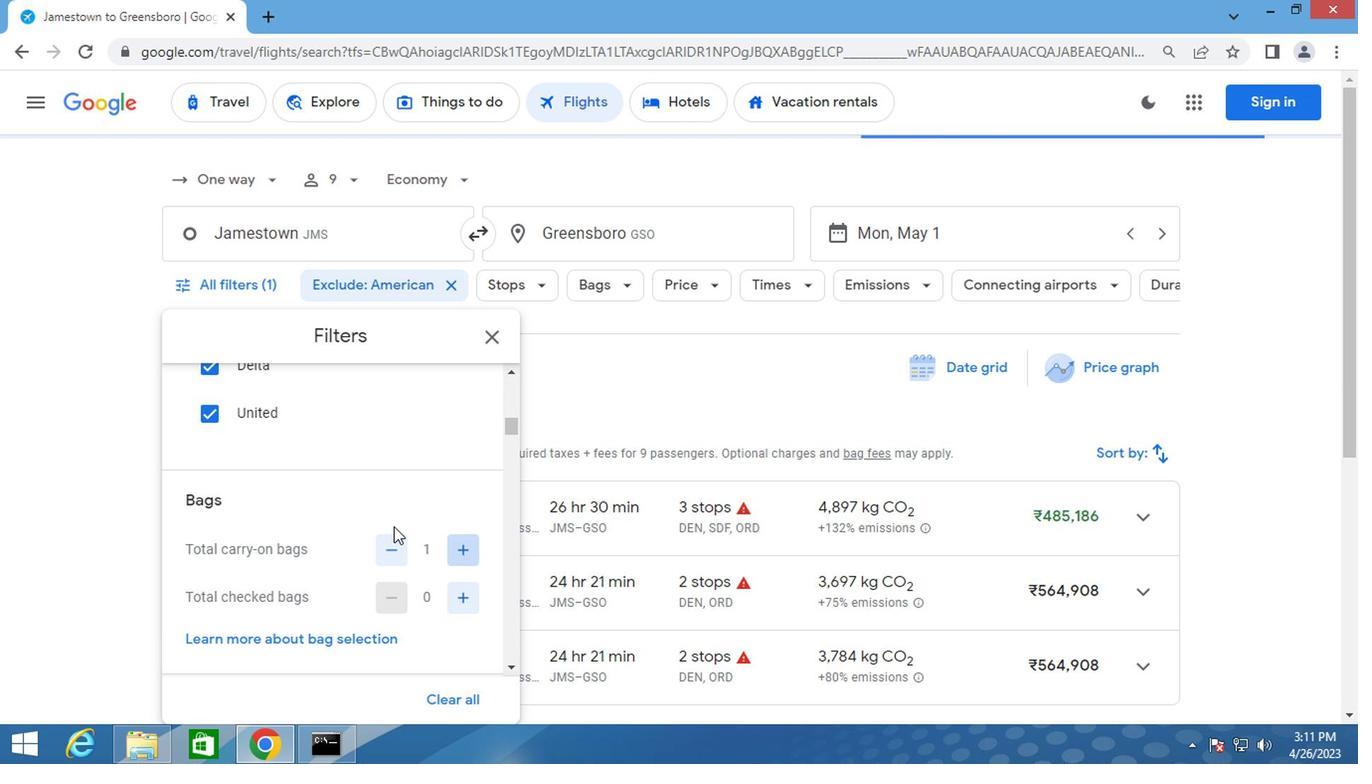 
Action: Mouse scrolled (389, 529) with delta (0, 0)
Screenshot: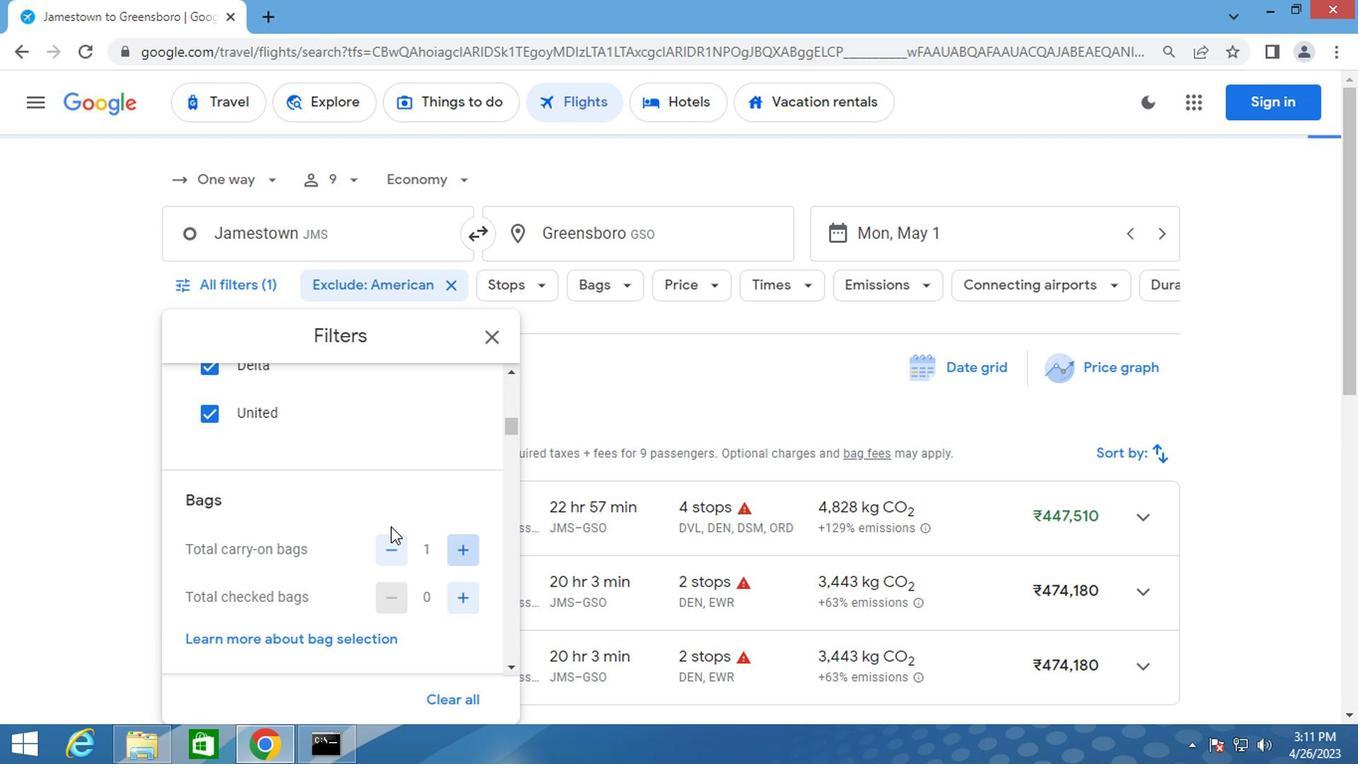 
Action: Mouse scrolled (389, 529) with delta (0, 0)
Screenshot: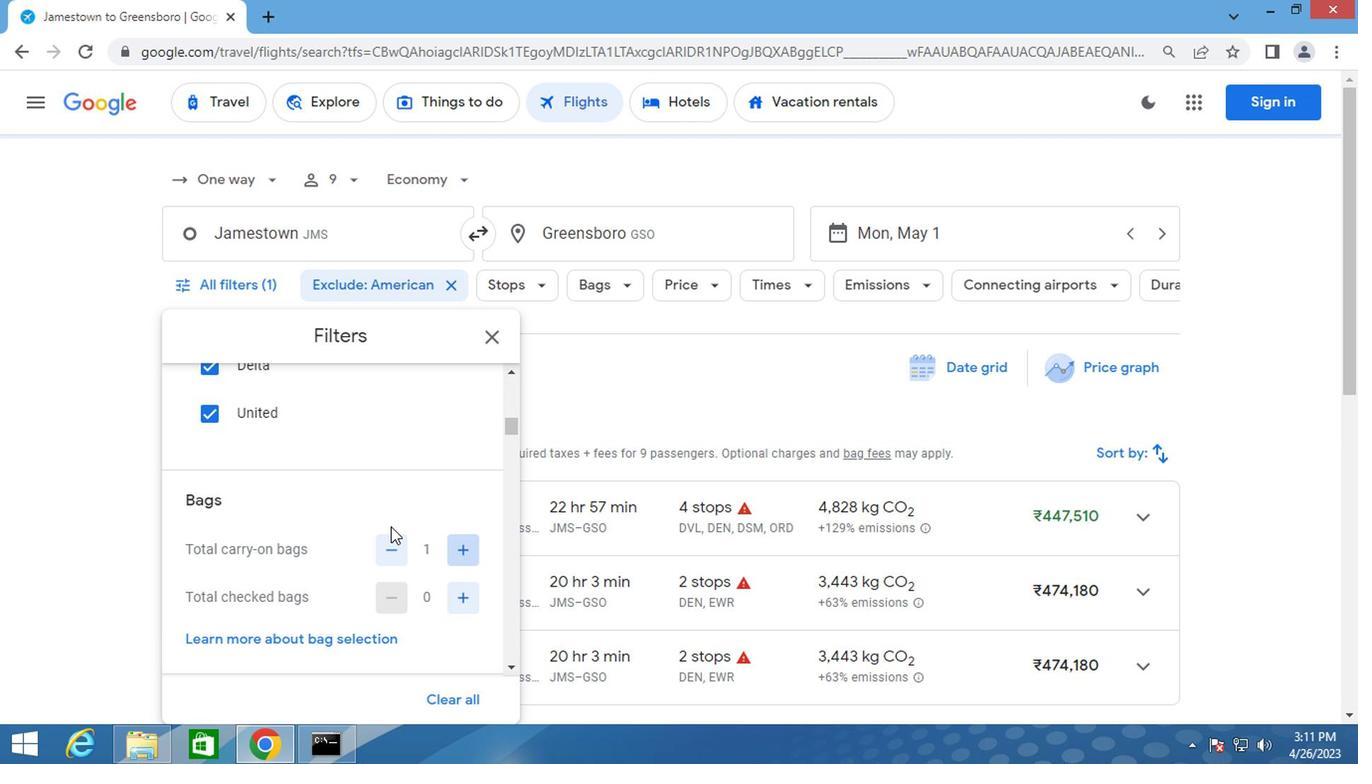 
Action: Mouse moved to (389, 527)
Screenshot: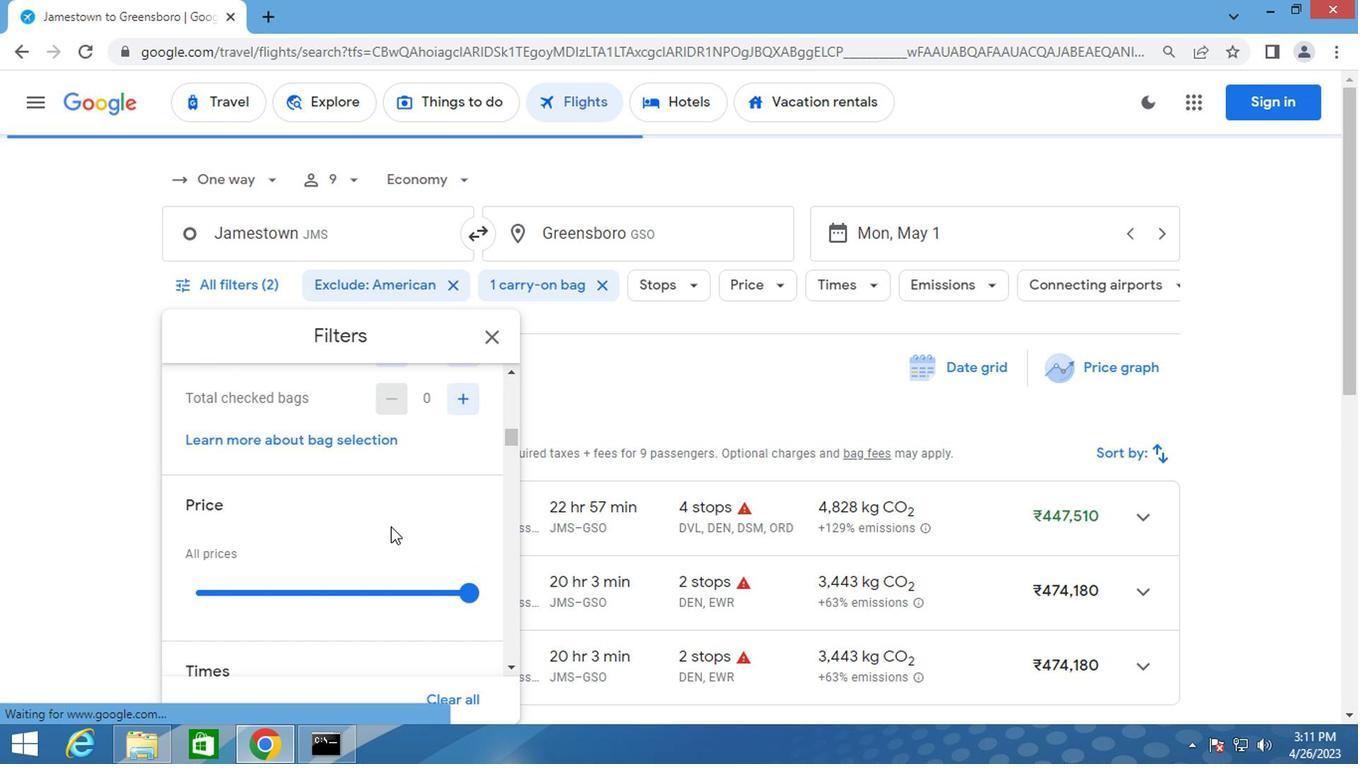 
Action: Mouse scrolled (389, 526) with delta (0, -1)
Screenshot: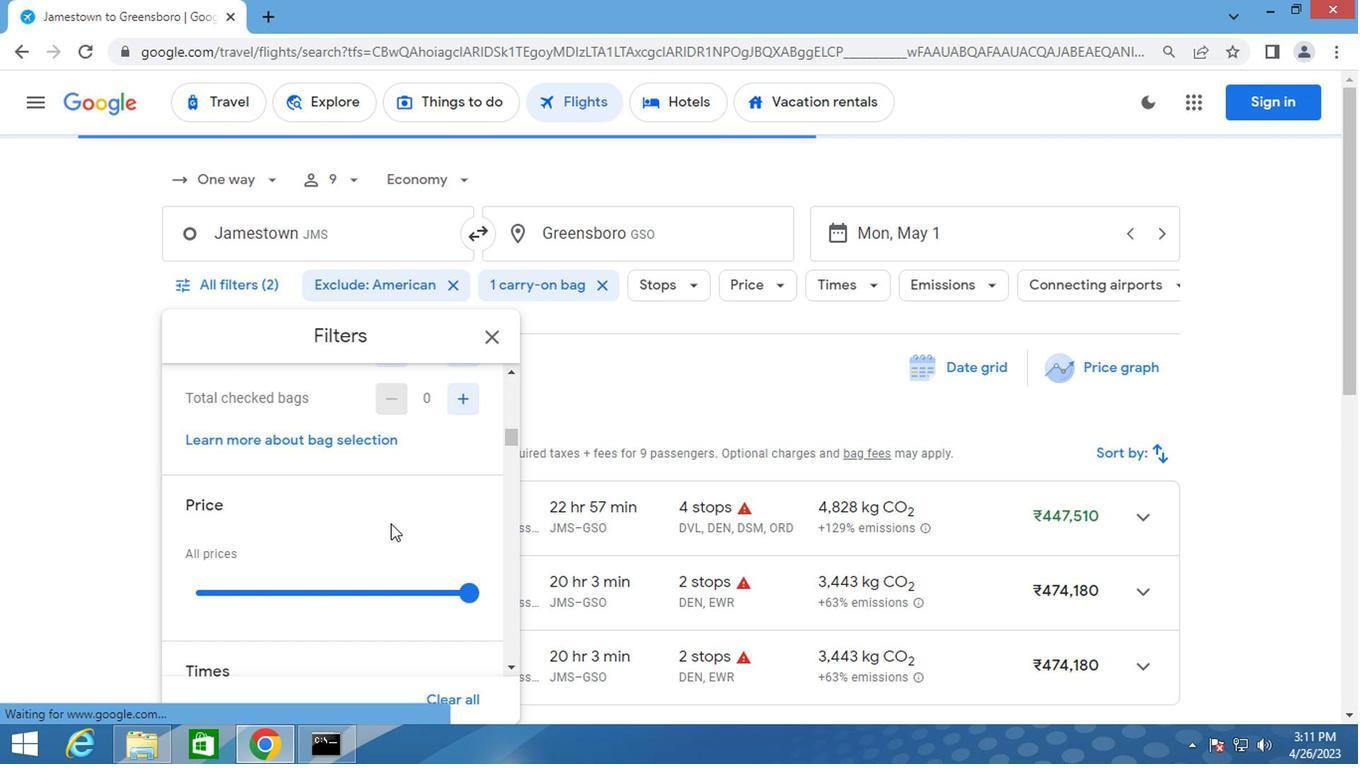 
Action: Mouse scrolled (389, 526) with delta (0, -1)
Screenshot: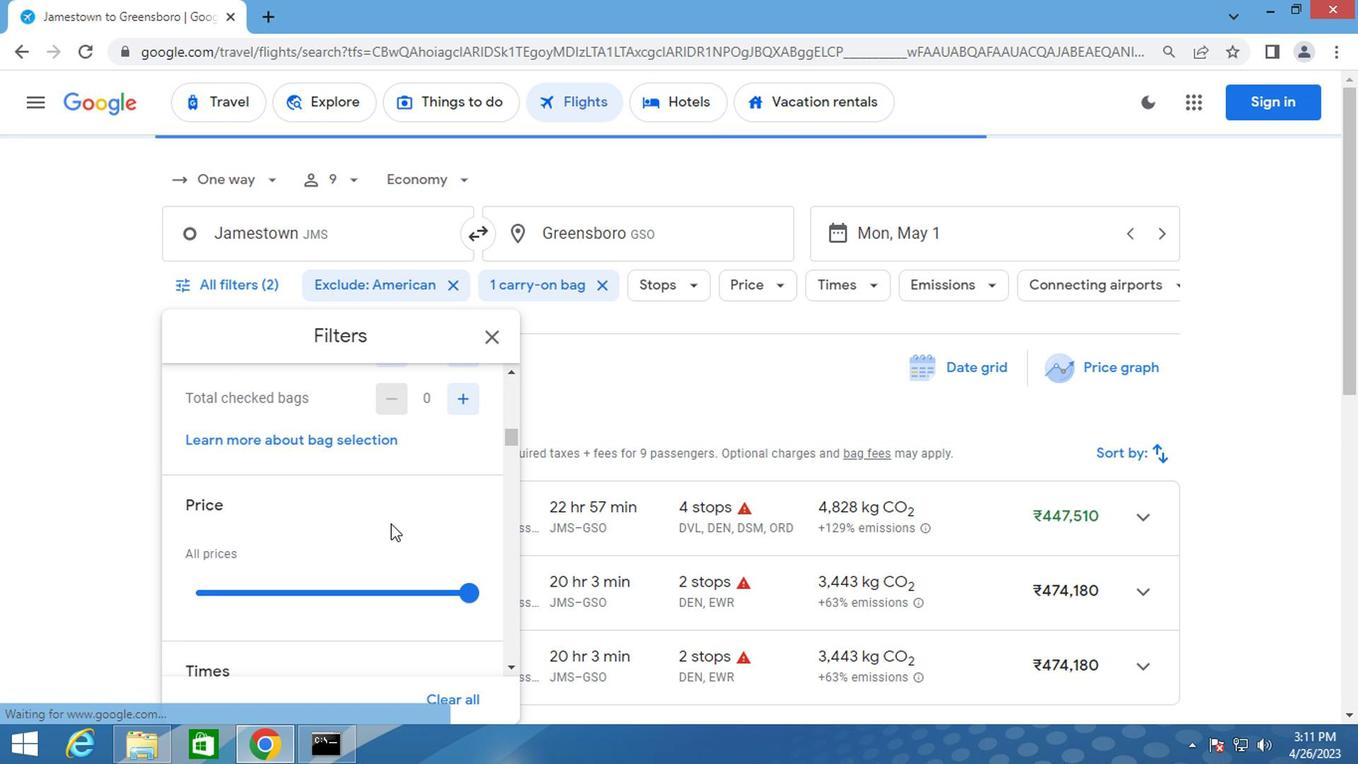 
Action: Mouse moved to (457, 402)
Screenshot: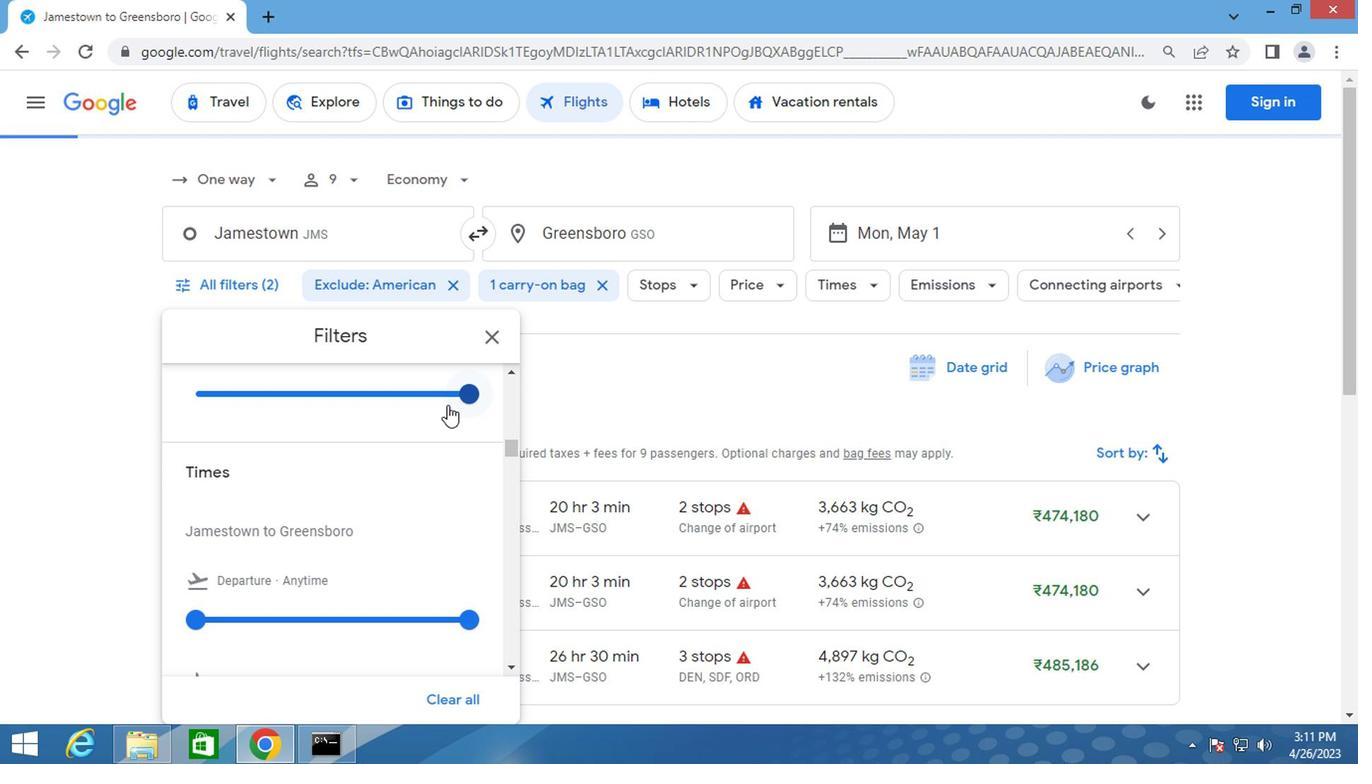 
Action: Mouse scrolled (457, 403) with delta (0, 0)
Screenshot: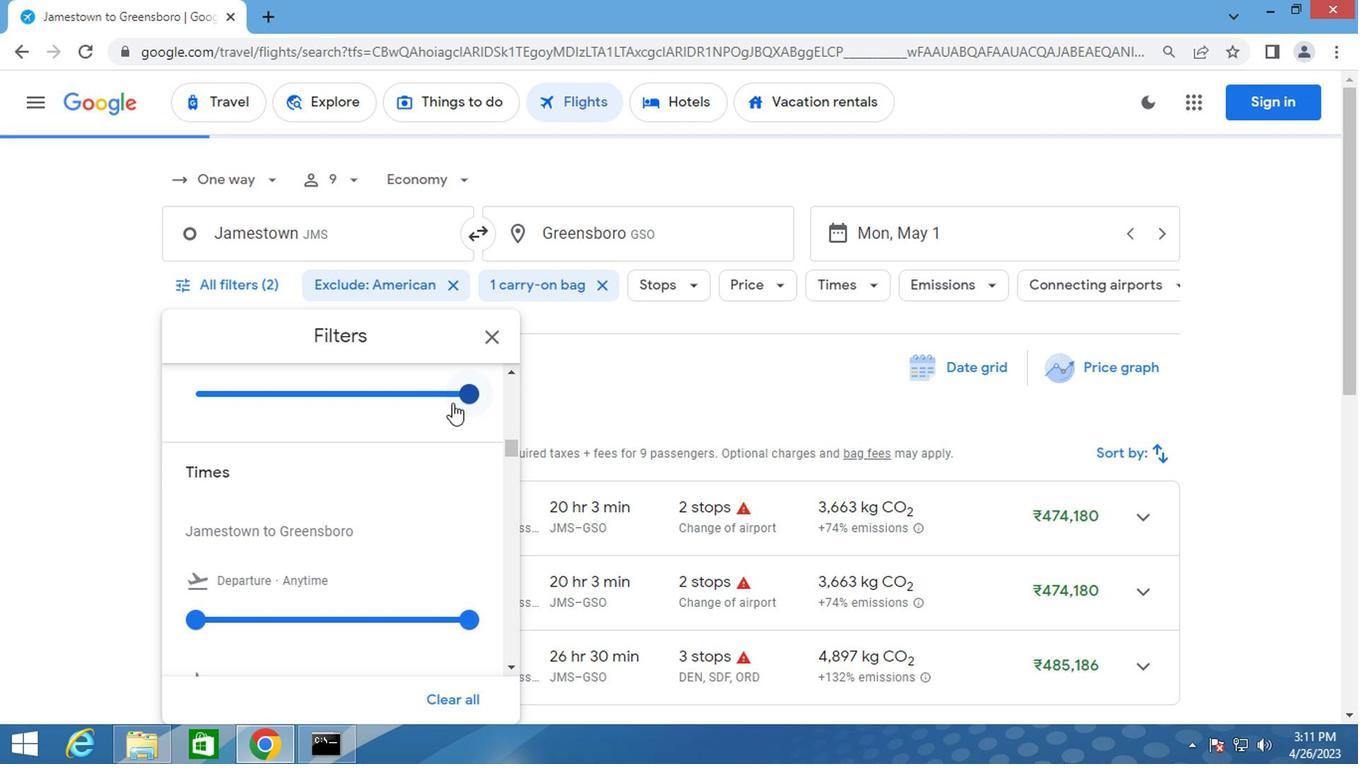 
Action: Mouse moved to (458, 401)
Screenshot: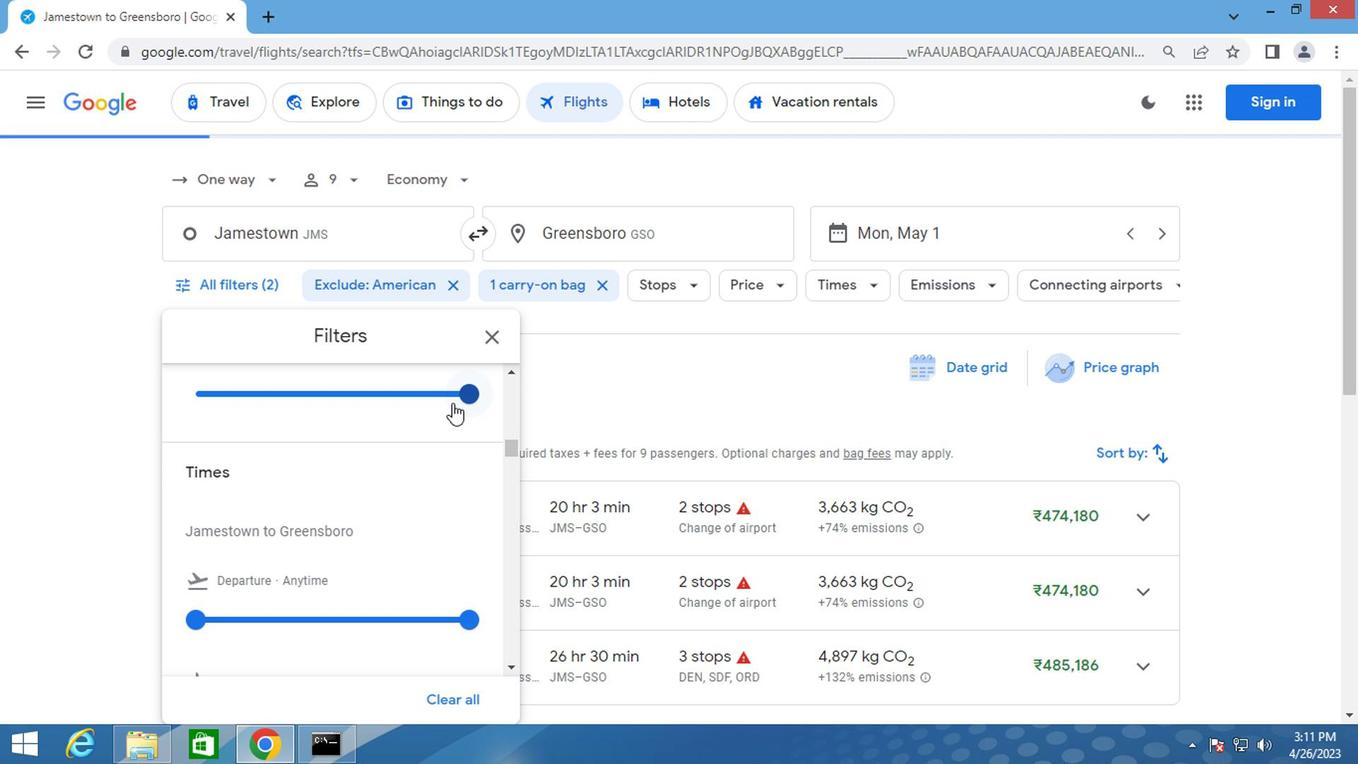 
Action: Mouse scrolled (458, 402) with delta (0, 1)
Screenshot: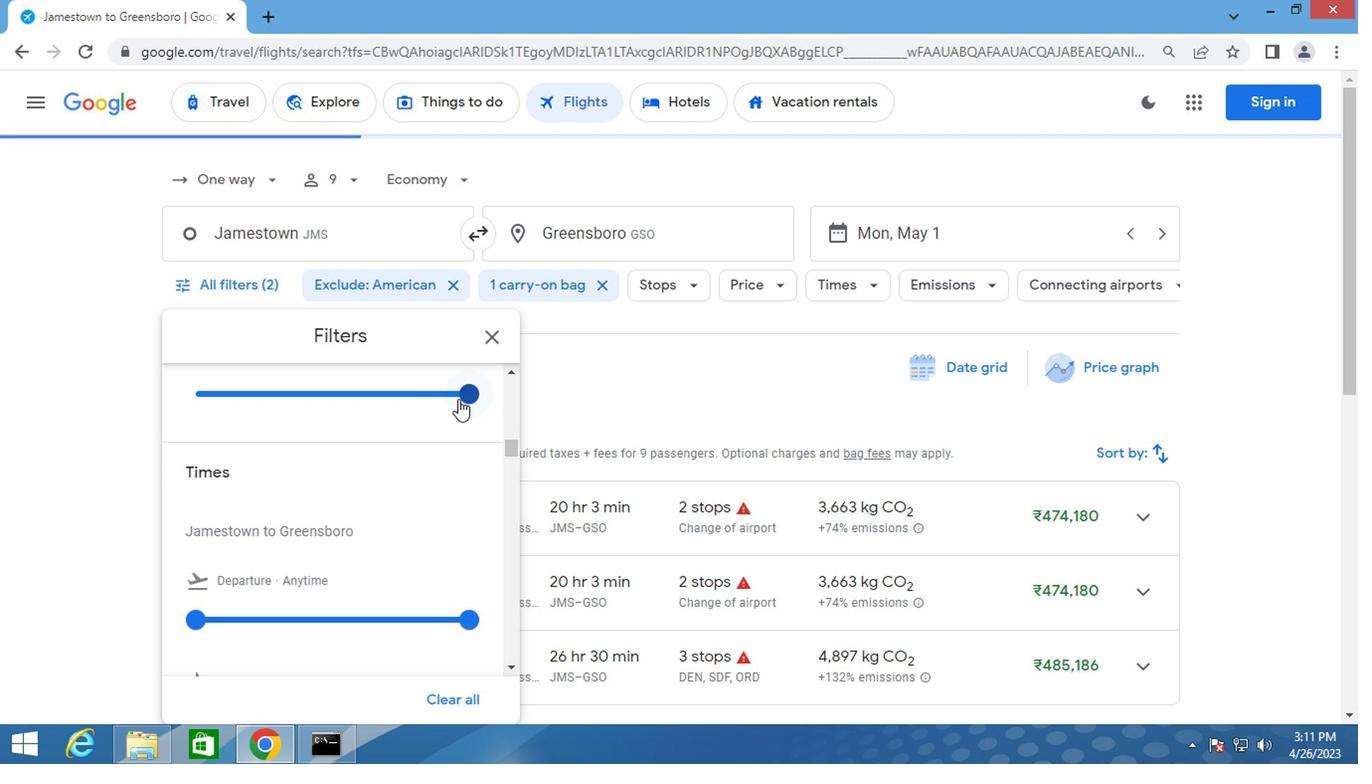 
Action: Mouse moved to (449, 579)
Screenshot: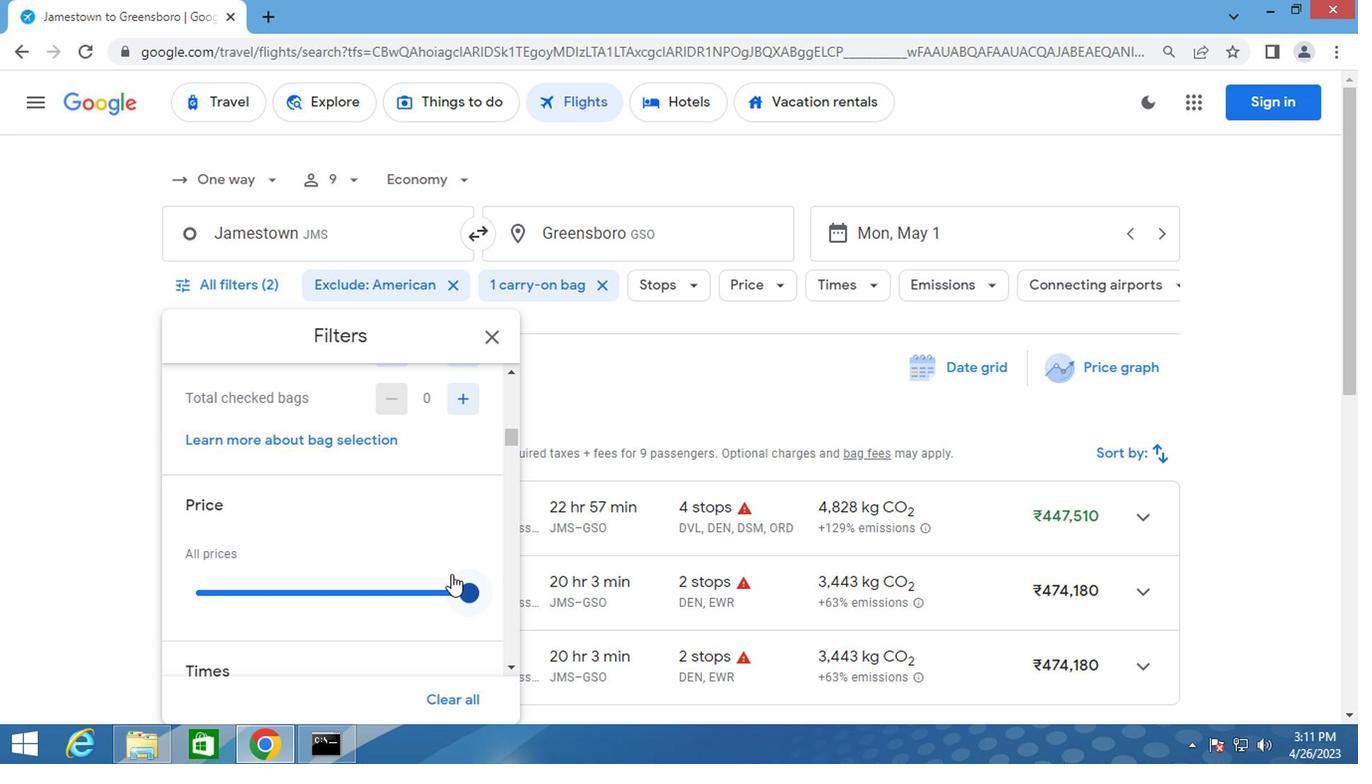 
Action: Mouse pressed left at (449, 579)
Screenshot: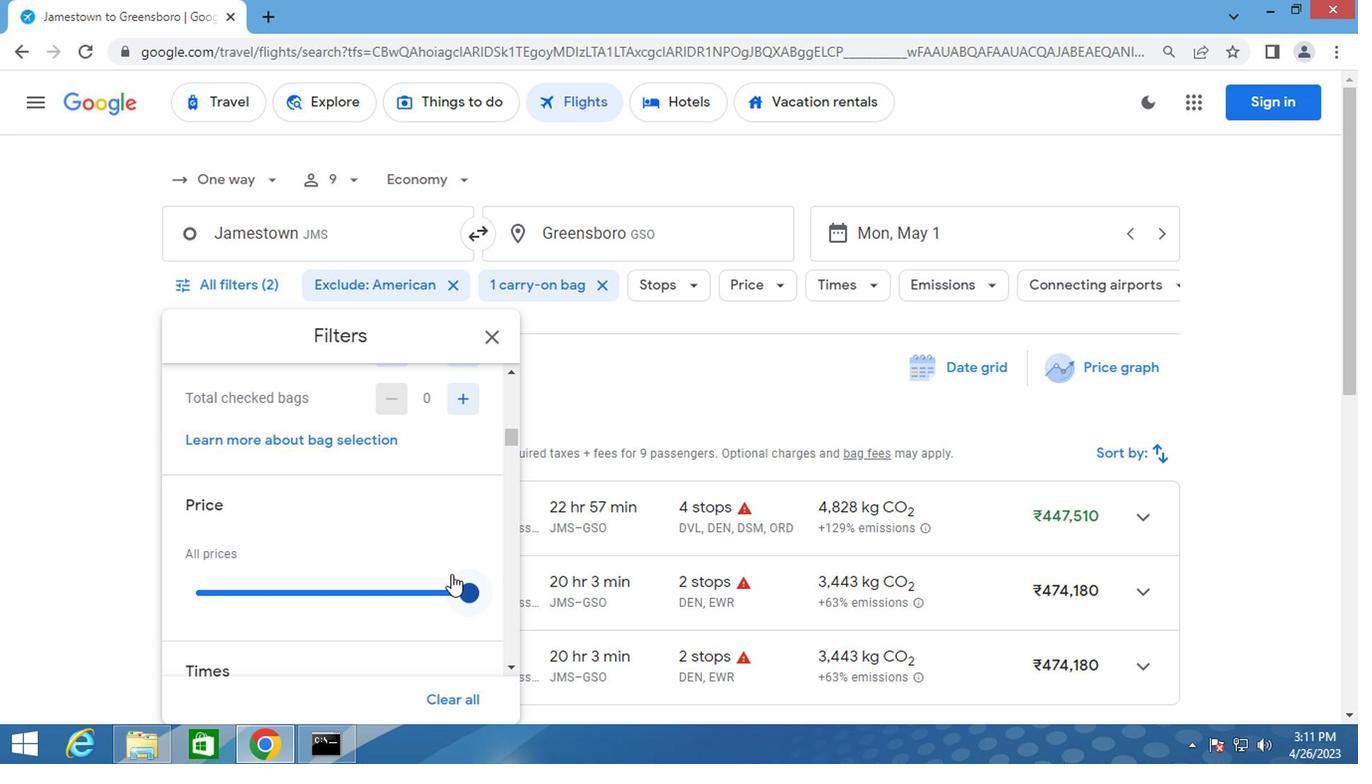 
Action: Mouse moved to (179, 596)
Screenshot: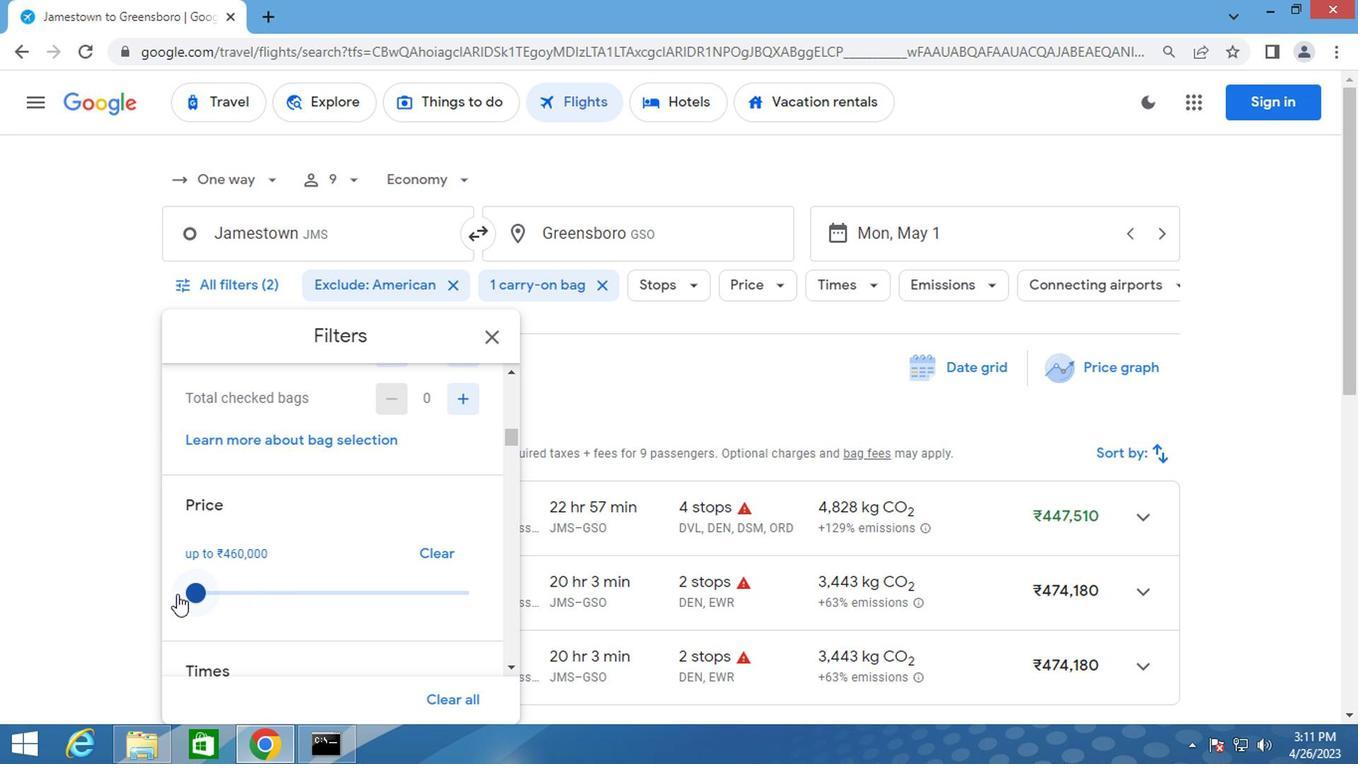
Action: Mouse scrolled (179, 595) with delta (0, 0)
Screenshot: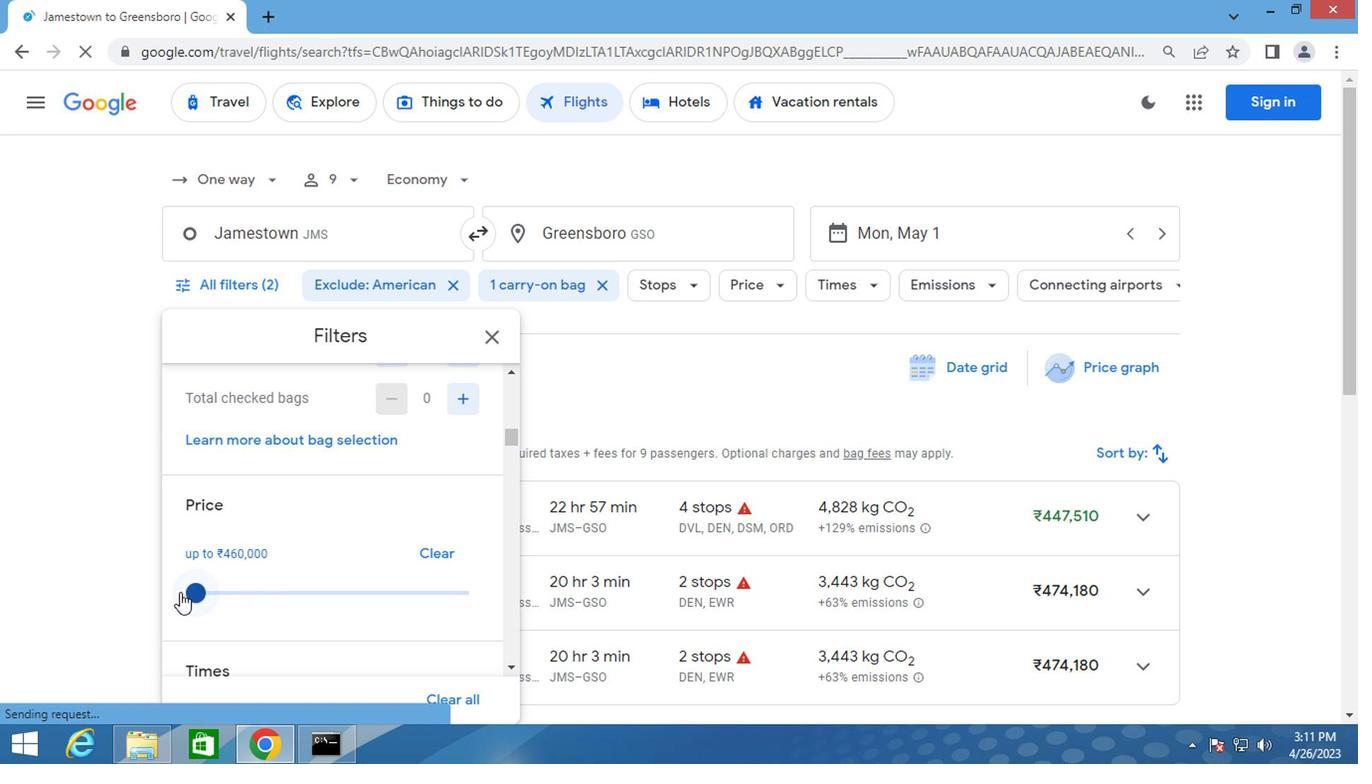 
Action: Mouse scrolled (179, 595) with delta (0, 0)
Screenshot: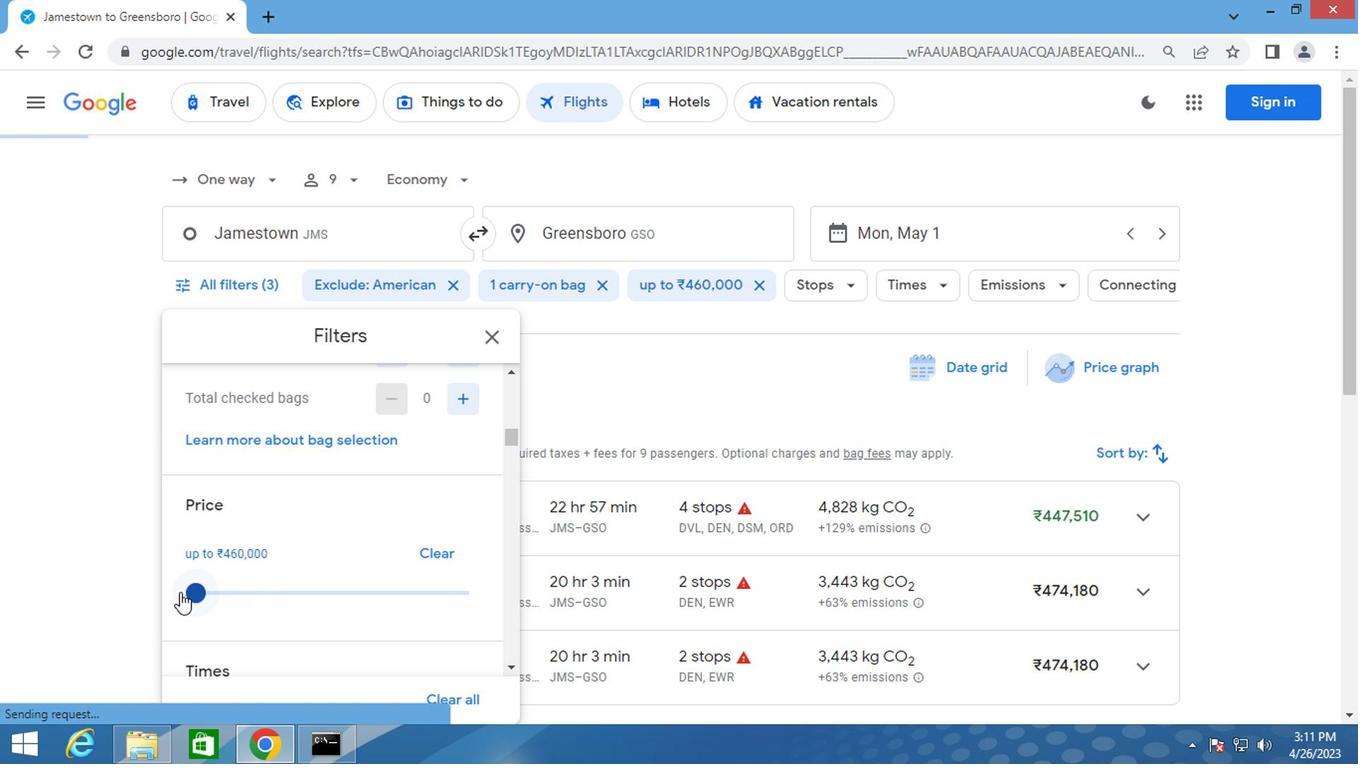 
Action: Mouse moved to (181, 602)
Screenshot: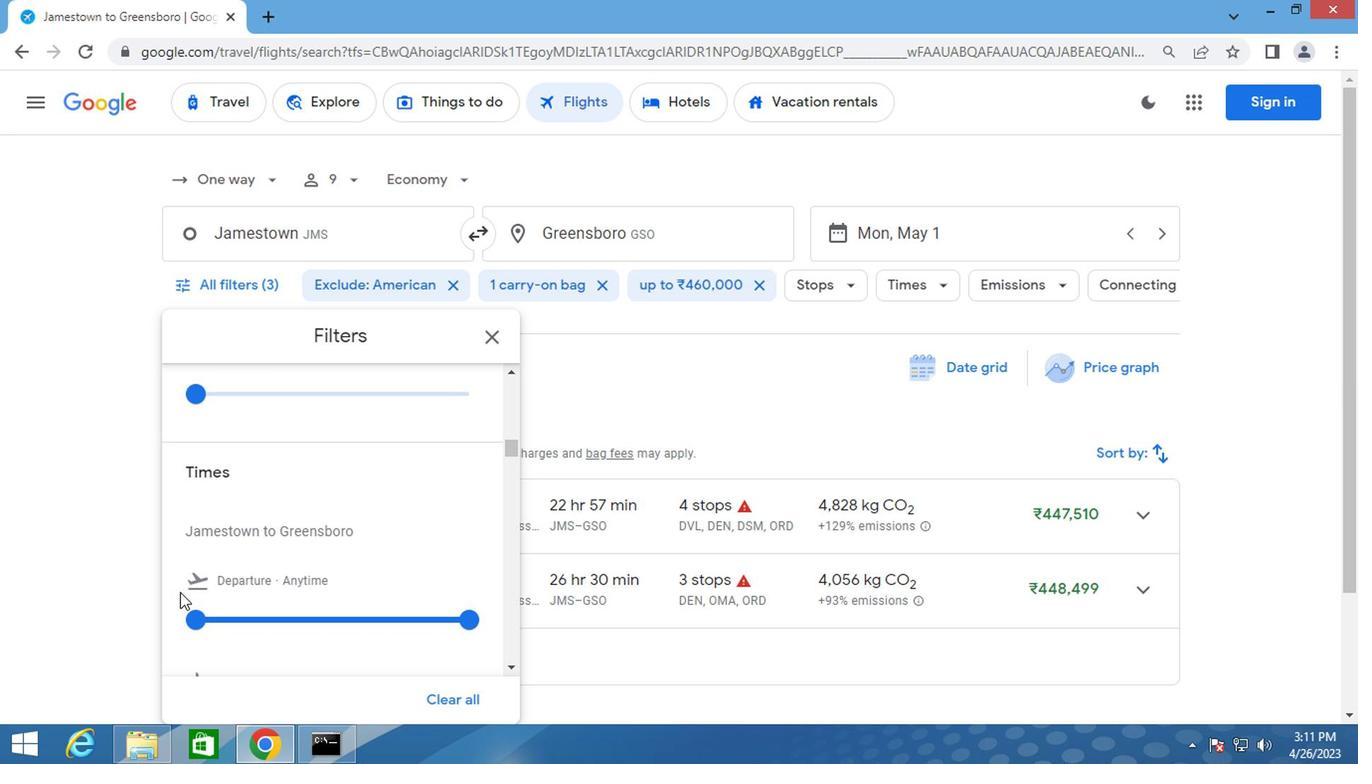
Action: Mouse pressed left at (181, 602)
Screenshot: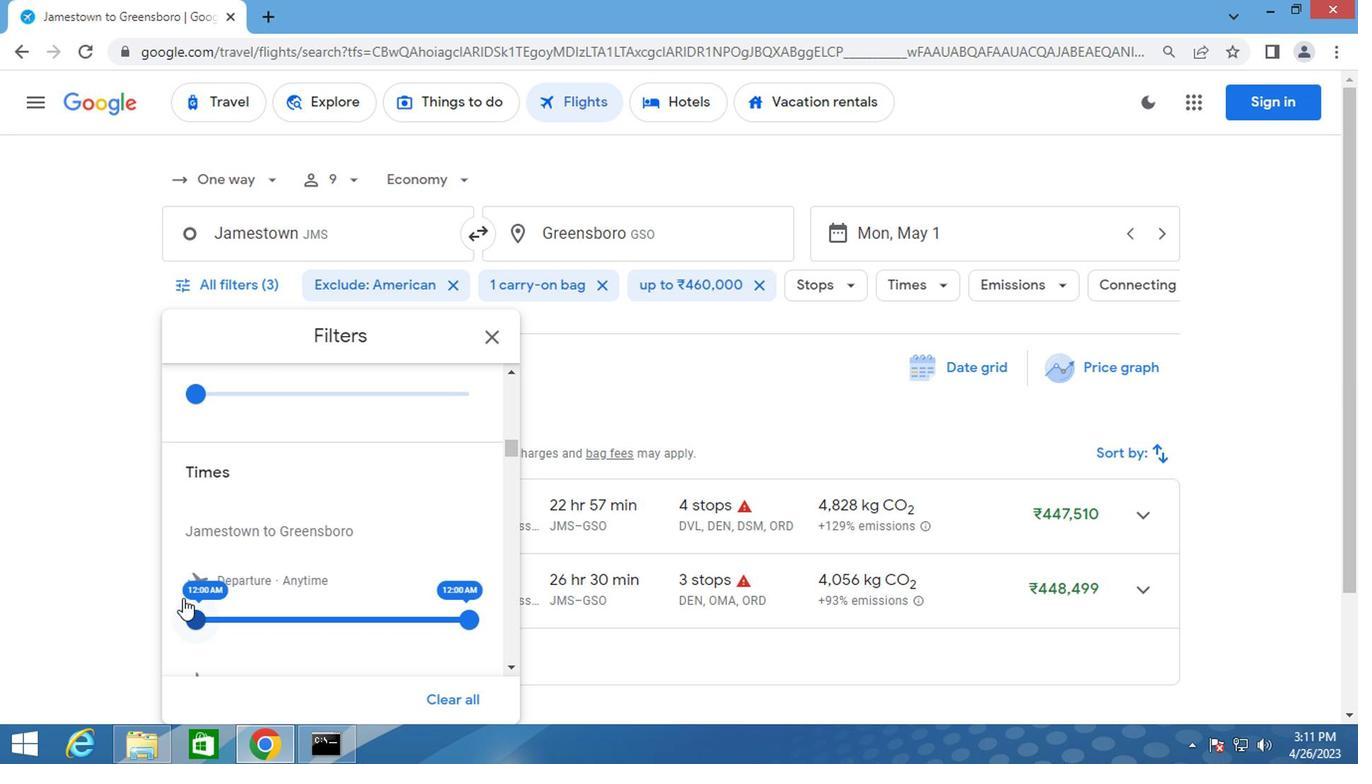 
Action: Mouse moved to (507, 344)
Screenshot: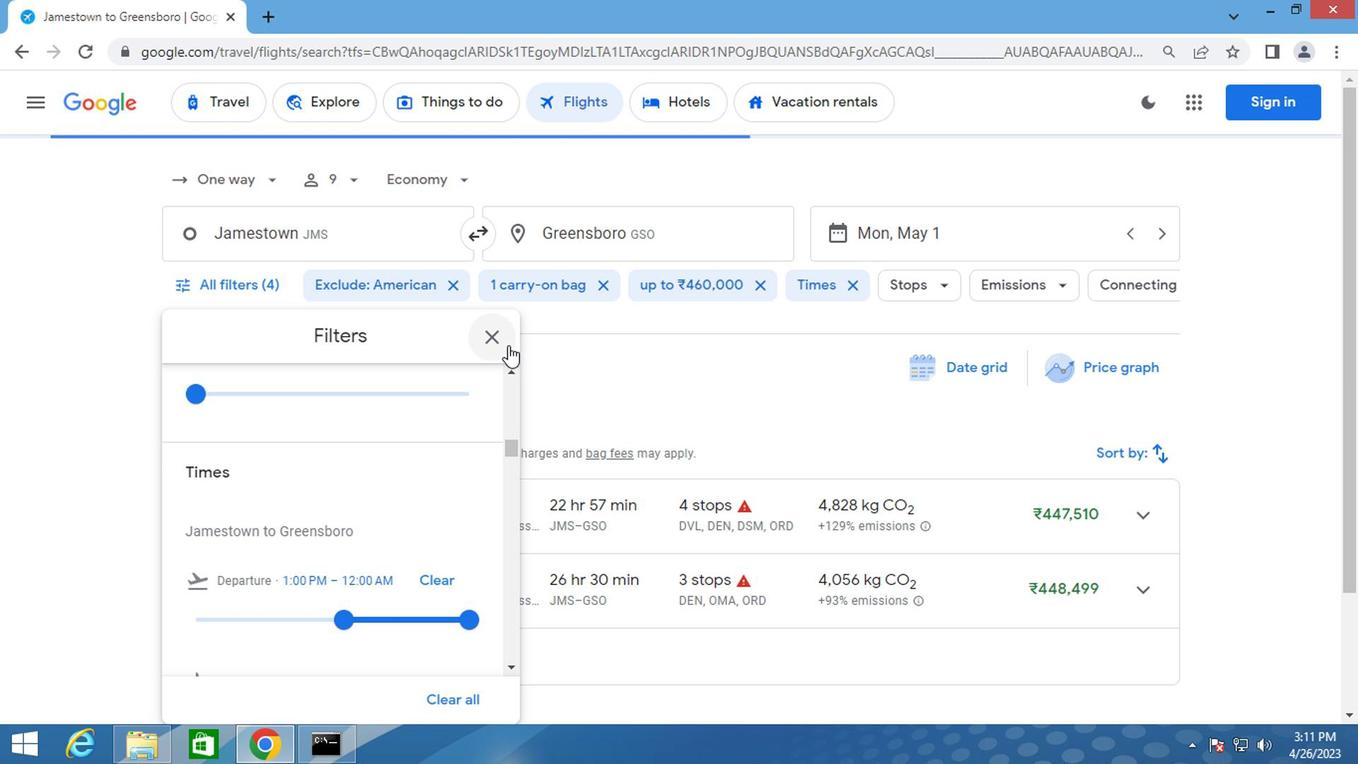 
Action: Mouse pressed left at (507, 344)
Screenshot: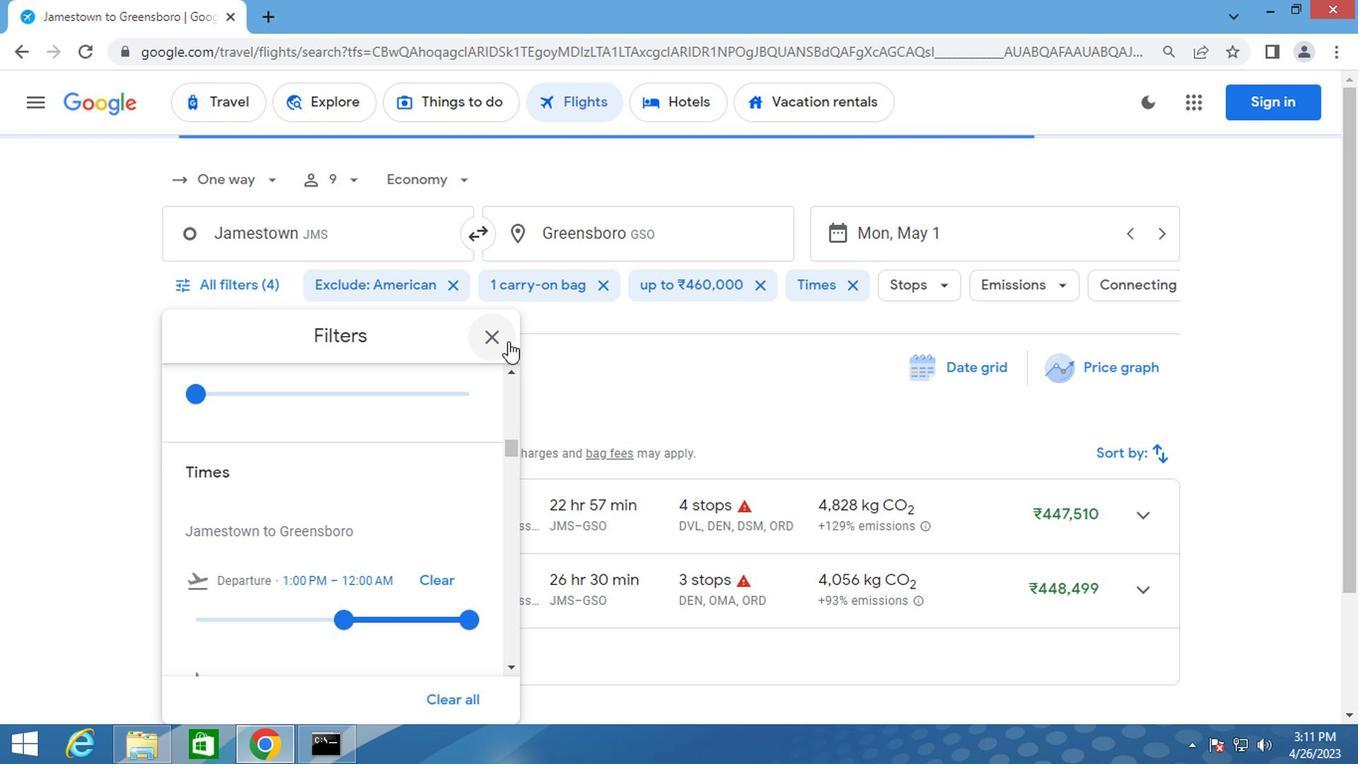 
Action: Key pressed <Key.f8>
Screenshot: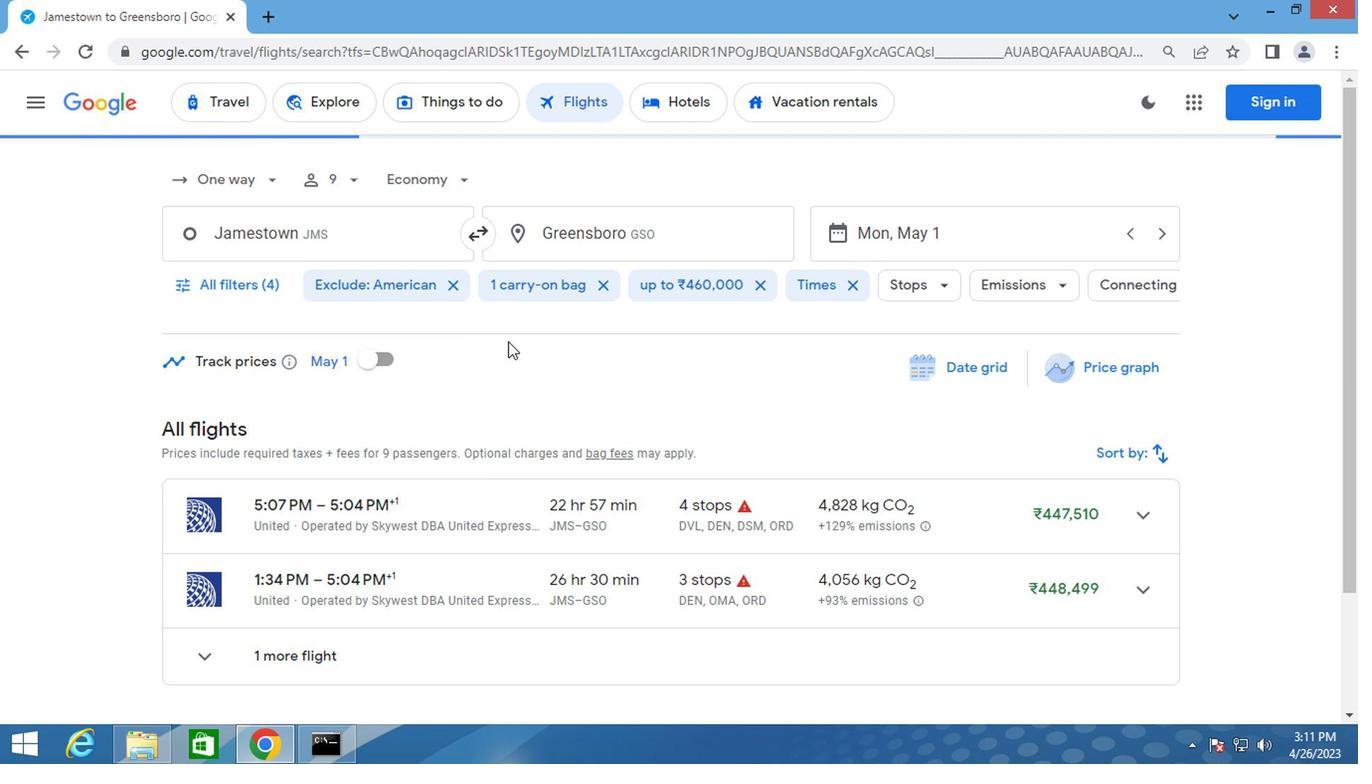 
